 Task: Capture a photo of a cityscape at night and apply the exposure effect for light trails.
Action: Mouse moved to (854, 545)
Screenshot: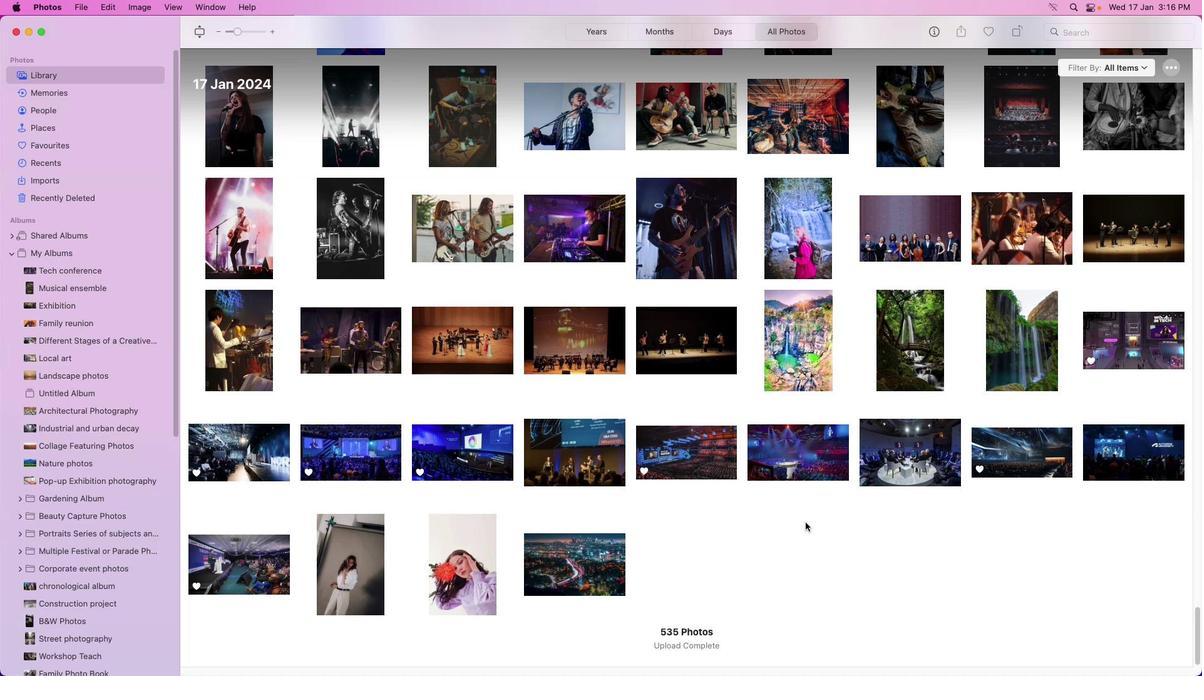 
Action: Mouse pressed left at (854, 545)
Screenshot: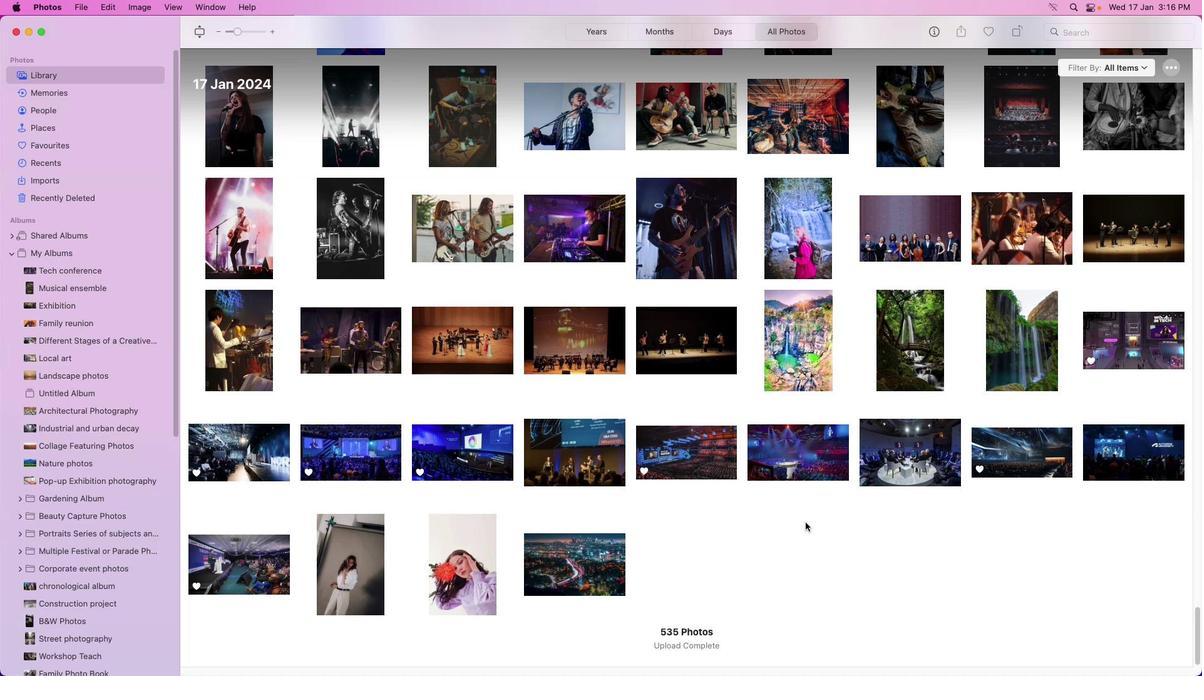 
Action: Mouse moved to (566, 557)
Screenshot: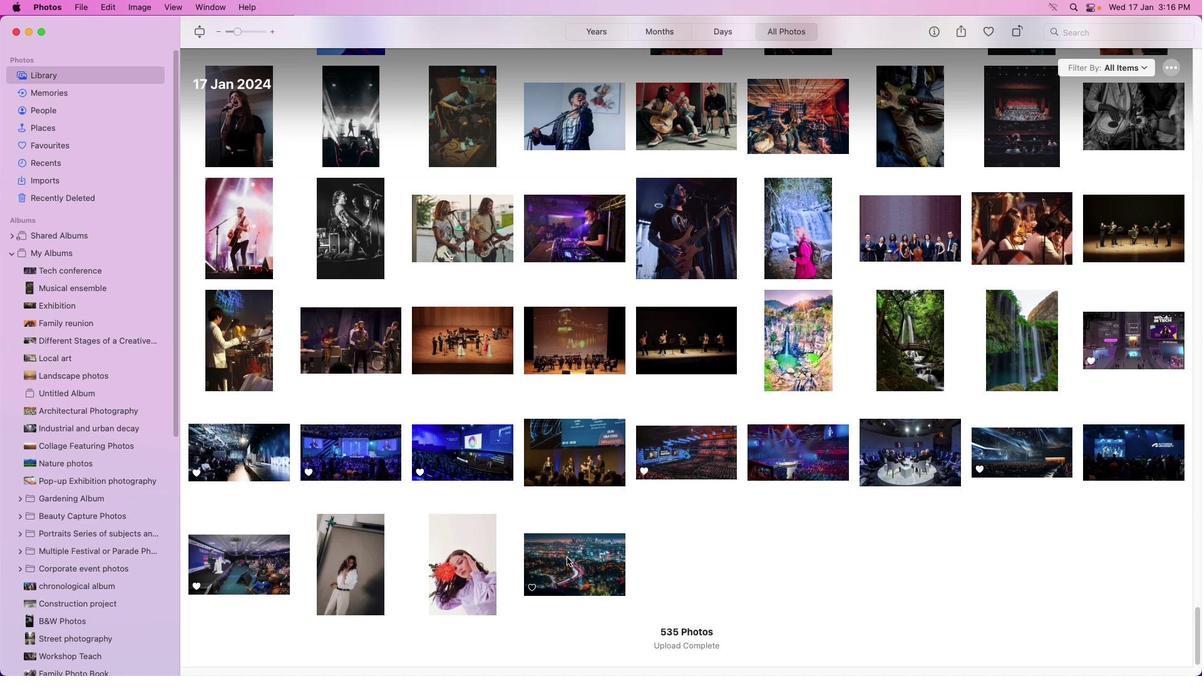 
Action: Mouse pressed left at (566, 557)
Screenshot: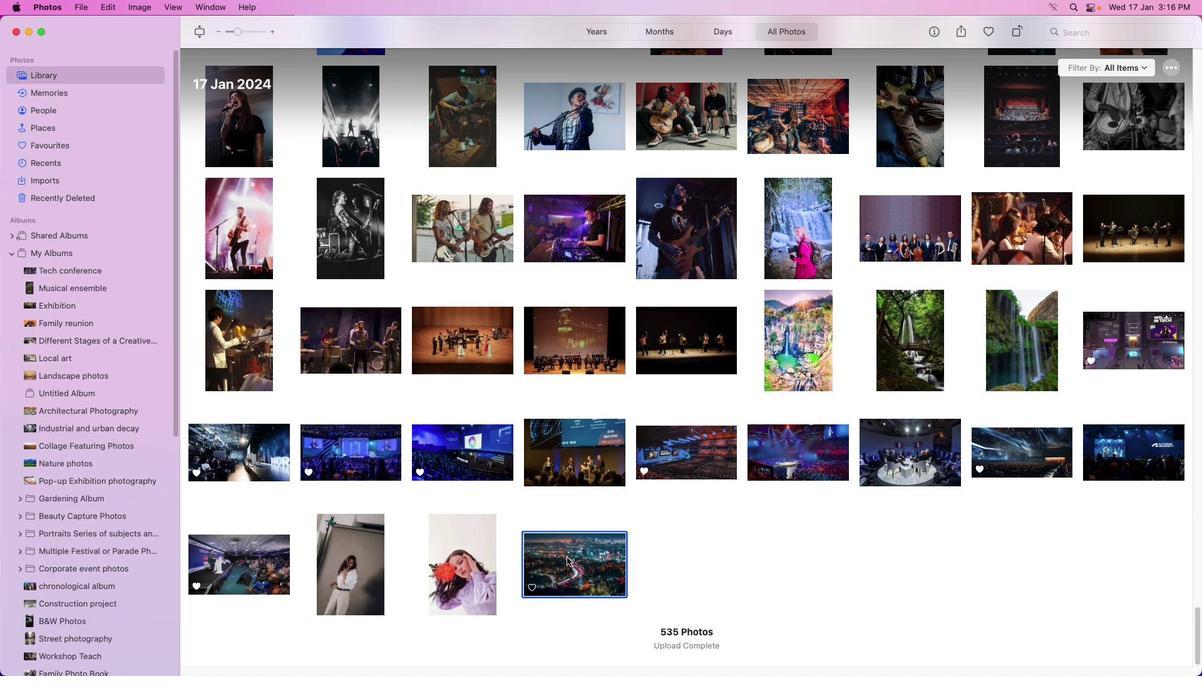 
Action: Mouse moved to (566, 557)
Screenshot: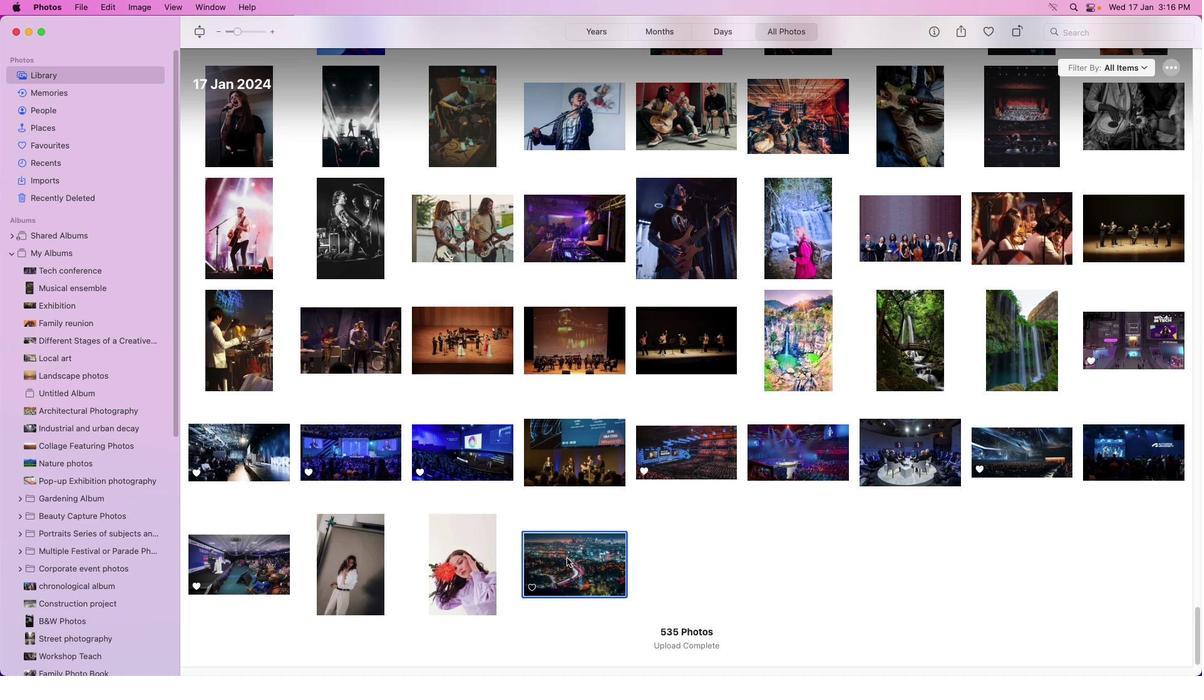 
Action: Mouse pressed left at (566, 557)
Screenshot: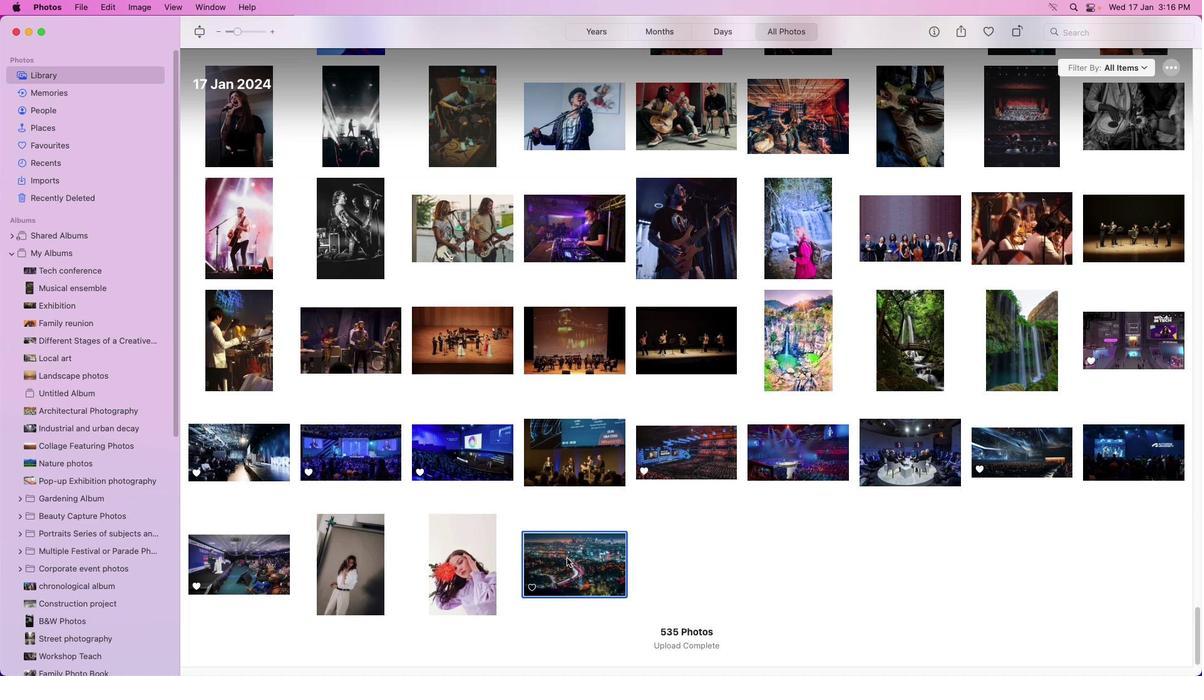 
Action: Mouse pressed left at (566, 557)
Screenshot: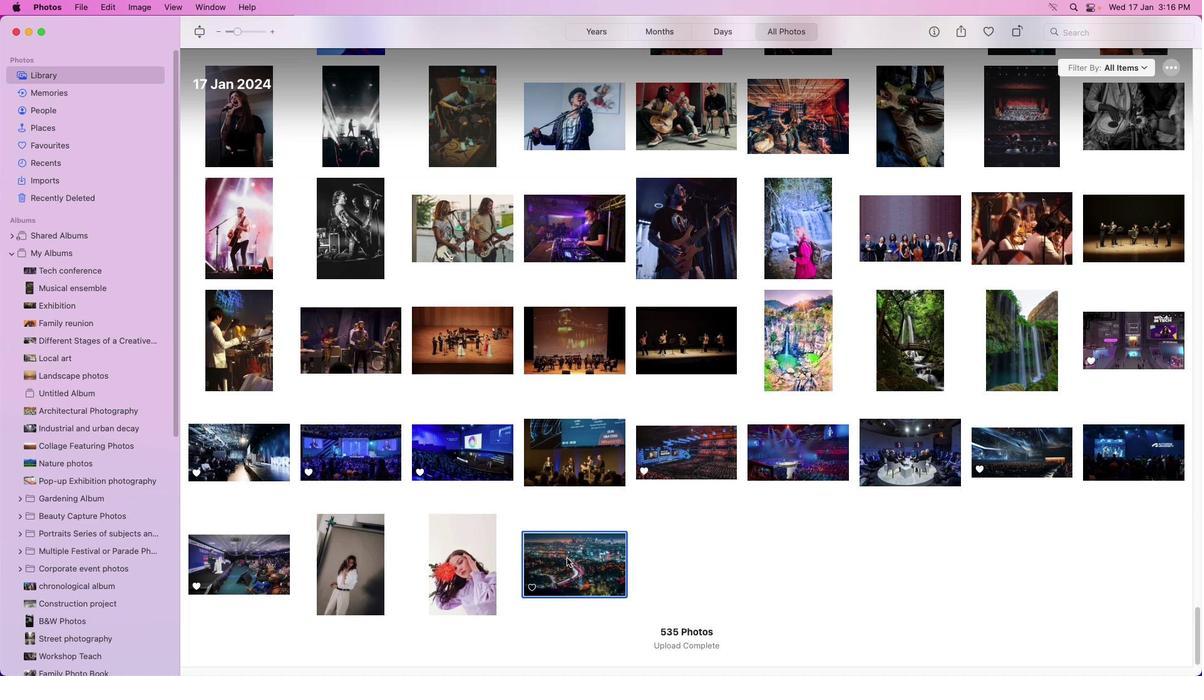 
Action: Mouse moved to (1172, 38)
Screenshot: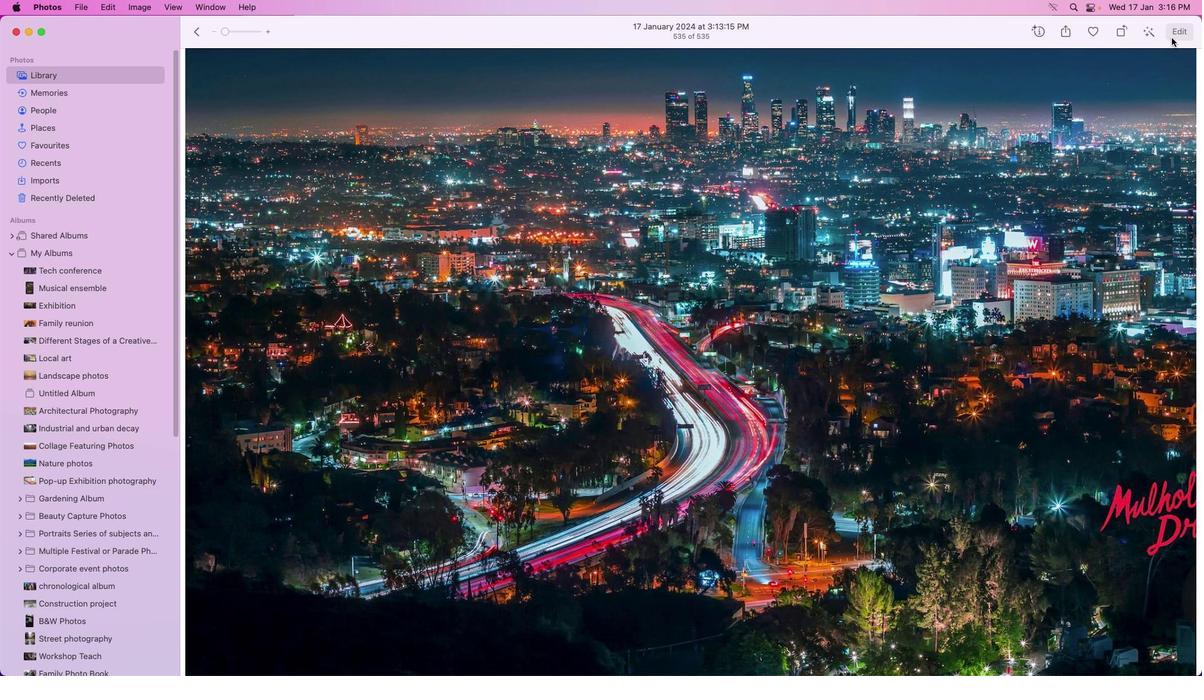 
Action: Mouse pressed left at (1172, 38)
Screenshot: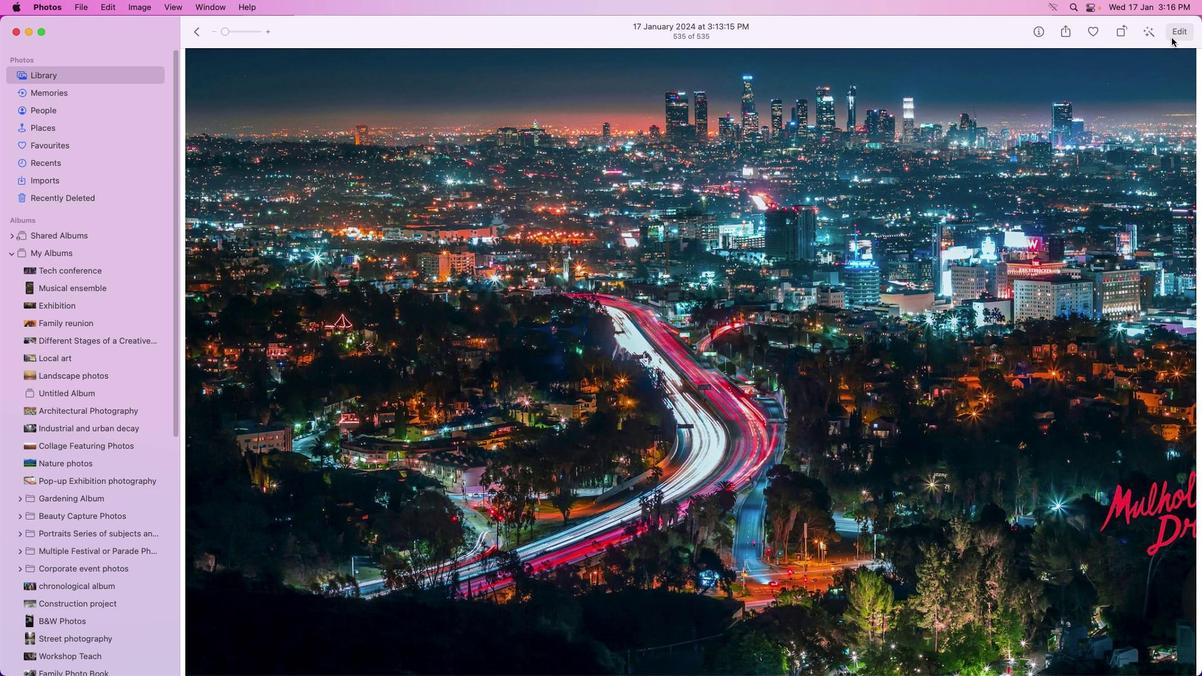
Action: Mouse moved to (1118, 161)
Screenshot: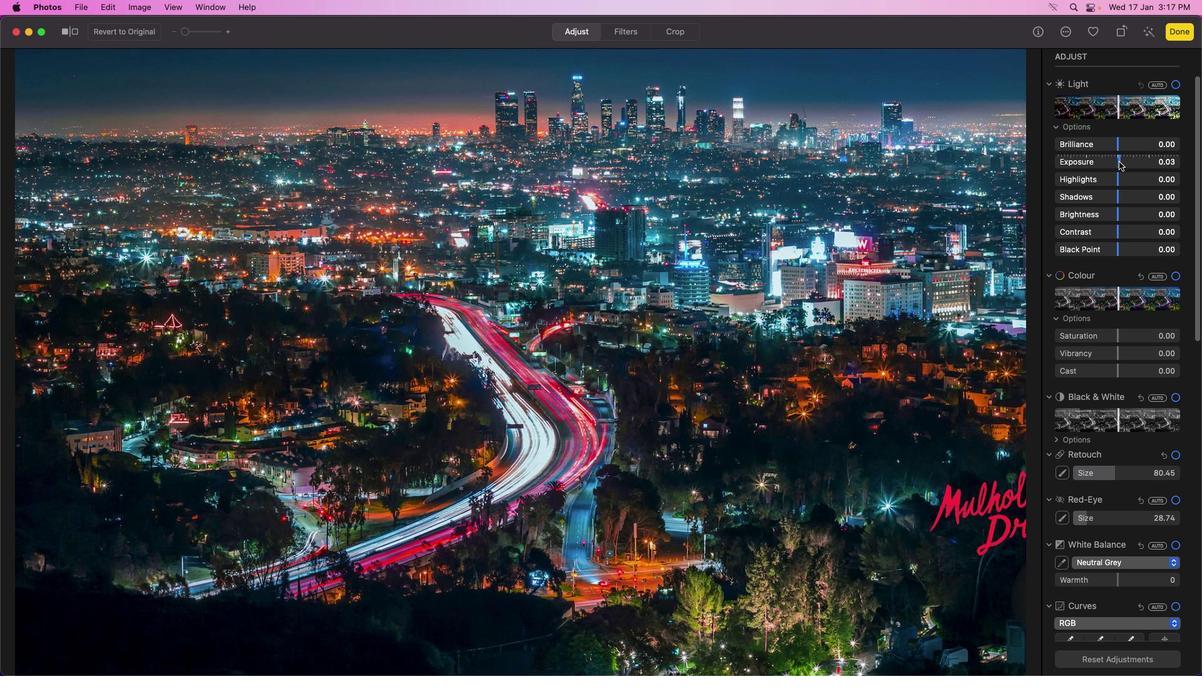 
Action: Mouse pressed left at (1118, 161)
Screenshot: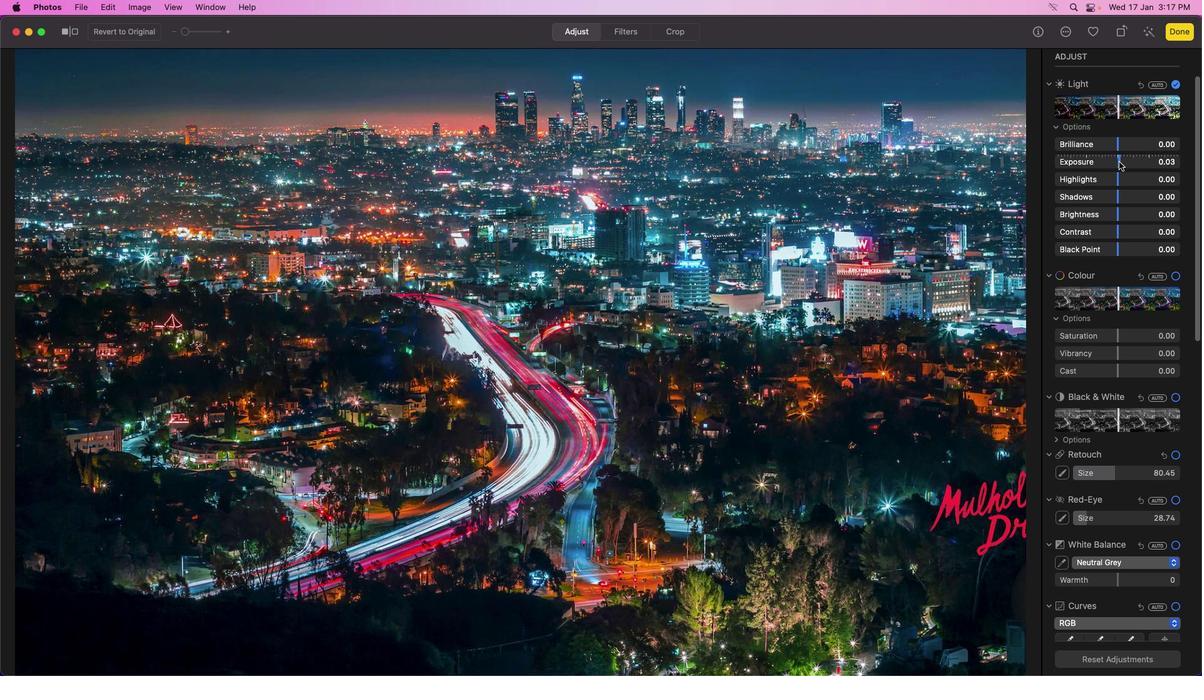 
Action: Mouse moved to (1118, 145)
Screenshot: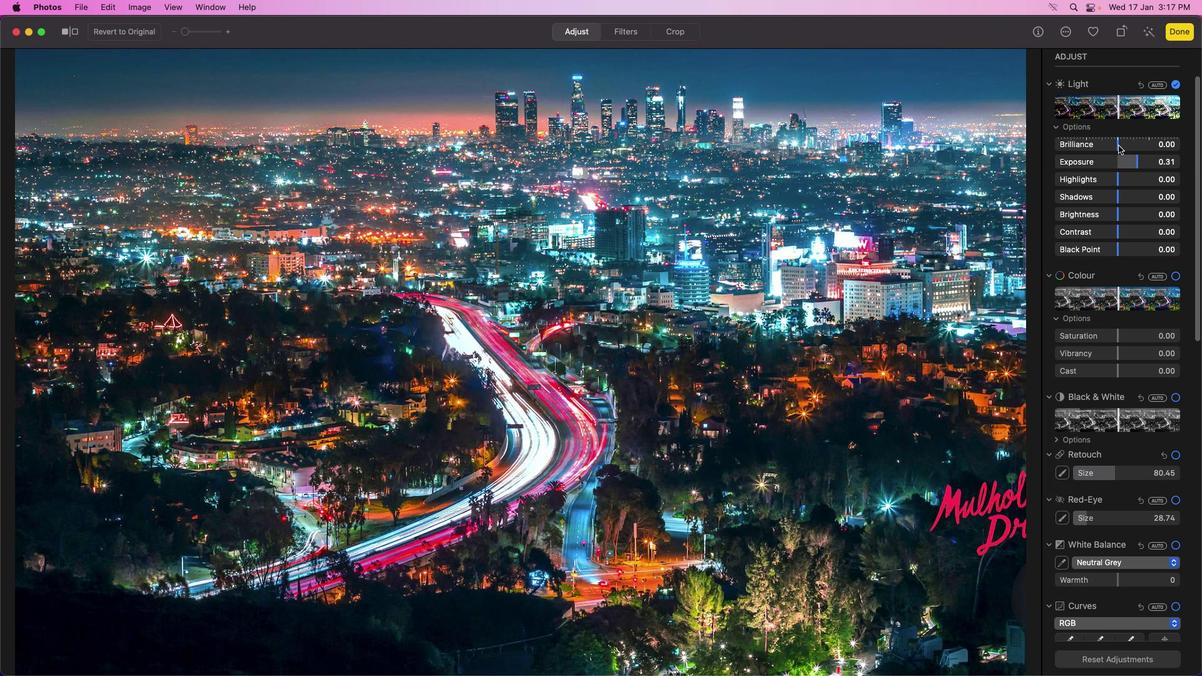 
Action: Mouse pressed left at (1118, 145)
Screenshot: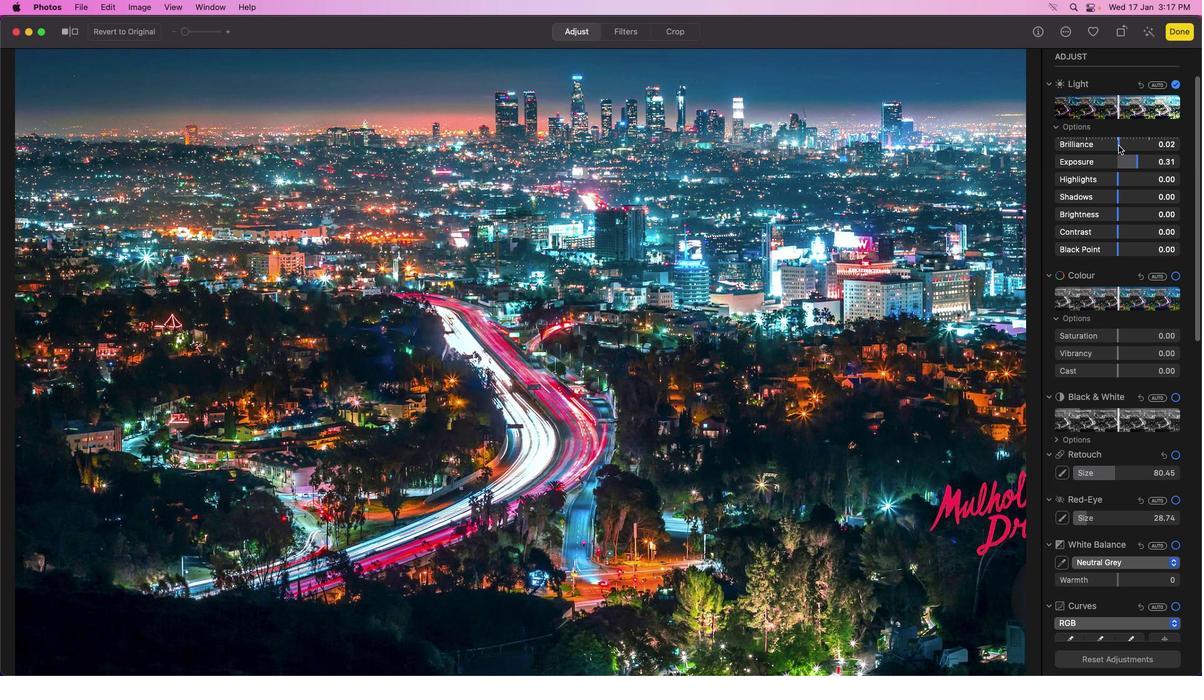 
Action: Mouse moved to (1119, 180)
Screenshot: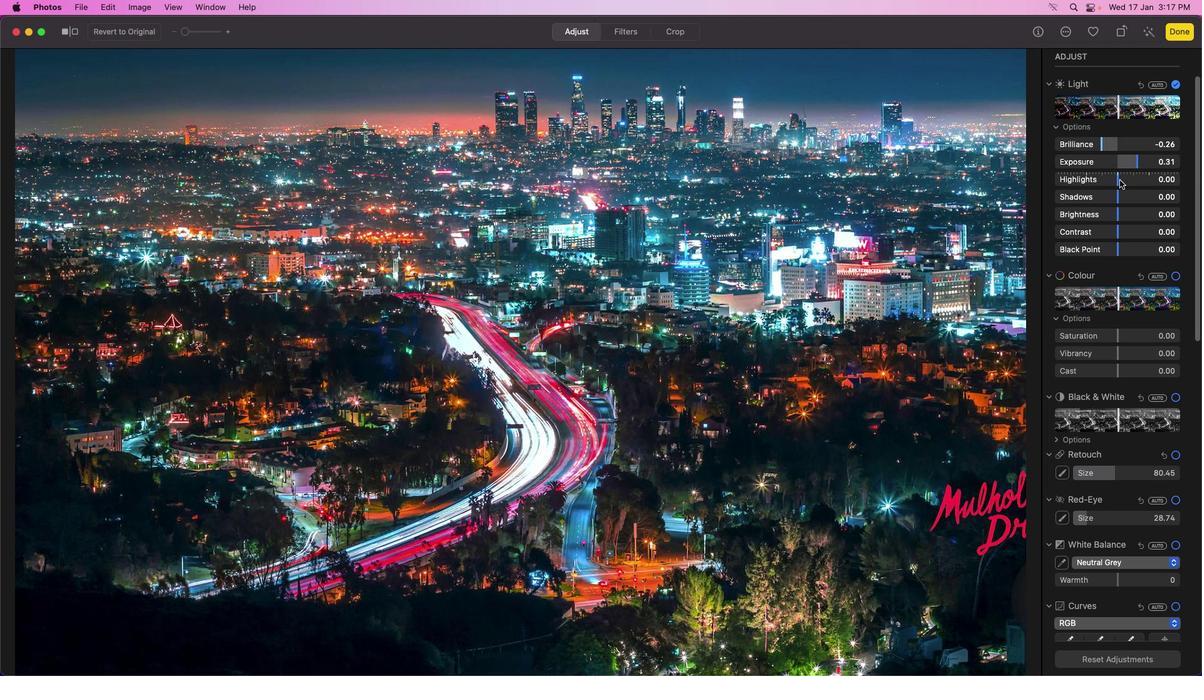 
Action: Mouse pressed left at (1119, 180)
Screenshot: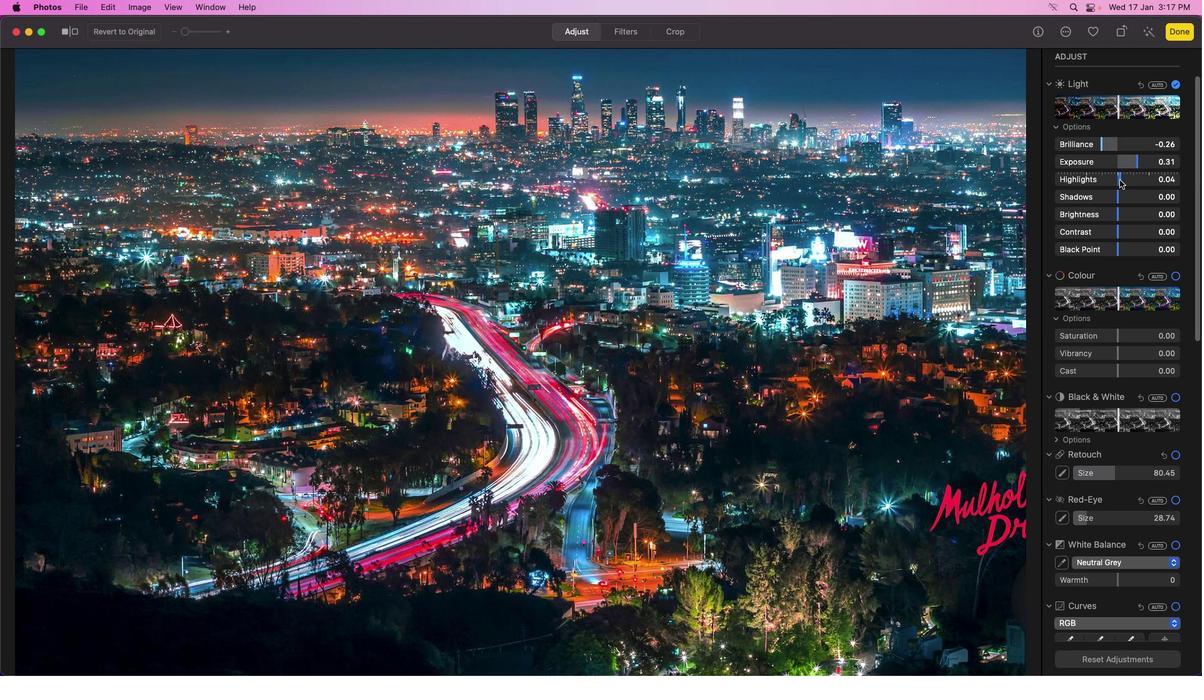 
Action: Mouse moved to (1118, 197)
Screenshot: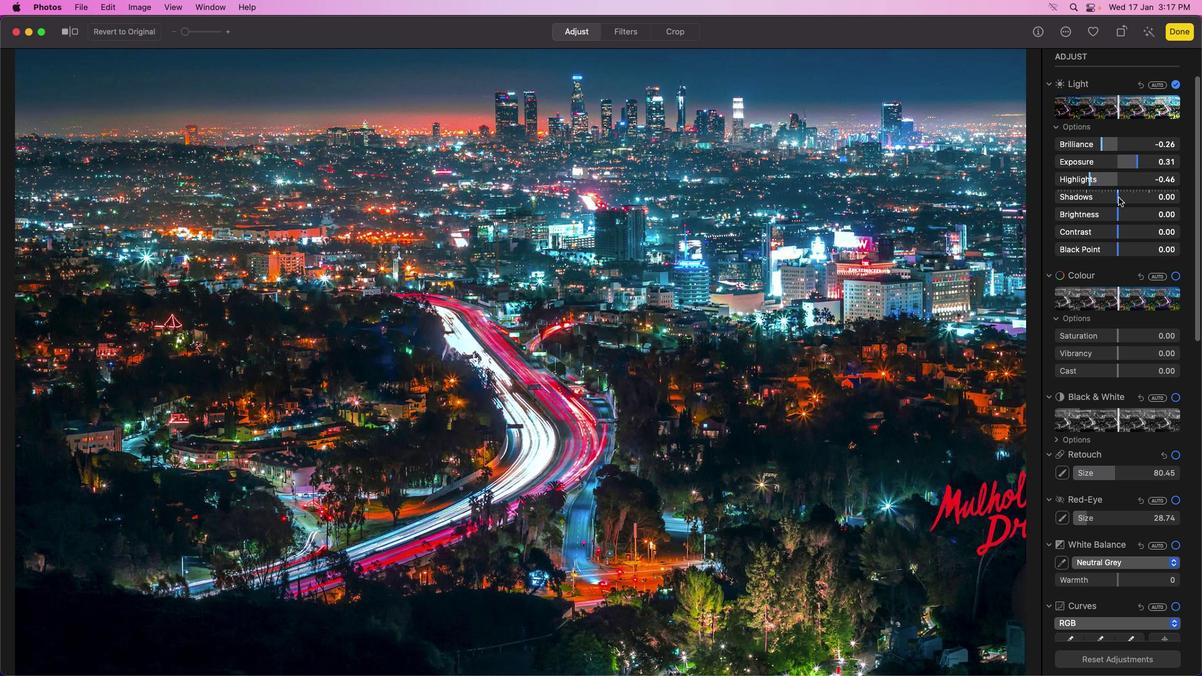 
Action: Mouse pressed left at (1118, 197)
Screenshot: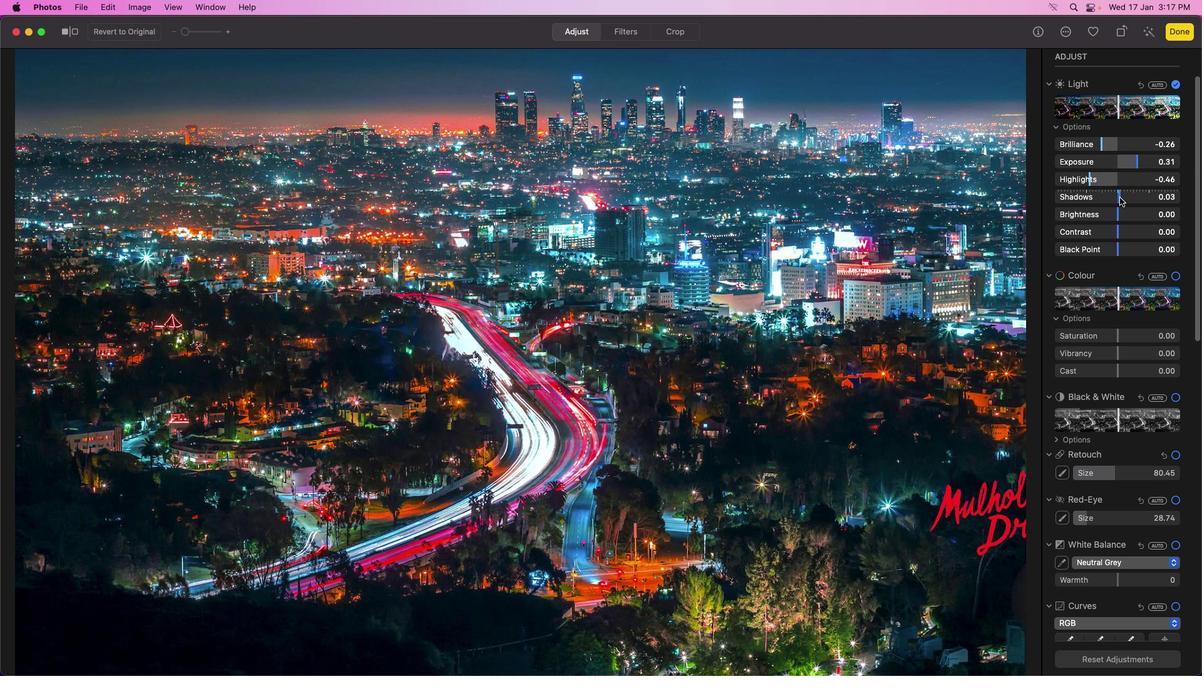 
Action: Mouse moved to (1118, 214)
Screenshot: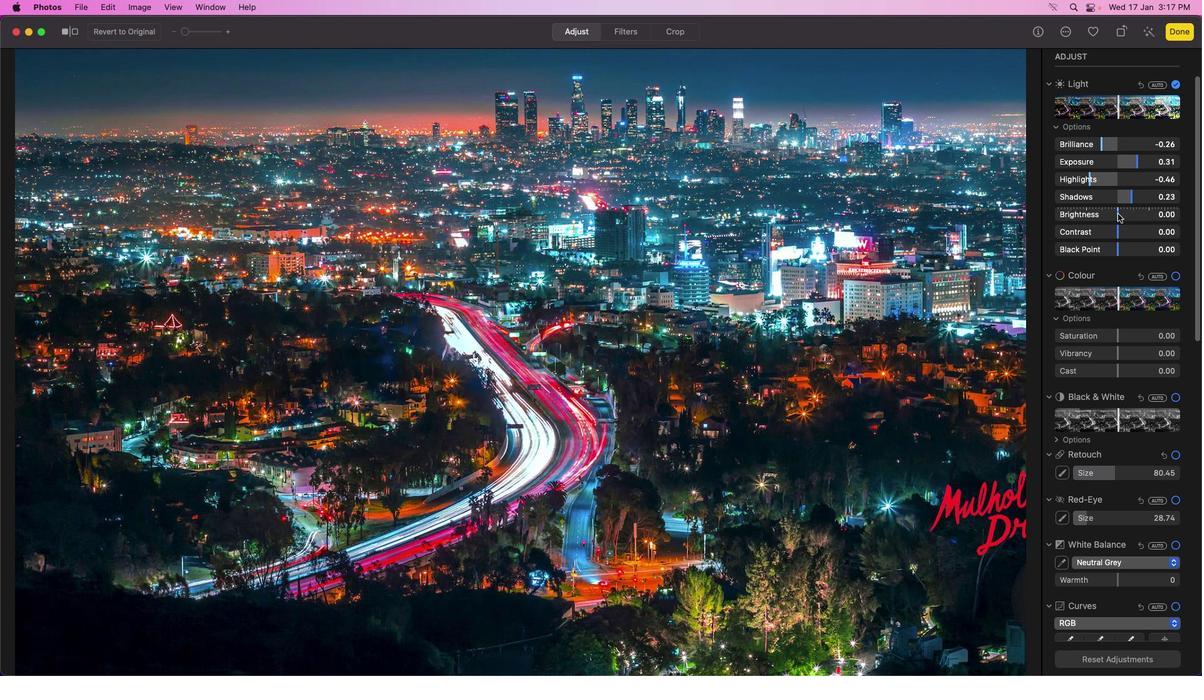 
Action: Mouse pressed left at (1118, 214)
Screenshot: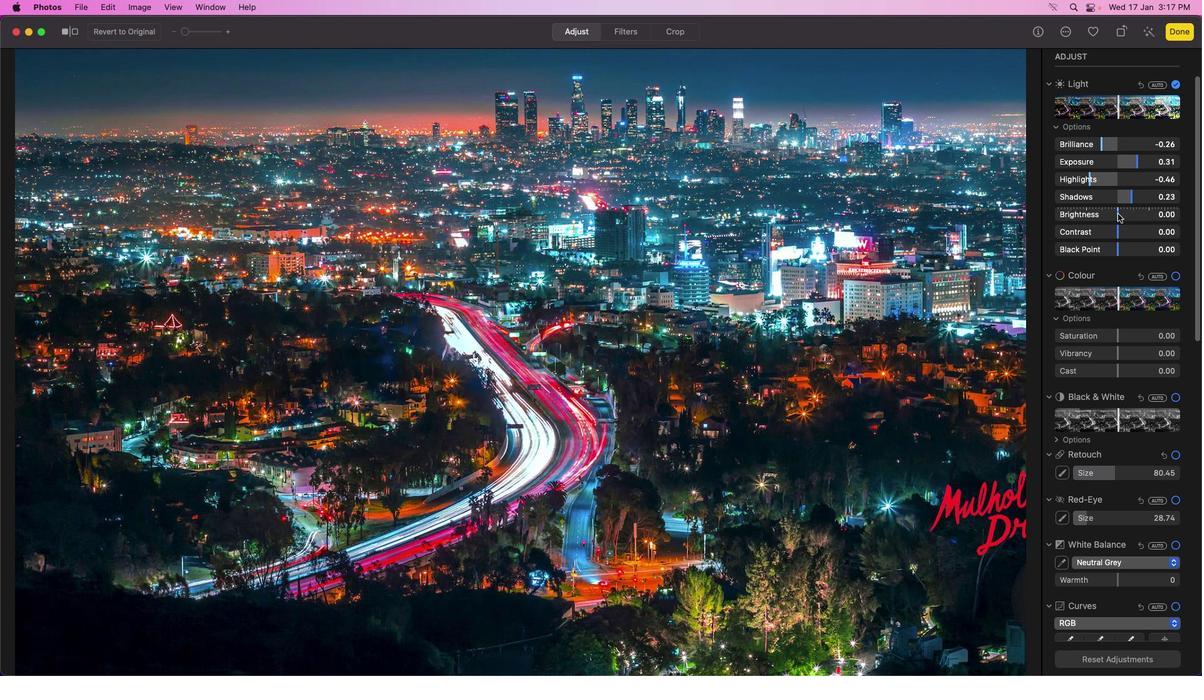 
Action: Mouse moved to (1119, 232)
Screenshot: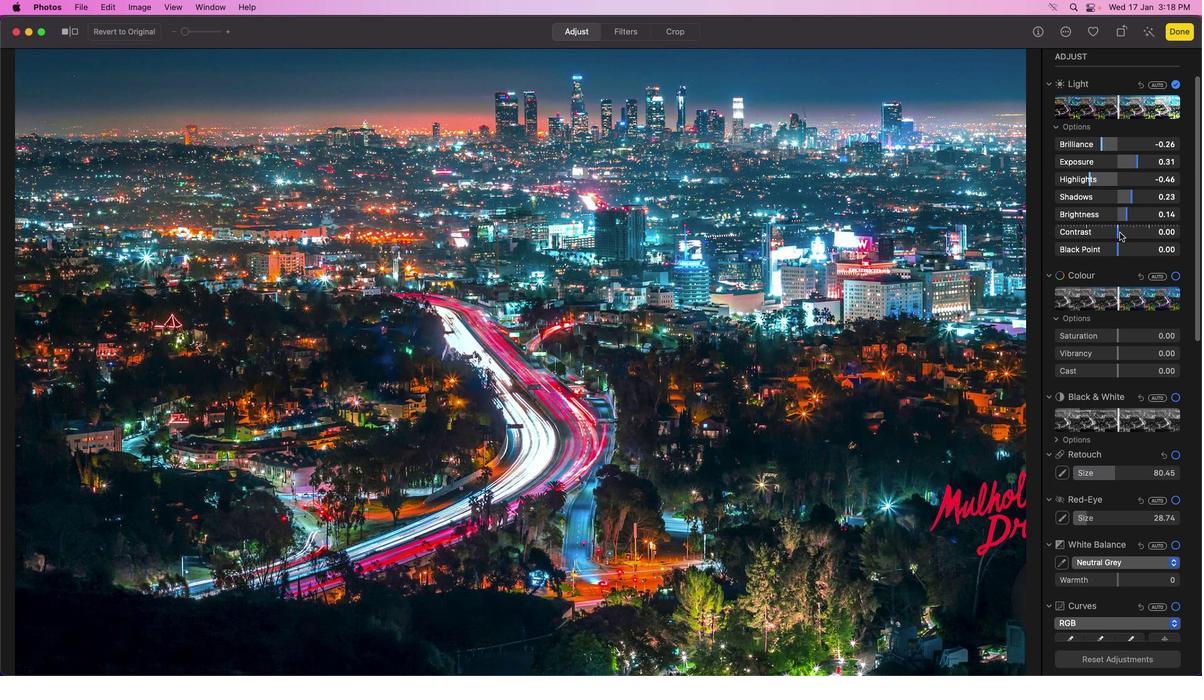 
Action: Mouse pressed left at (1119, 232)
Screenshot: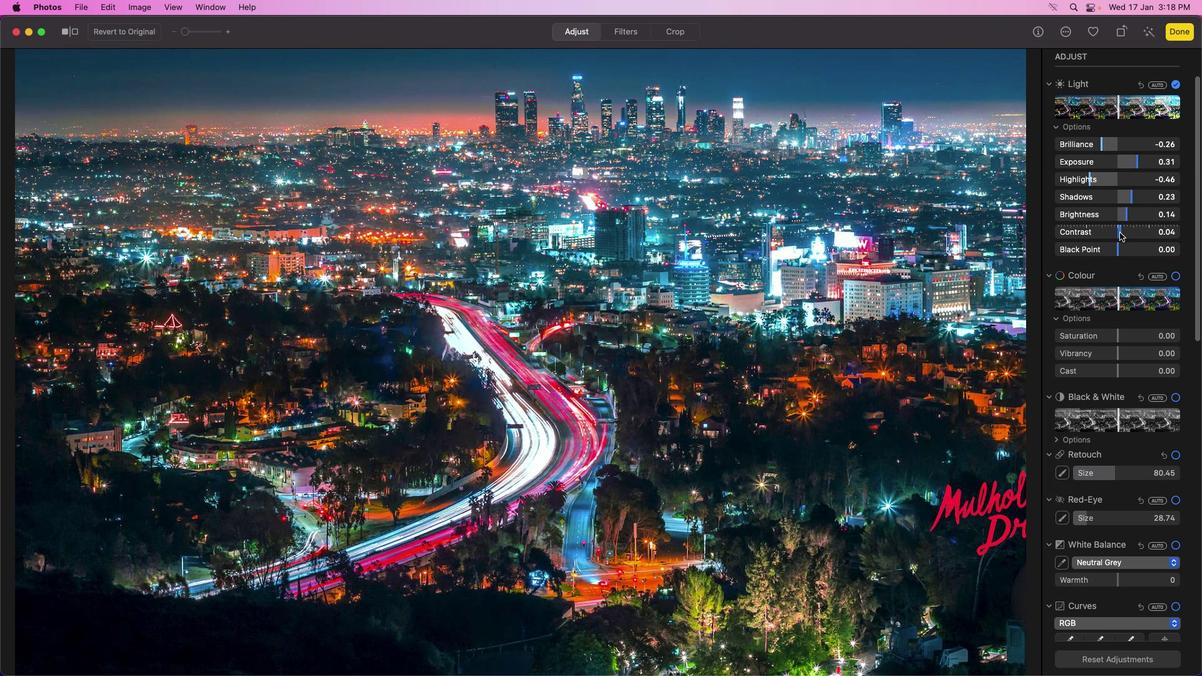 
Action: Mouse moved to (1117, 247)
Screenshot: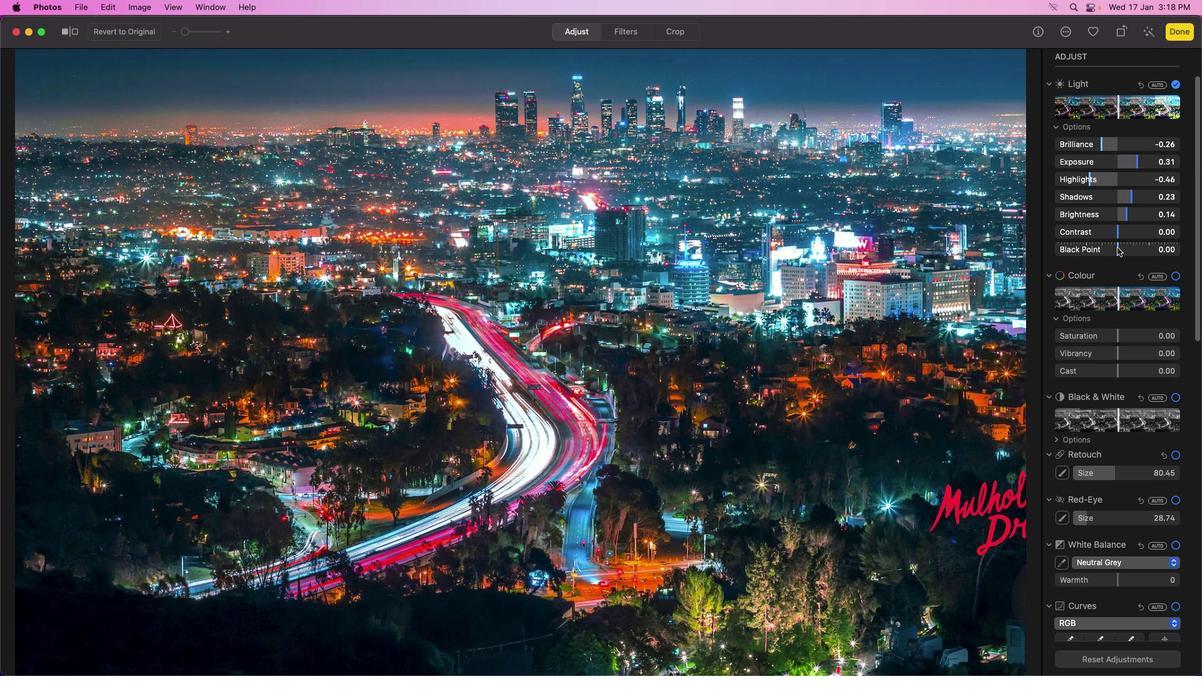 
Action: Mouse pressed left at (1117, 247)
Screenshot: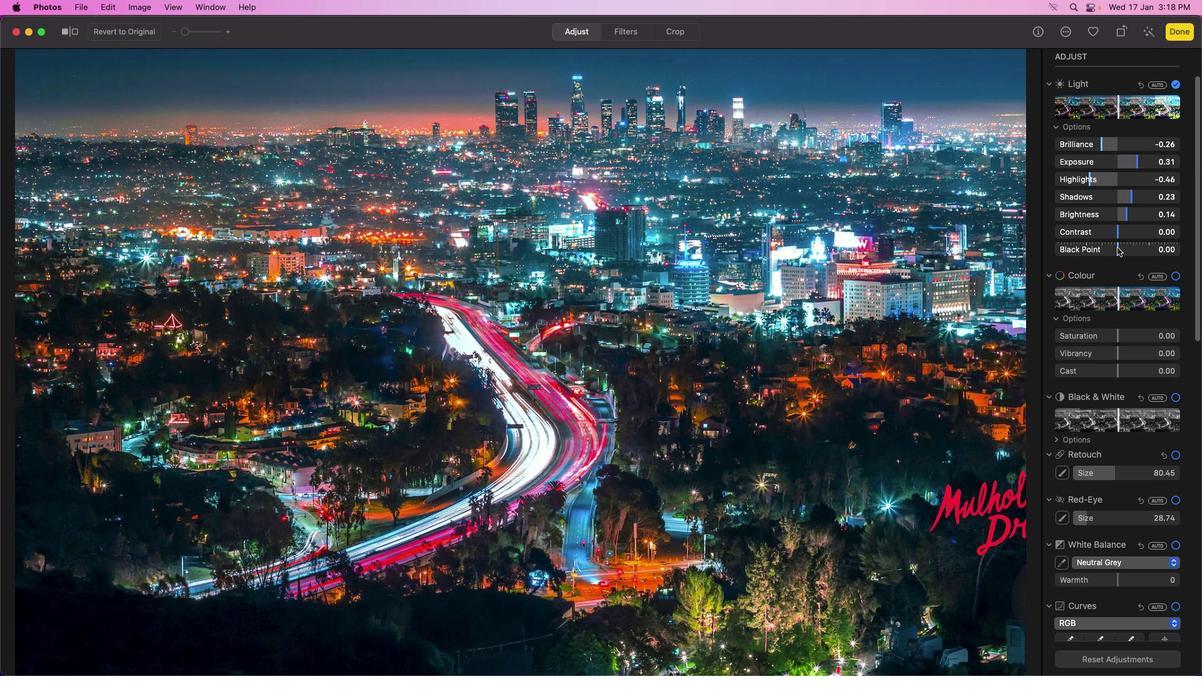
Action: Mouse moved to (64, 31)
Screenshot: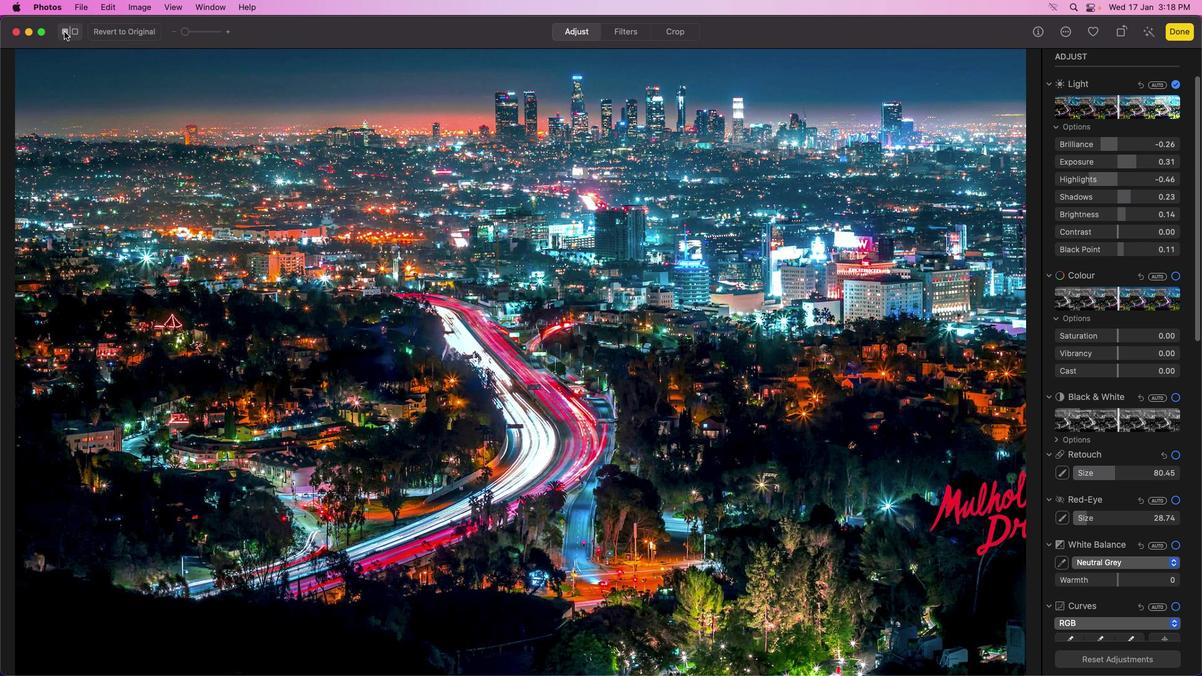 
Action: Mouse pressed left at (64, 31)
Screenshot: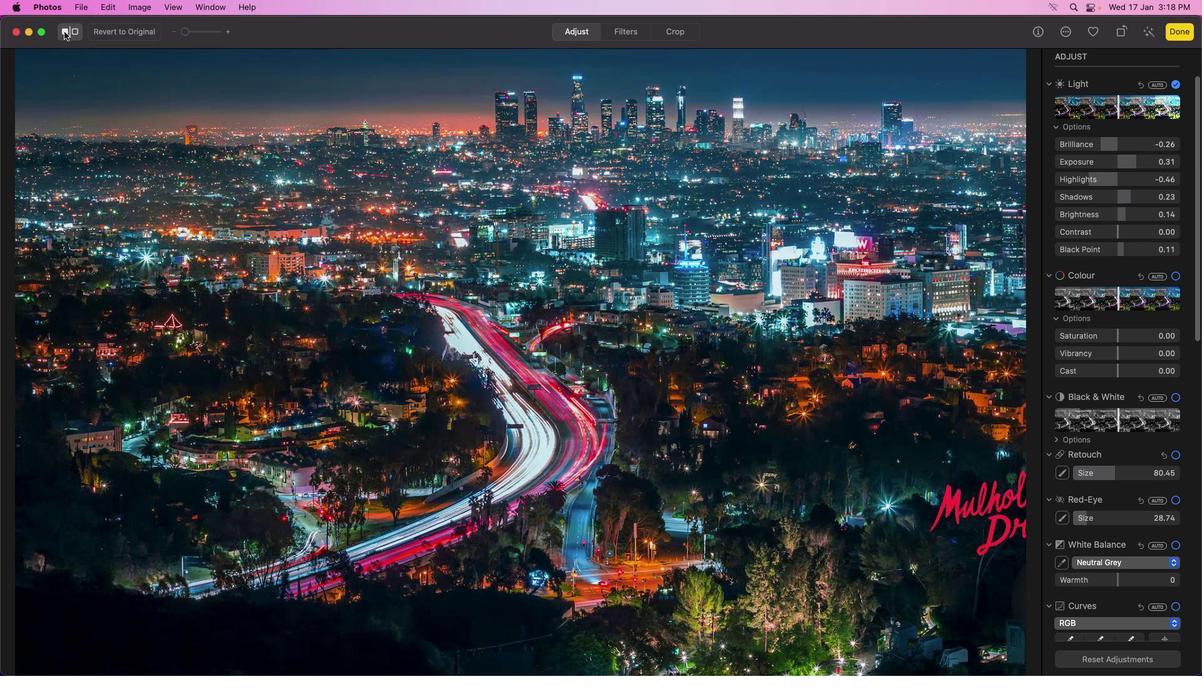 
Action: Mouse pressed left at (64, 31)
Screenshot: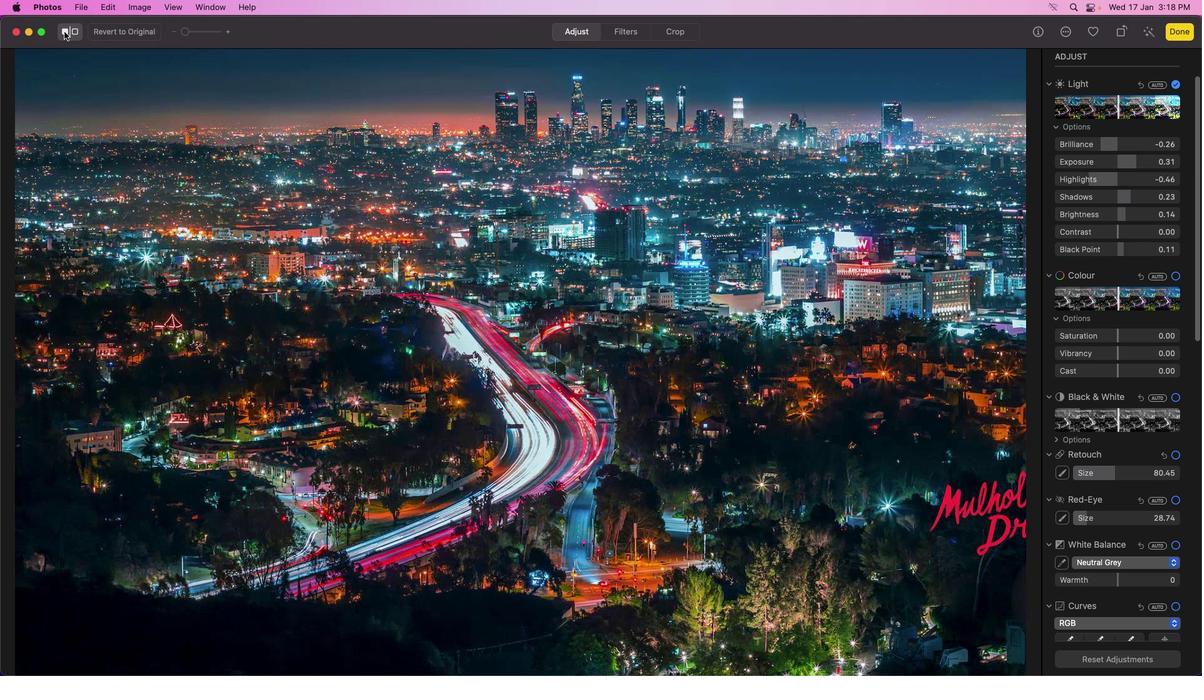 
Action: Mouse moved to (910, 205)
Screenshot: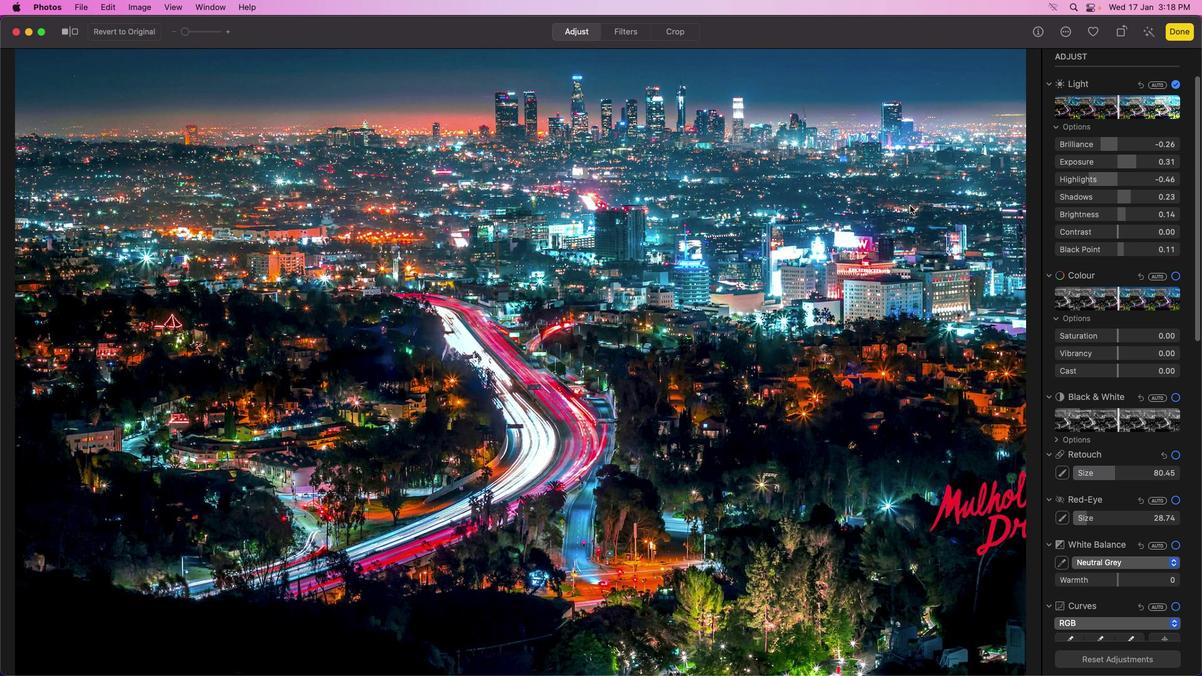 
Action: Mouse scrolled (910, 205) with delta (0, 0)
Screenshot: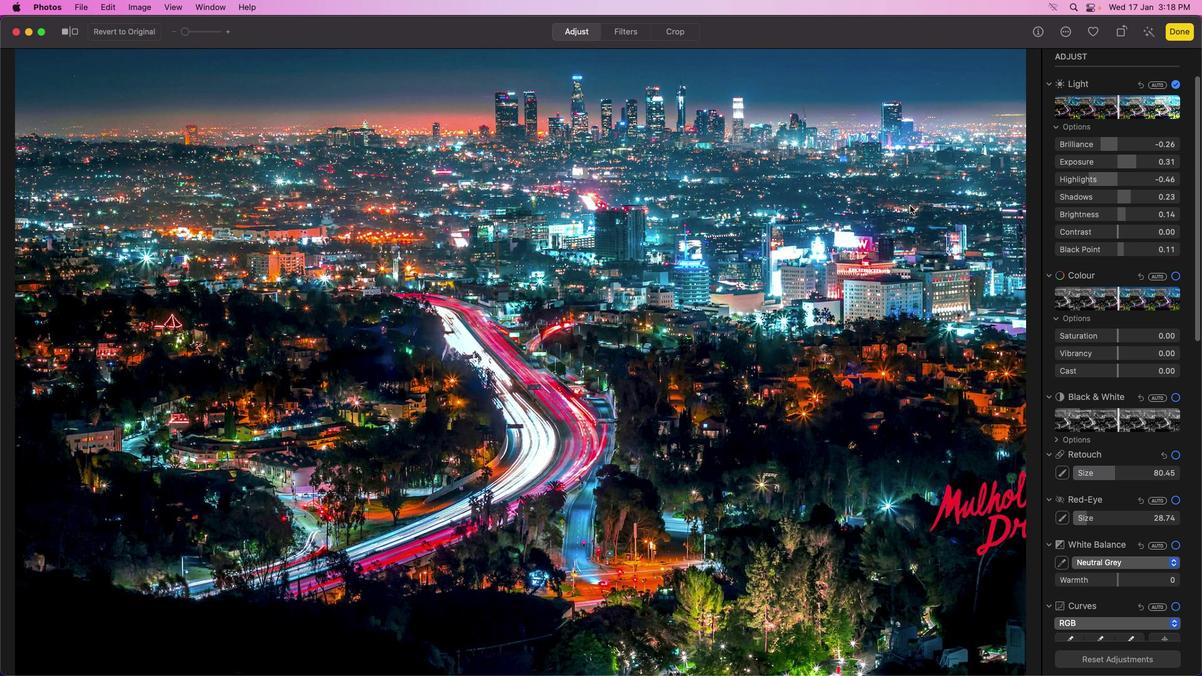 
Action: Mouse scrolled (910, 205) with delta (0, 0)
Screenshot: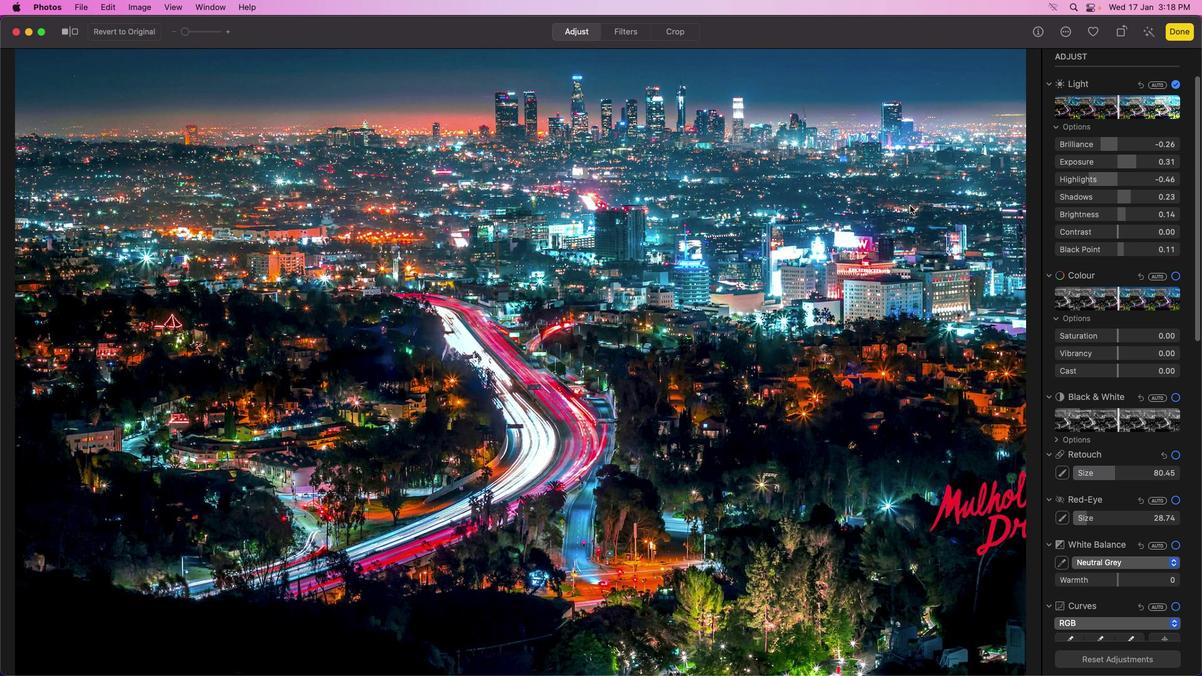 
Action: Mouse scrolled (910, 205) with delta (0, -1)
Screenshot: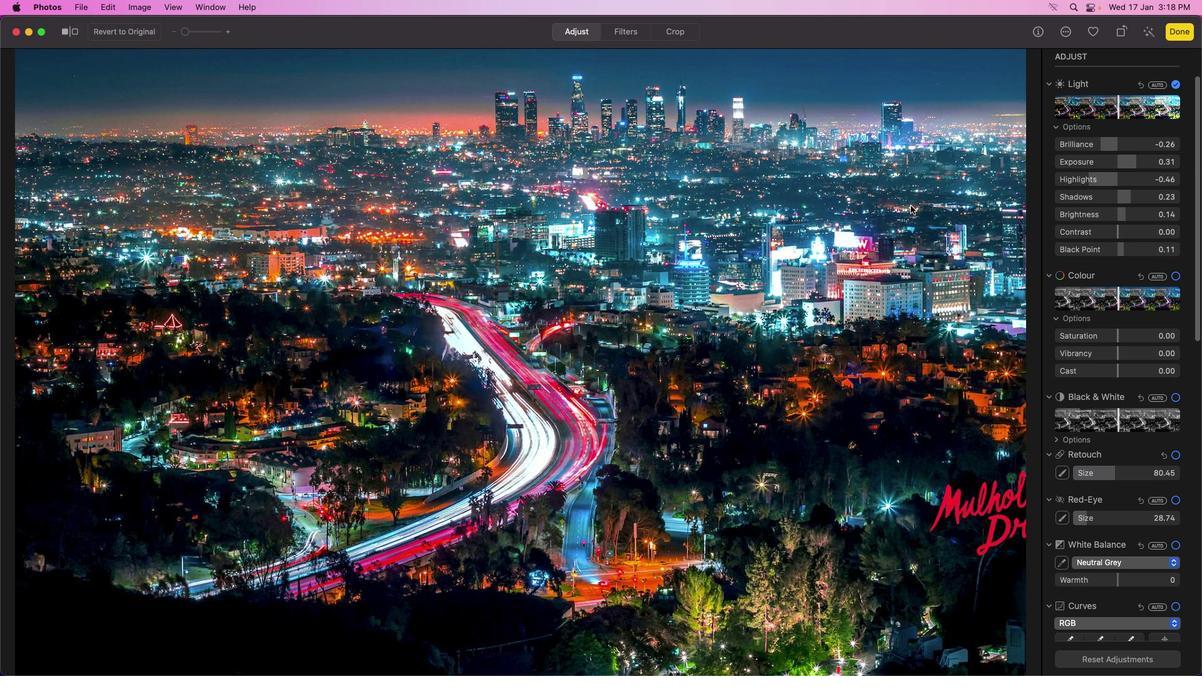 
Action: Mouse scrolled (910, 205) with delta (0, -1)
Screenshot: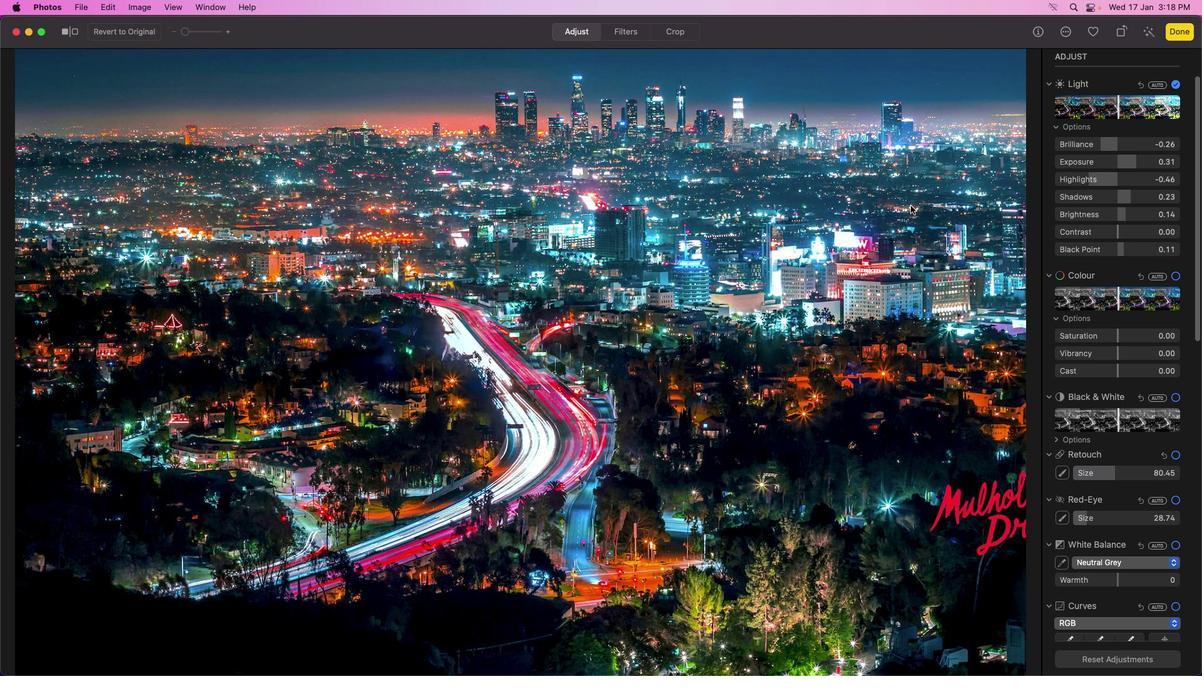 
Action: Mouse moved to (1128, 325)
Screenshot: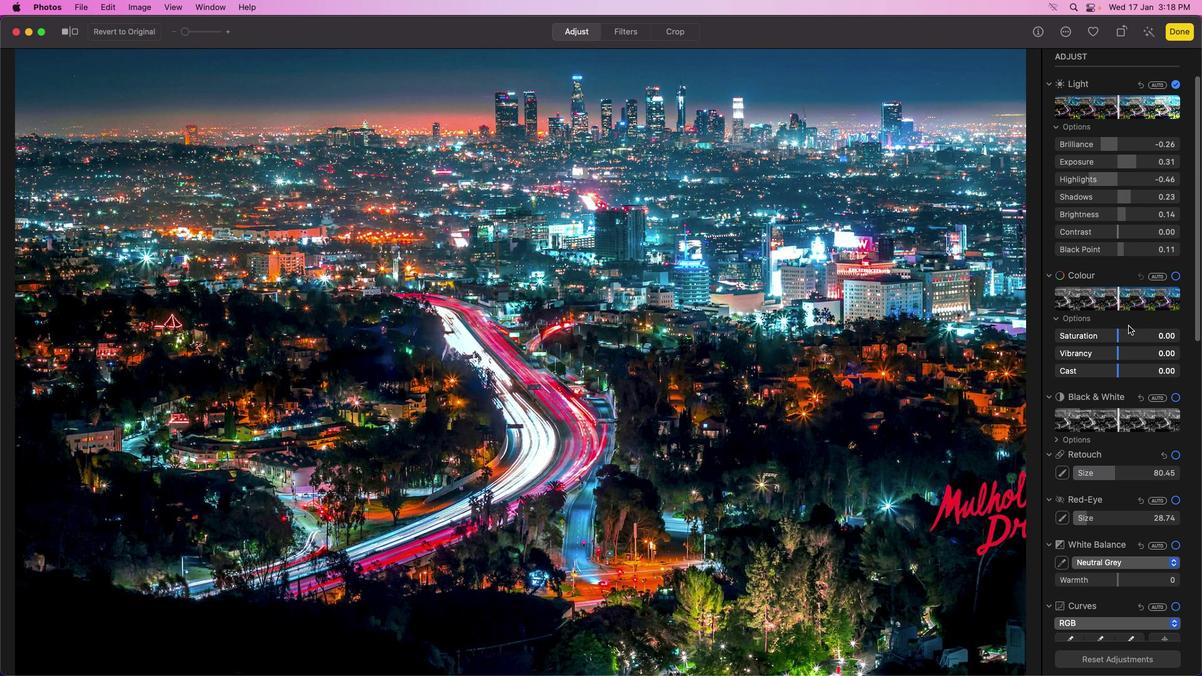 
Action: Mouse scrolled (1128, 325) with delta (0, 0)
Screenshot: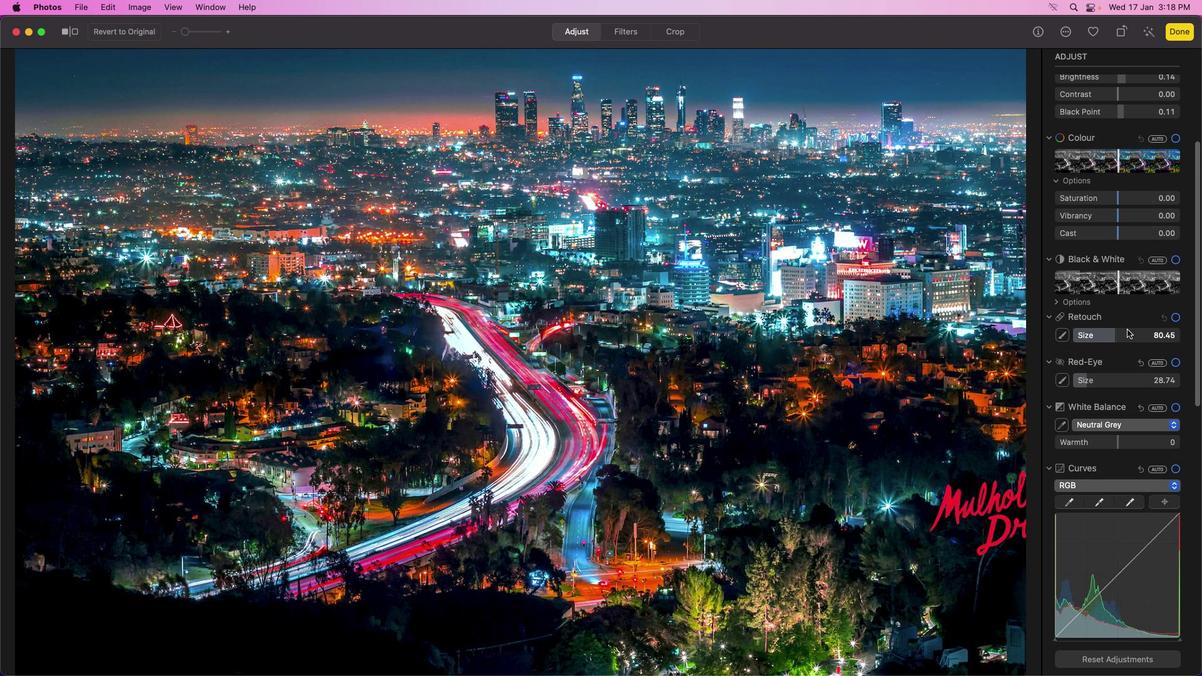 
Action: Mouse scrolled (1128, 325) with delta (0, 0)
Screenshot: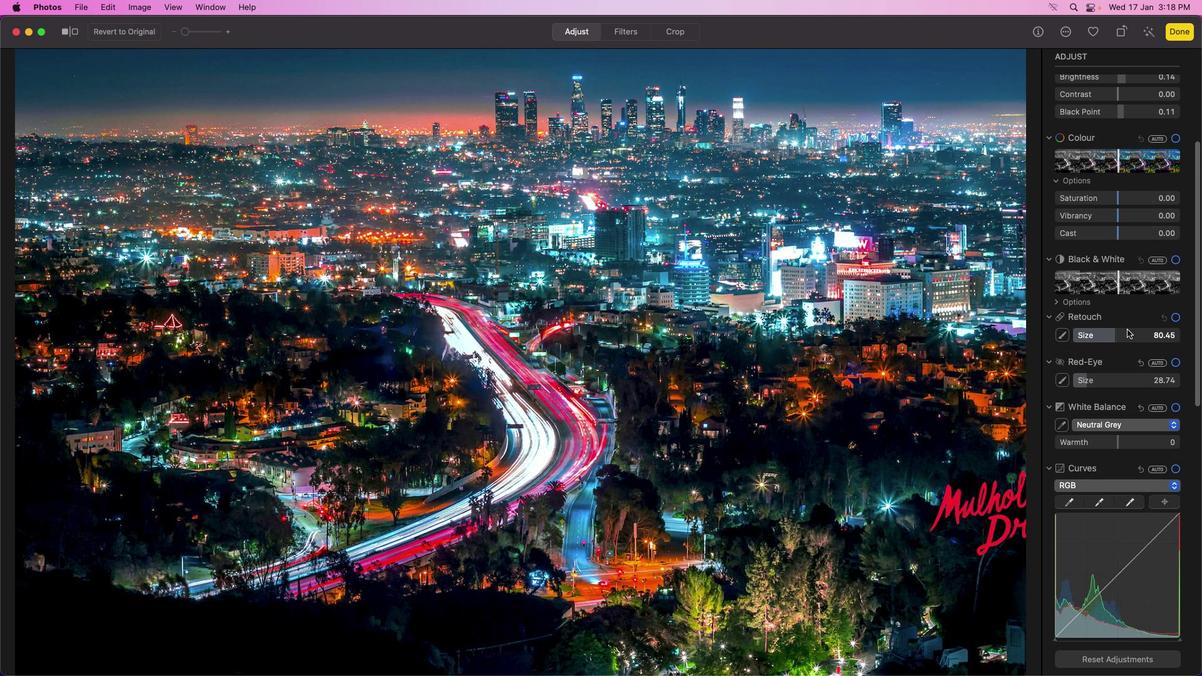 
Action: Mouse moved to (1128, 328)
Screenshot: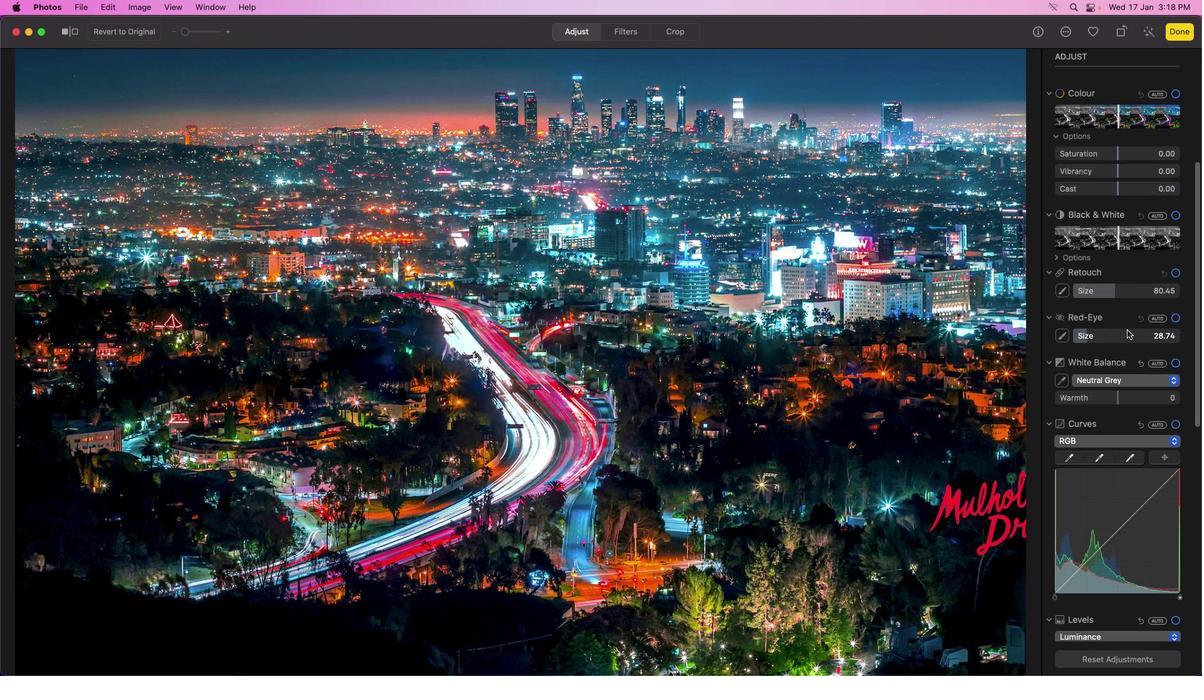 
Action: Mouse scrolled (1128, 328) with delta (0, -1)
Screenshot: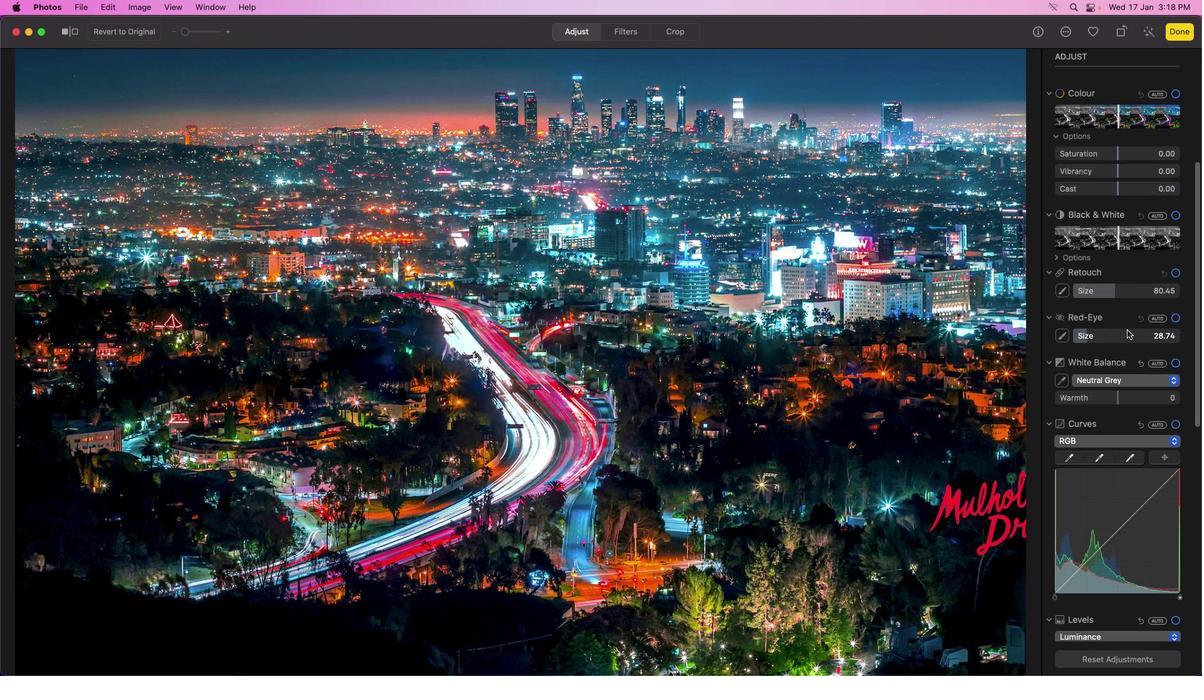
Action: Mouse moved to (1128, 329)
Screenshot: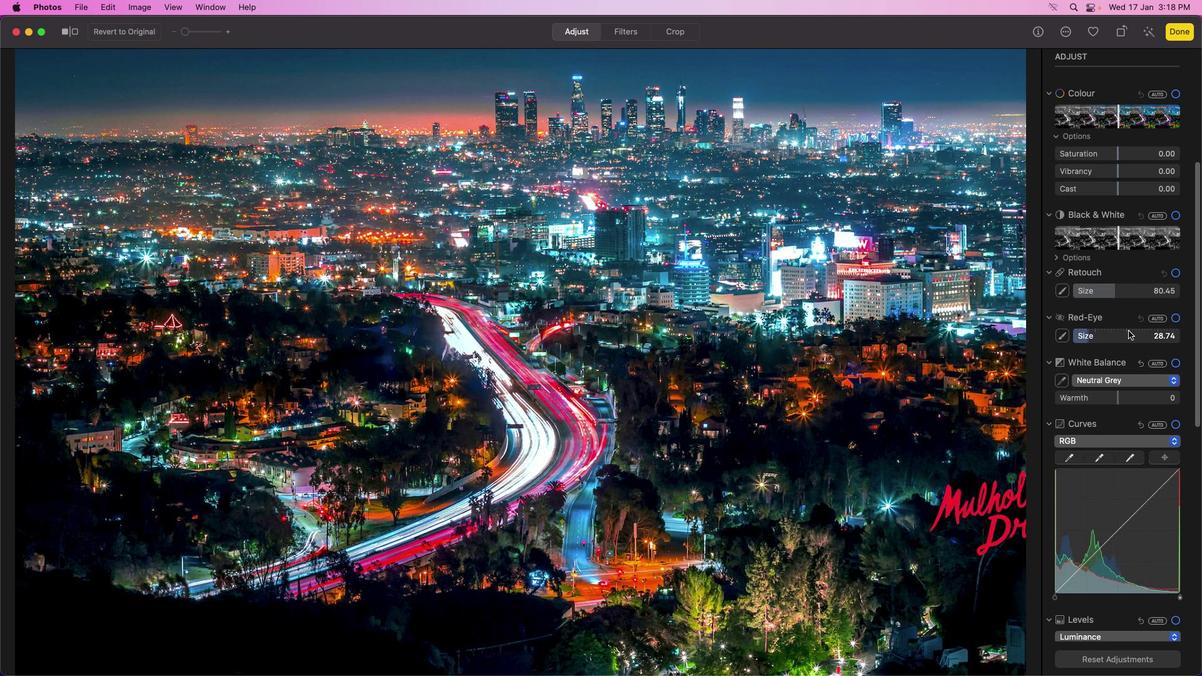 
Action: Mouse scrolled (1128, 329) with delta (0, -2)
Screenshot: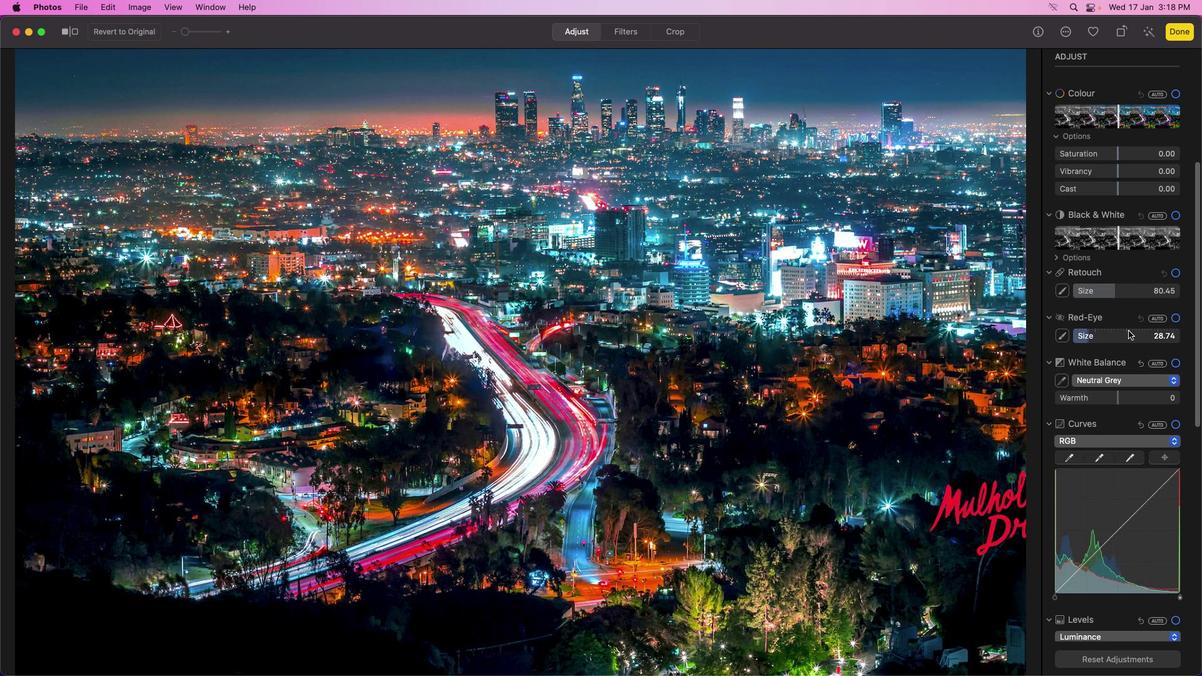 
Action: Mouse moved to (1127, 329)
Screenshot: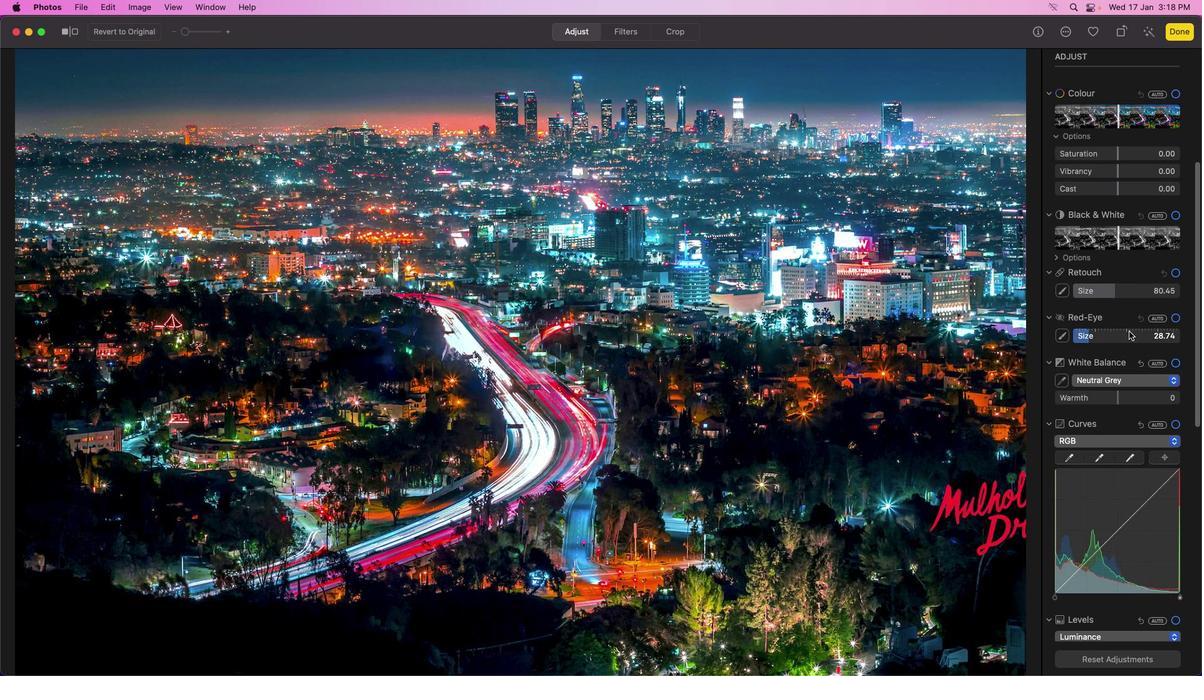
Action: Mouse scrolled (1127, 329) with delta (0, -3)
Screenshot: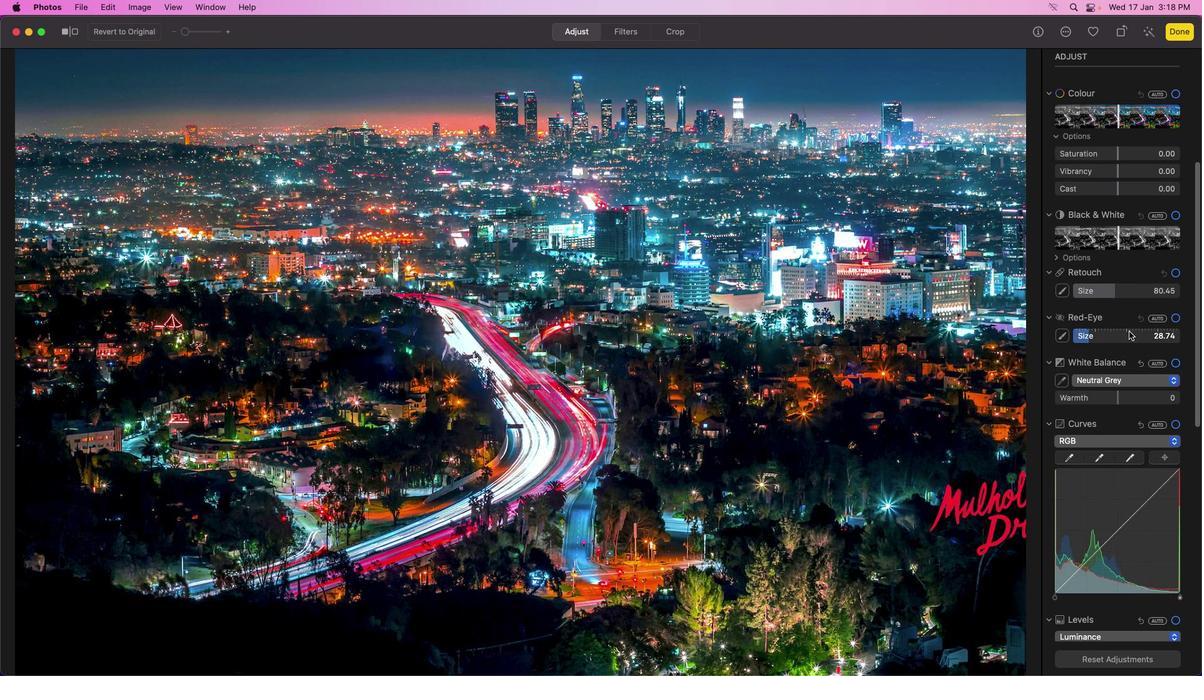 
Action: Mouse moved to (1127, 329)
Screenshot: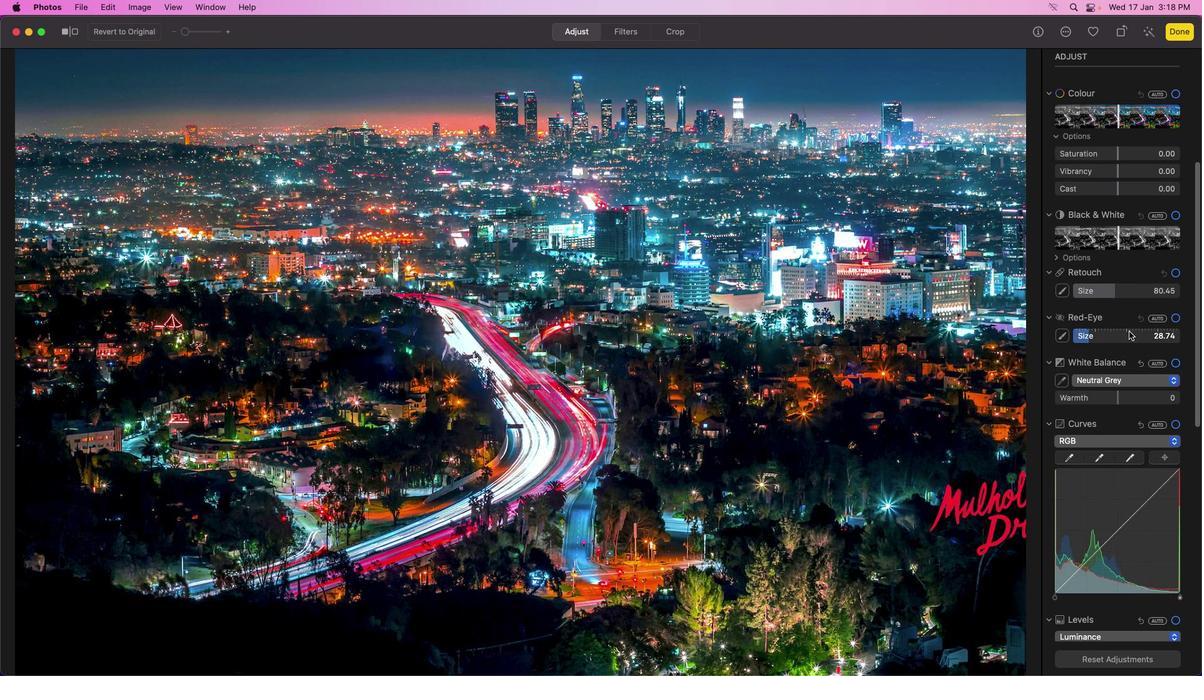 
Action: Mouse scrolled (1127, 329) with delta (0, -3)
Screenshot: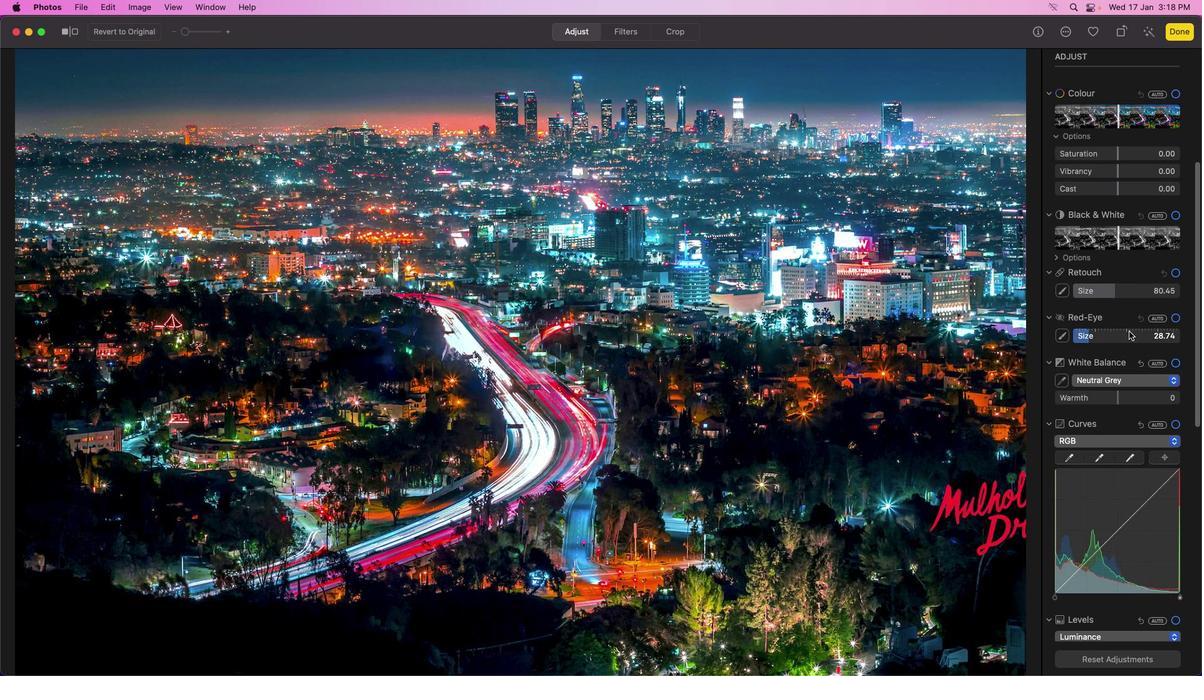 
Action: Mouse moved to (1127, 329)
Screenshot: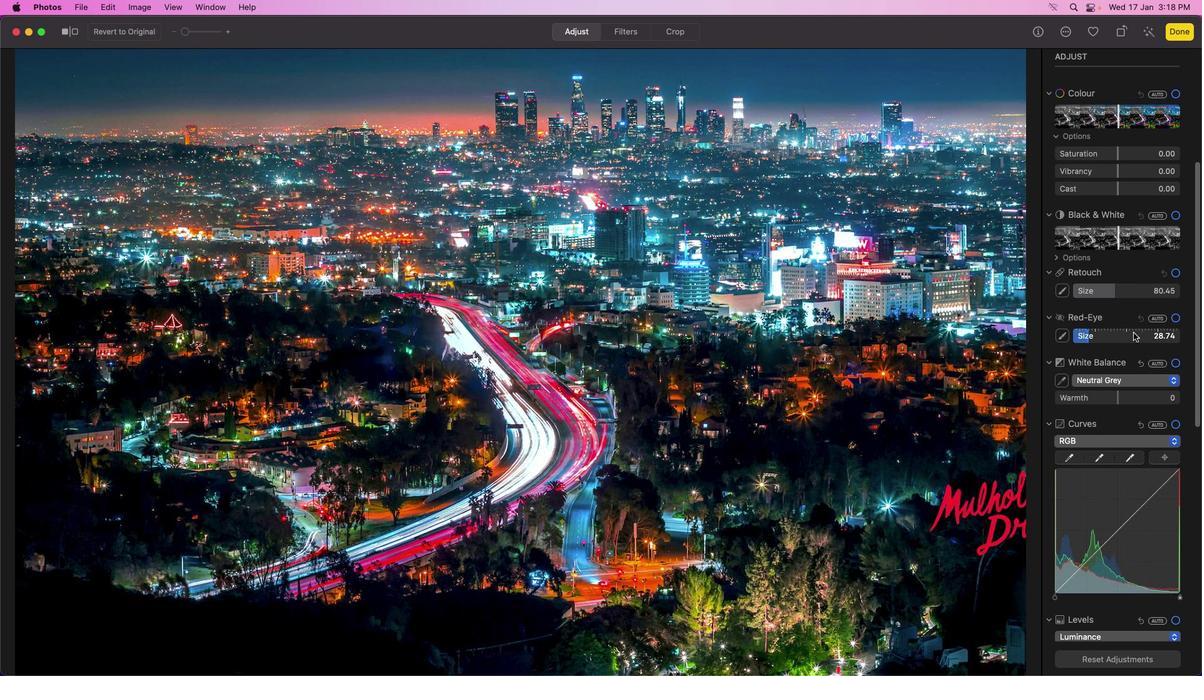 
Action: Mouse scrolled (1127, 329) with delta (0, -4)
Screenshot: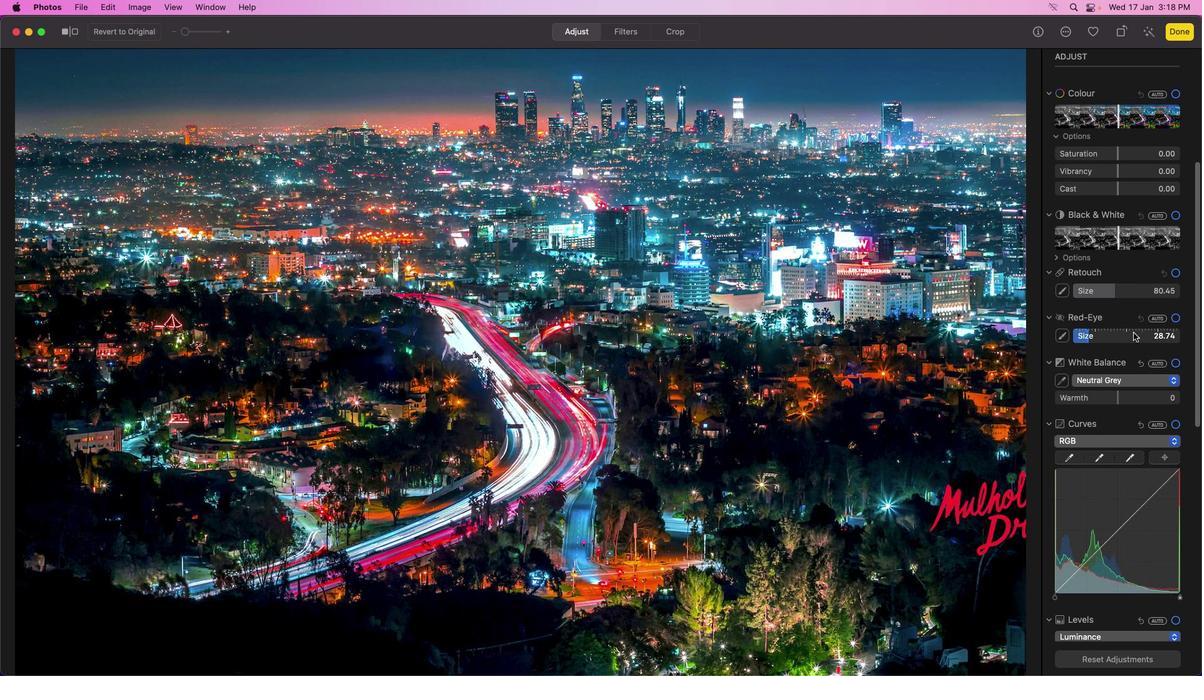 
Action: Mouse moved to (1143, 356)
Screenshot: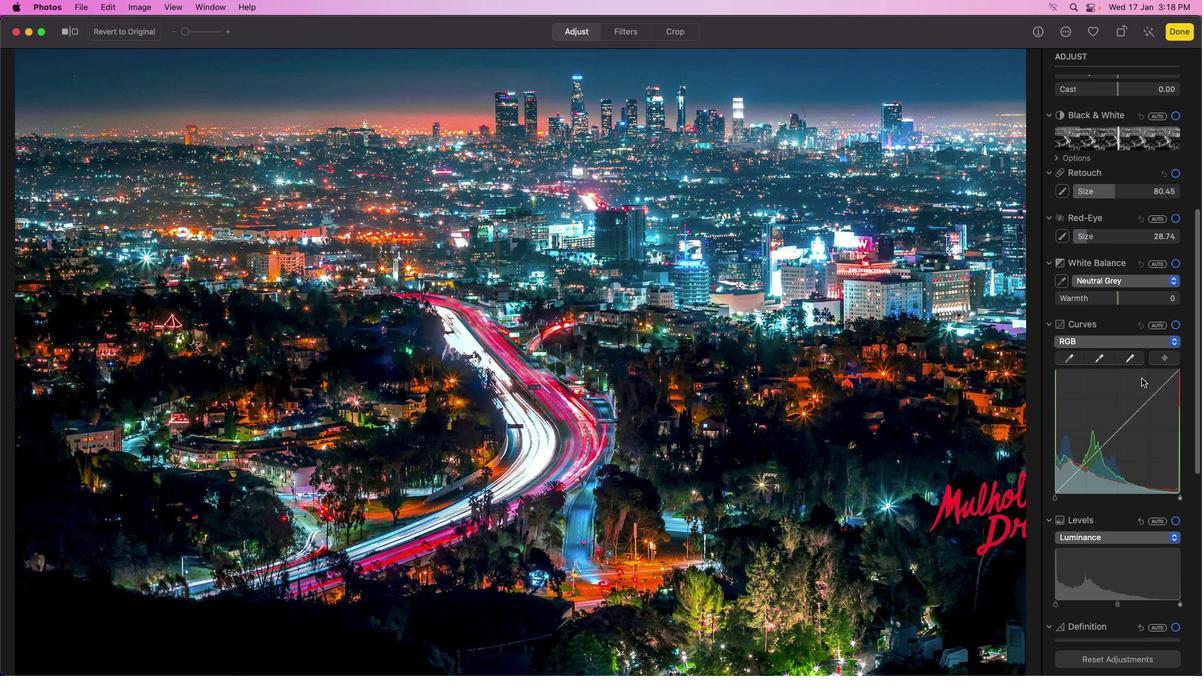 
Action: Mouse scrolled (1143, 356) with delta (0, 0)
Screenshot: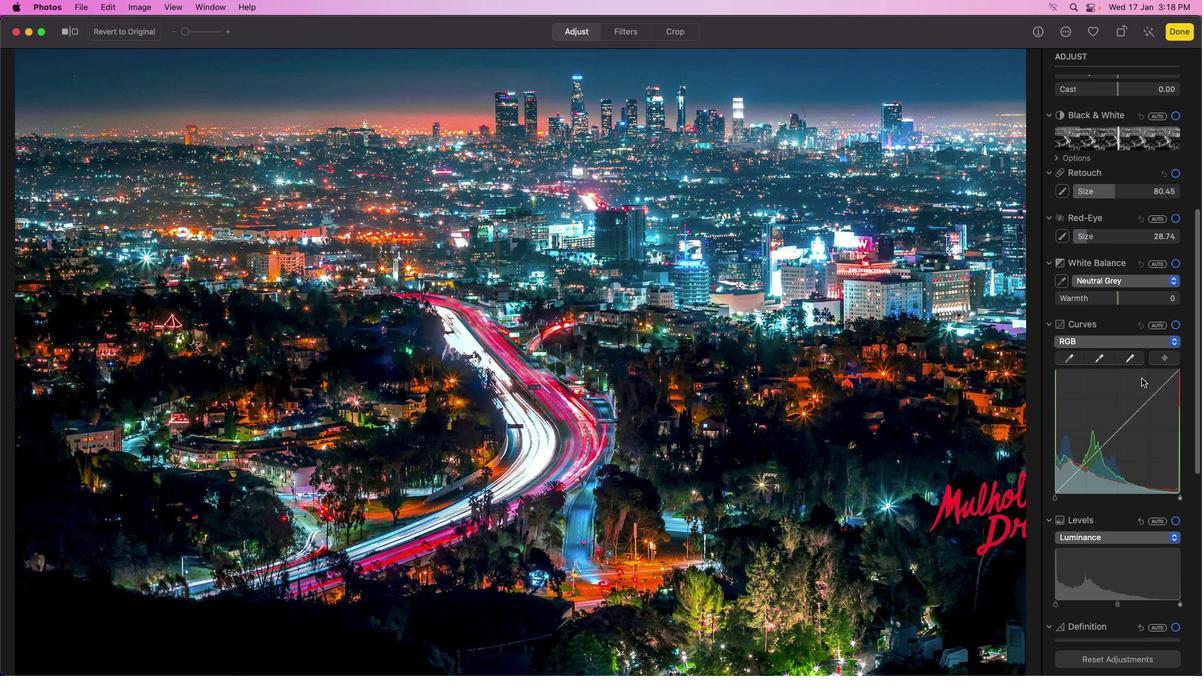 
Action: Mouse moved to (1144, 371)
Screenshot: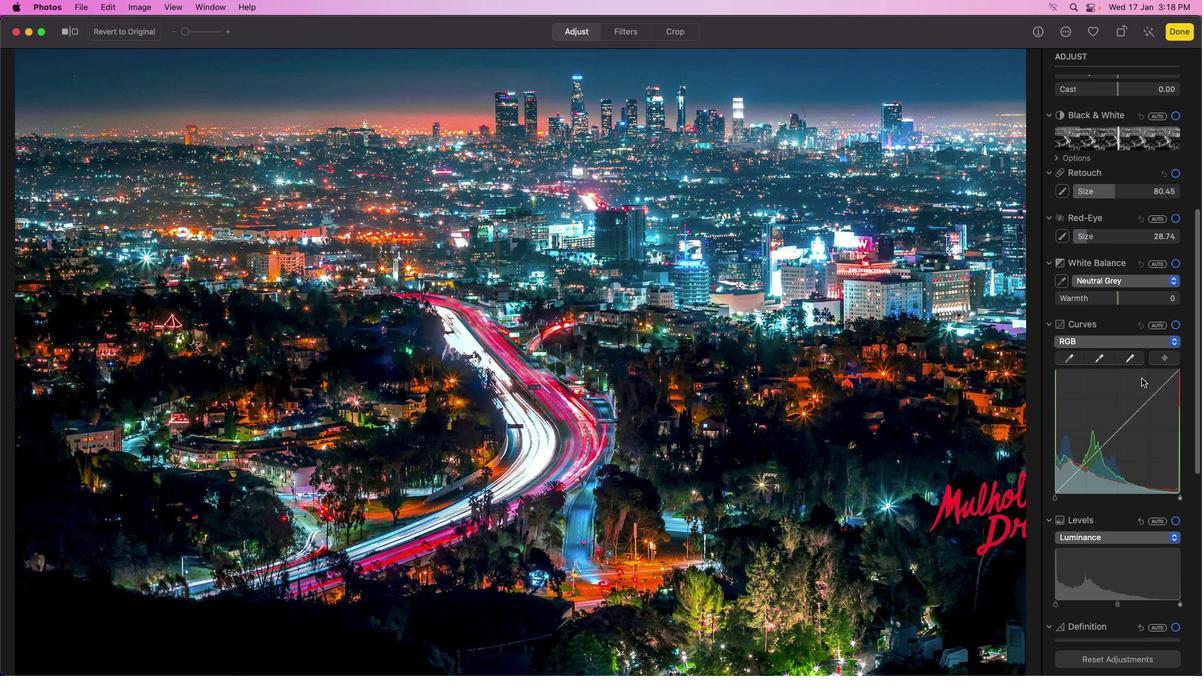 
Action: Mouse scrolled (1144, 371) with delta (0, 0)
Screenshot: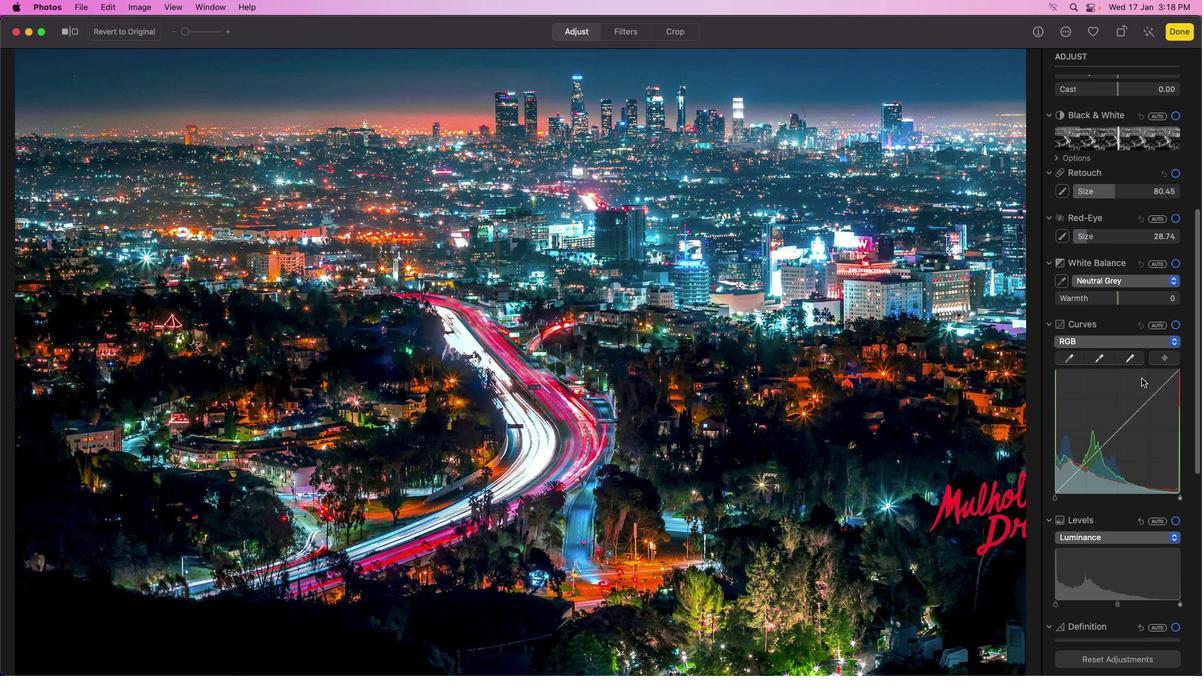 
Action: Mouse moved to (1145, 377)
Screenshot: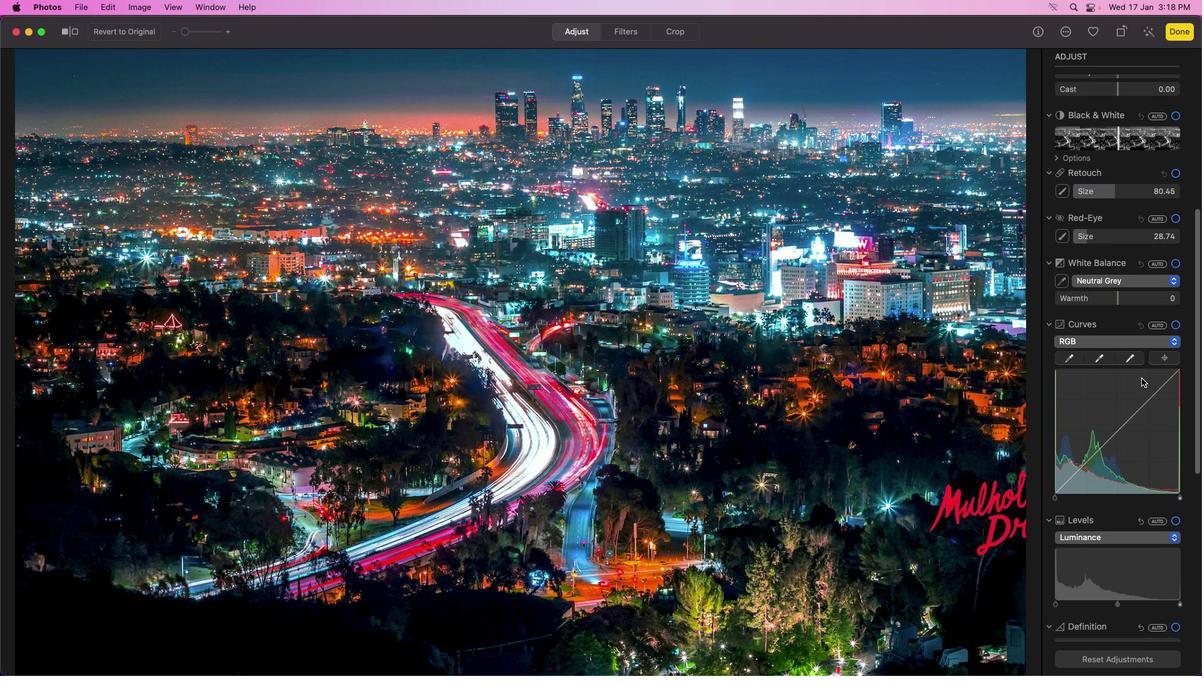 
Action: Mouse scrolled (1145, 377) with delta (0, -1)
Screenshot: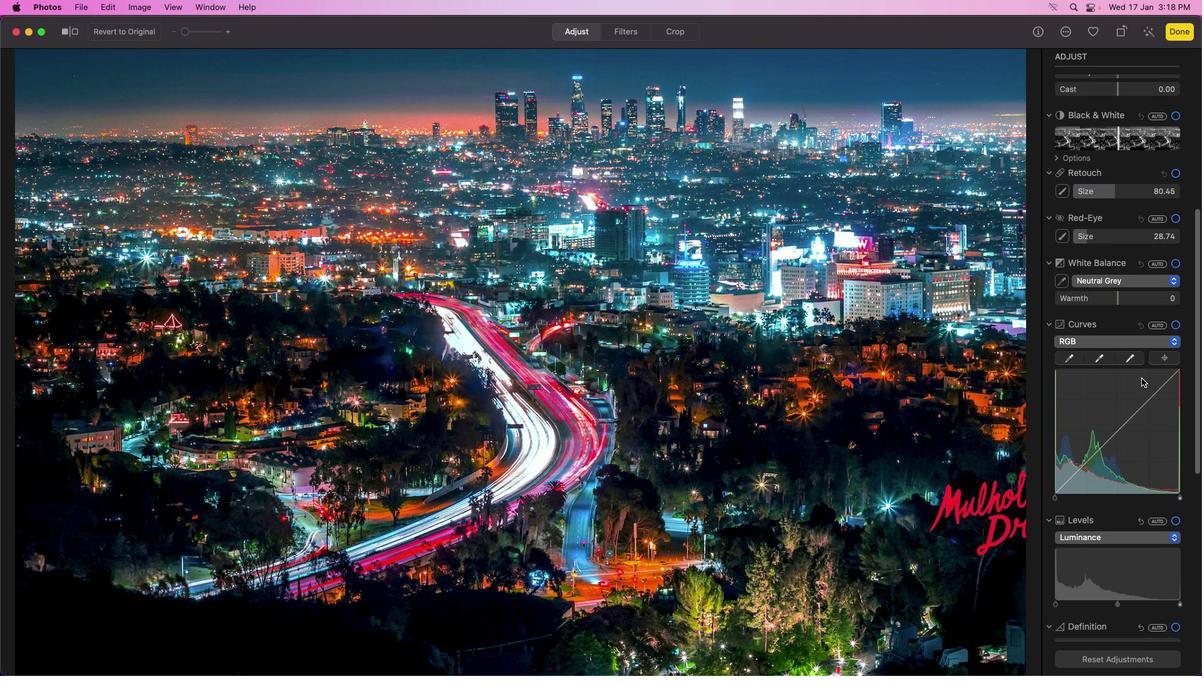 
Action: Mouse moved to (1145, 378)
Screenshot: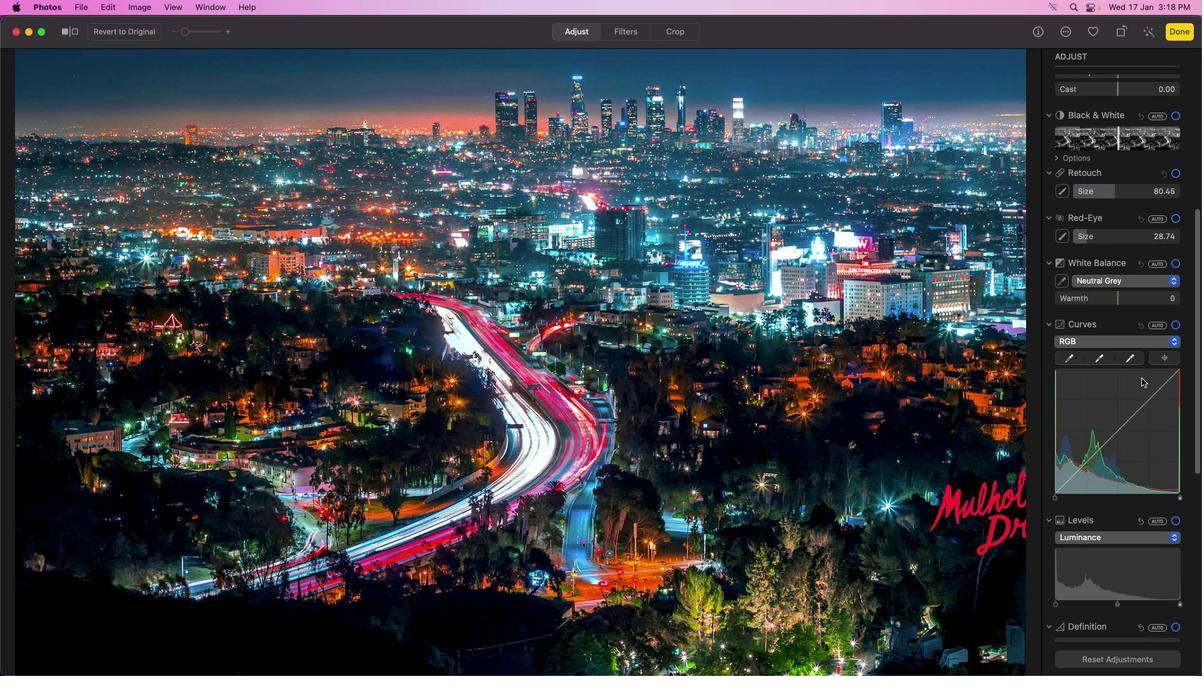 
Action: Mouse scrolled (1145, 378) with delta (0, -3)
Screenshot: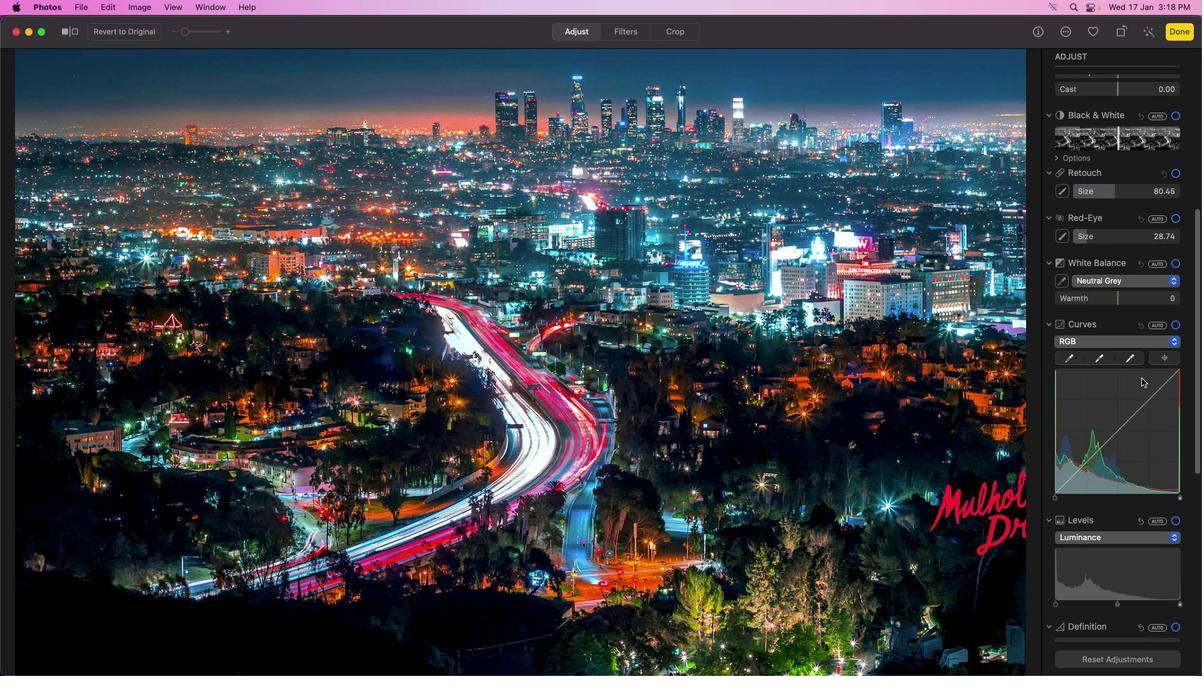 
Action: Mouse scrolled (1145, 378) with delta (0, -3)
Screenshot: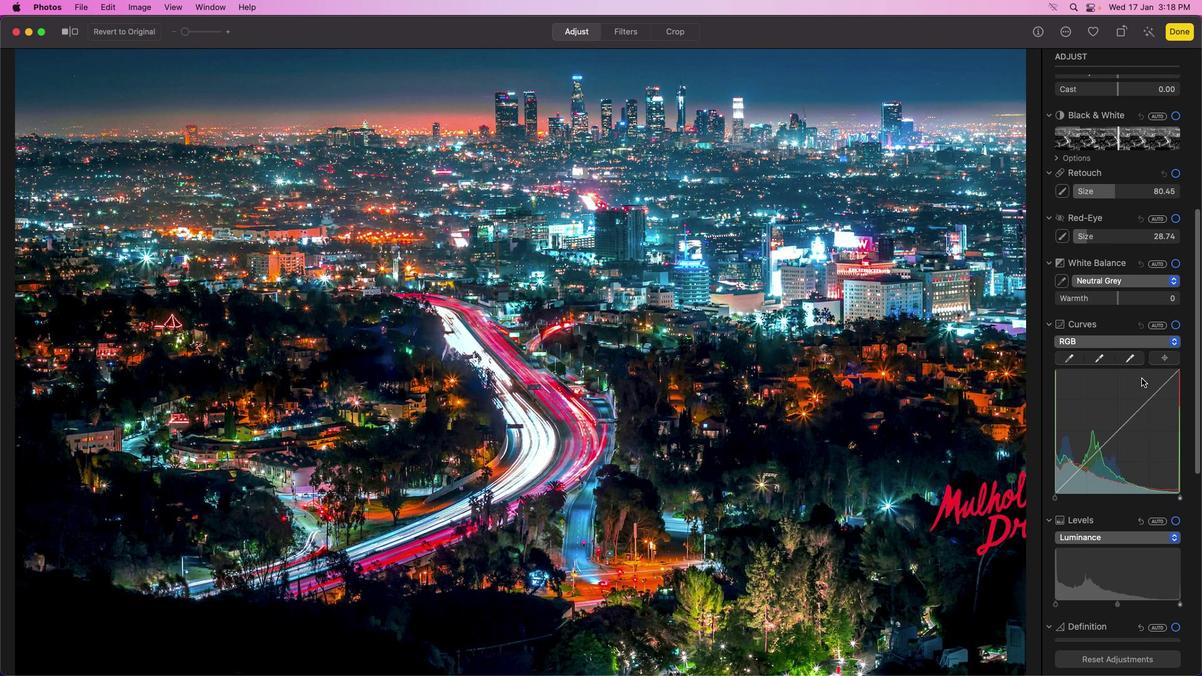 
Action: Mouse moved to (1128, 419)
Screenshot: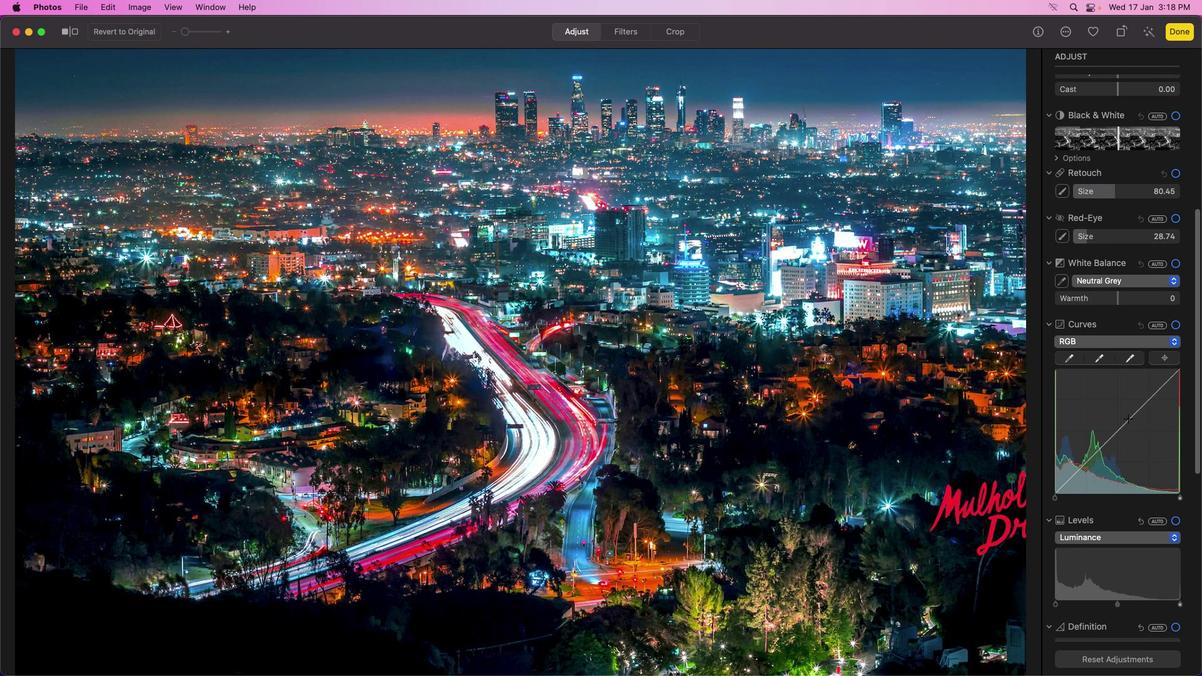 
Action: Mouse pressed left at (1128, 419)
Screenshot: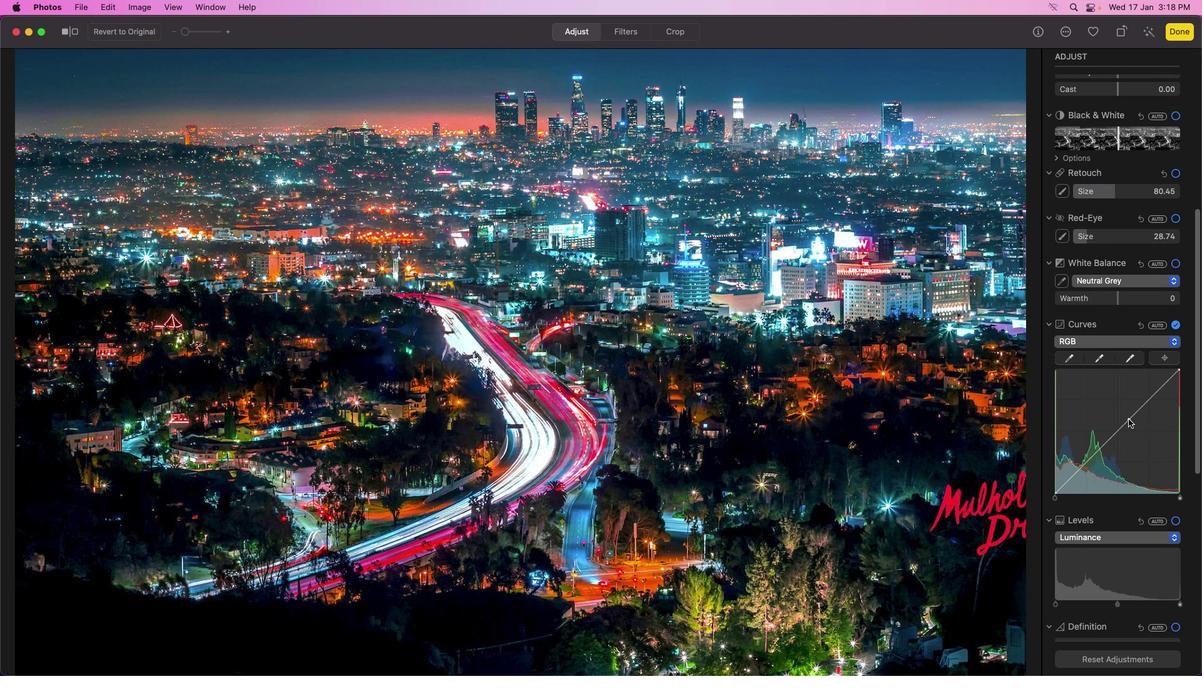 
Action: Mouse moved to (1078, 472)
Screenshot: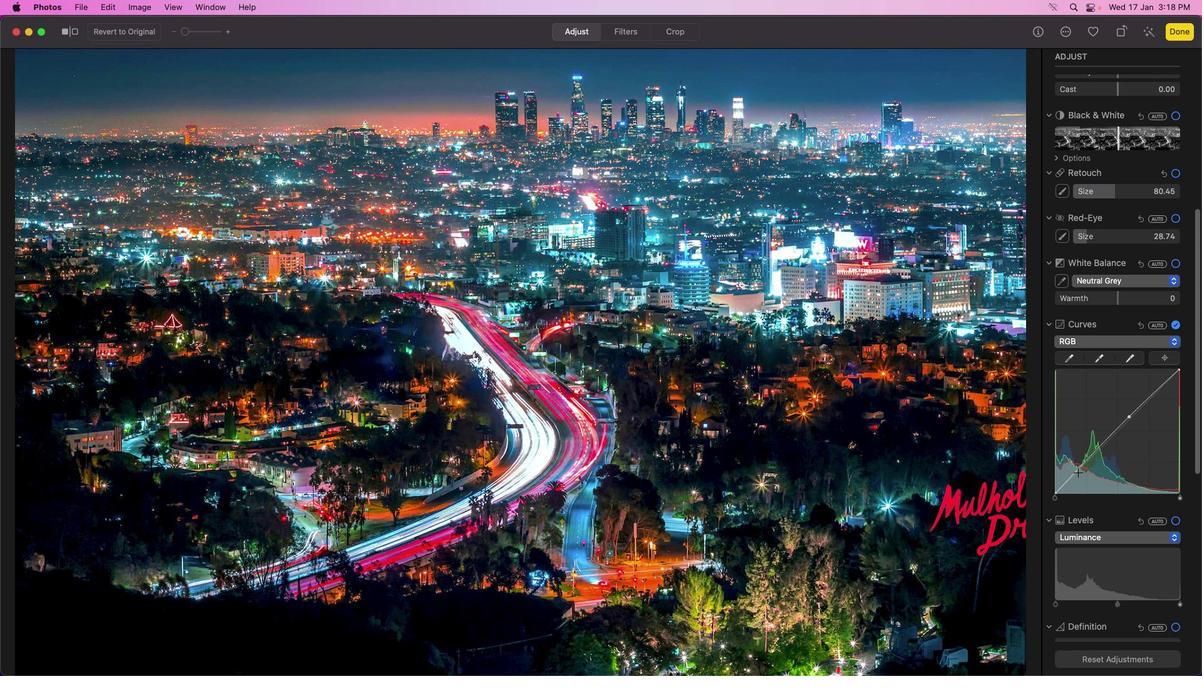 
Action: Mouse pressed left at (1078, 472)
Screenshot: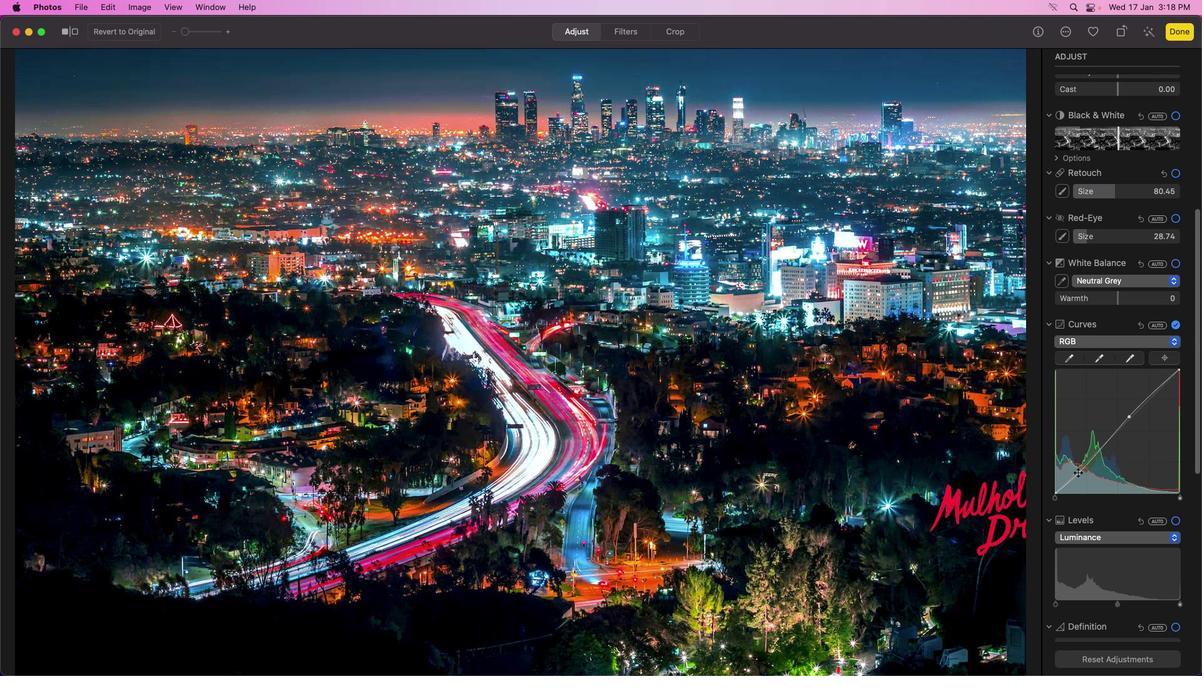 
Action: Mouse moved to (1160, 388)
Screenshot: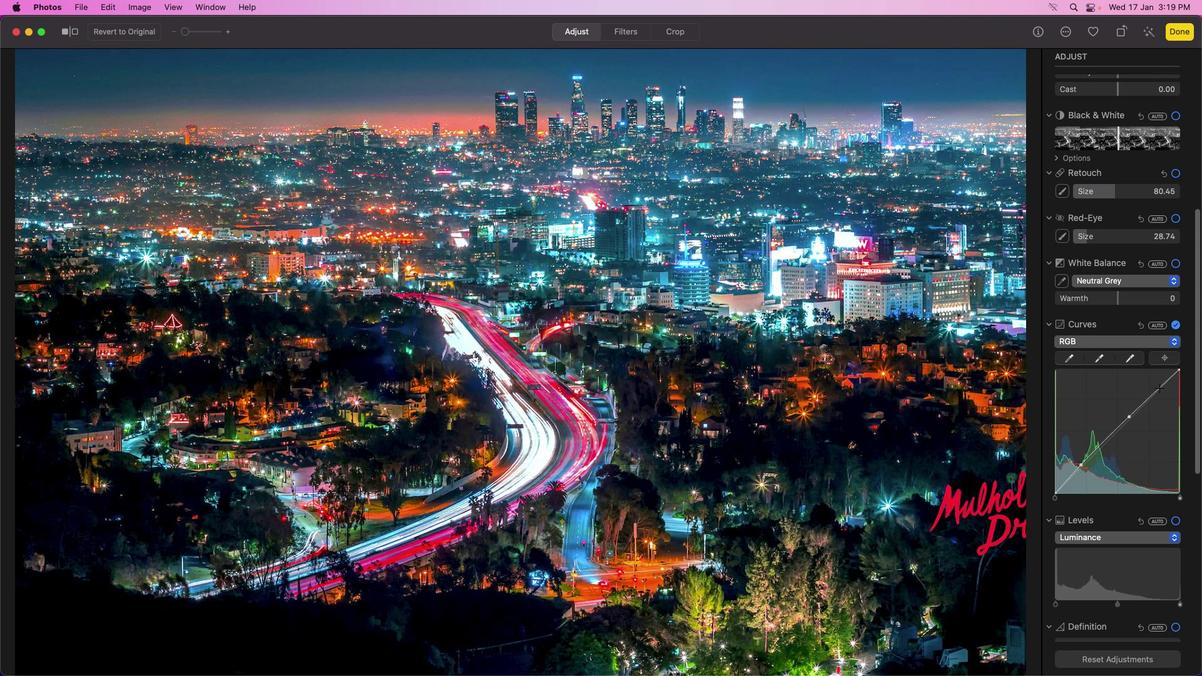 
Action: Mouse pressed left at (1160, 388)
Screenshot: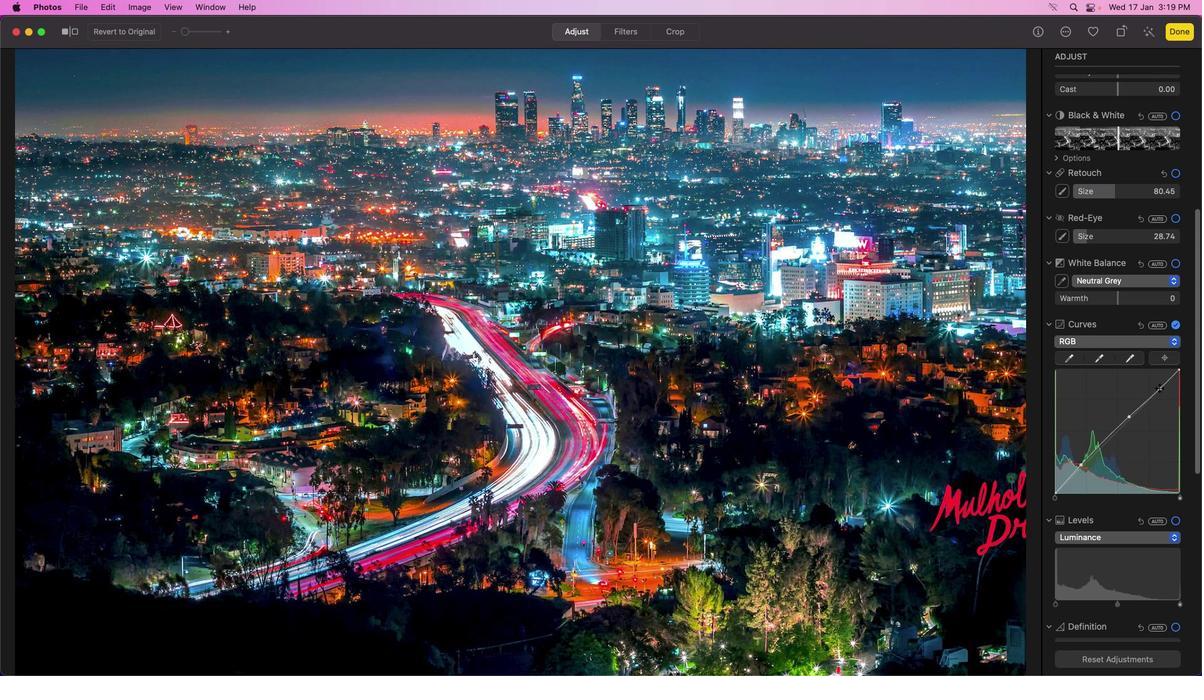
Action: Mouse moved to (1159, 389)
Screenshot: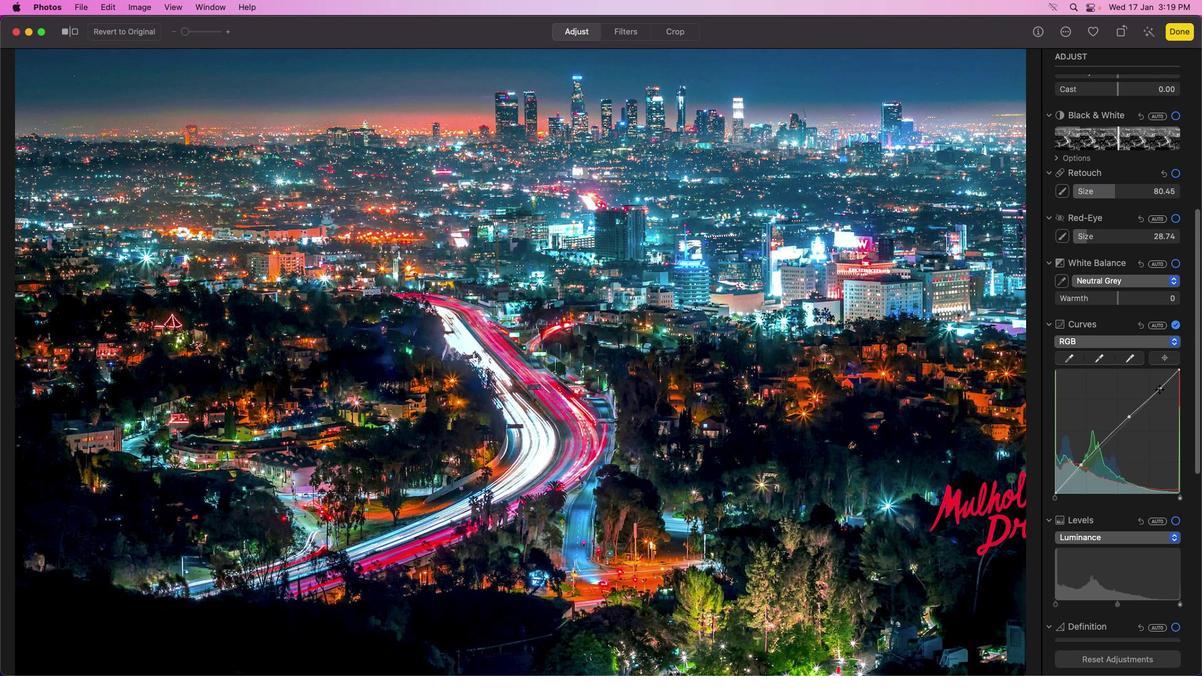 
Action: Mouse pressed left at (1159, 389)
Screenshot: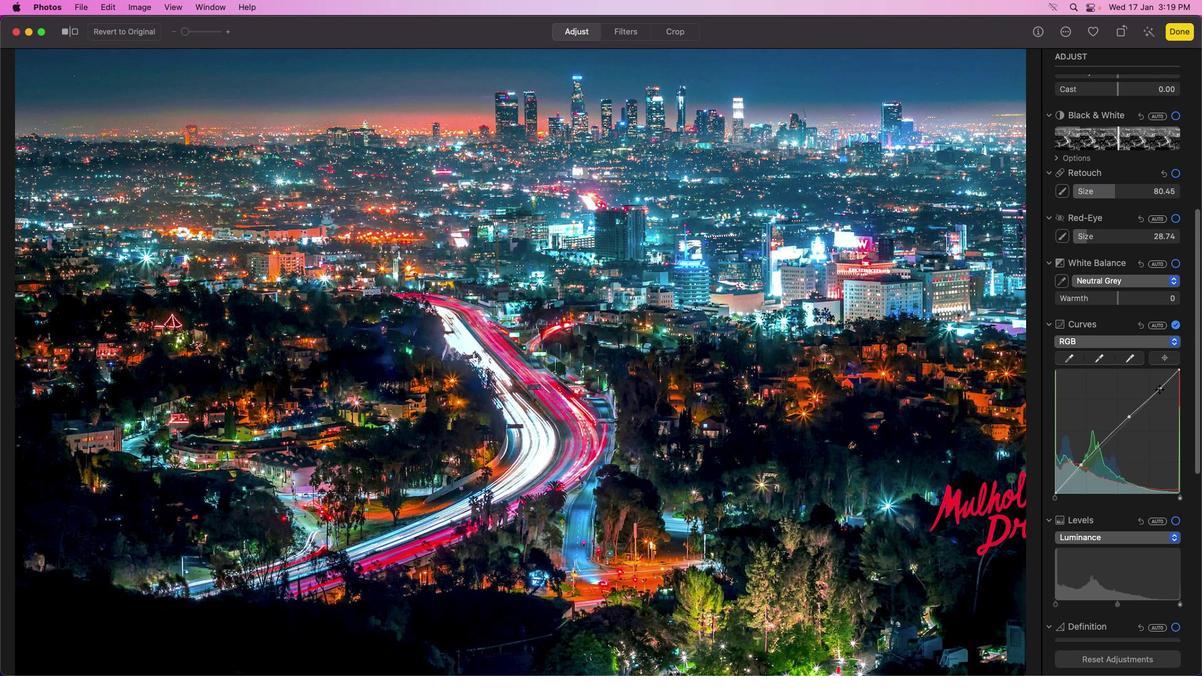 
Action: Mouse moved to (1108, 429)
Screenshot: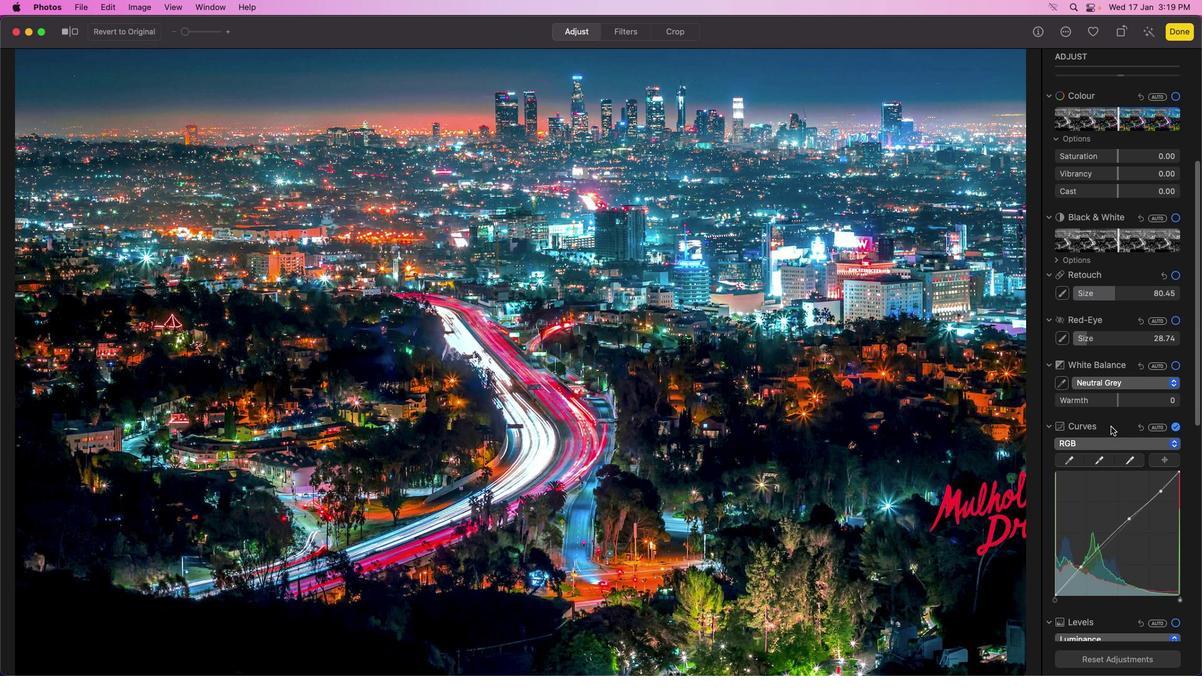 
Action: Mouse scrolled (1108, 429) with delta (0, 0)
Screenshot: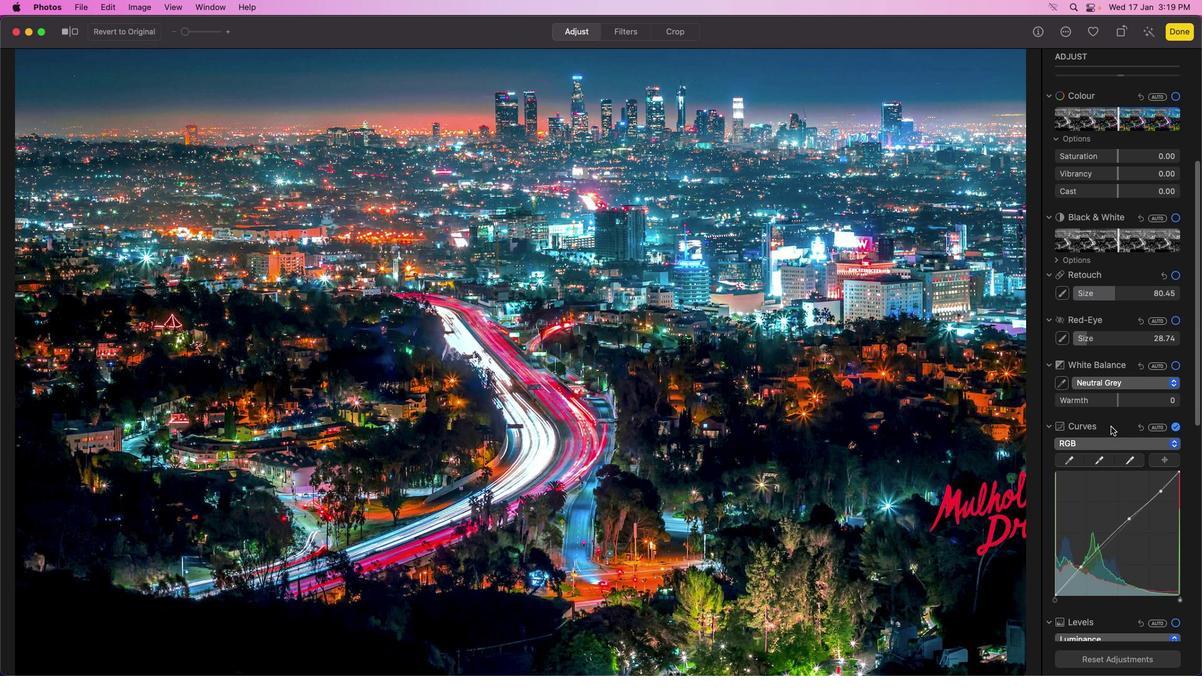
Action: Mouse moved to (1108, 428)
Screenshot: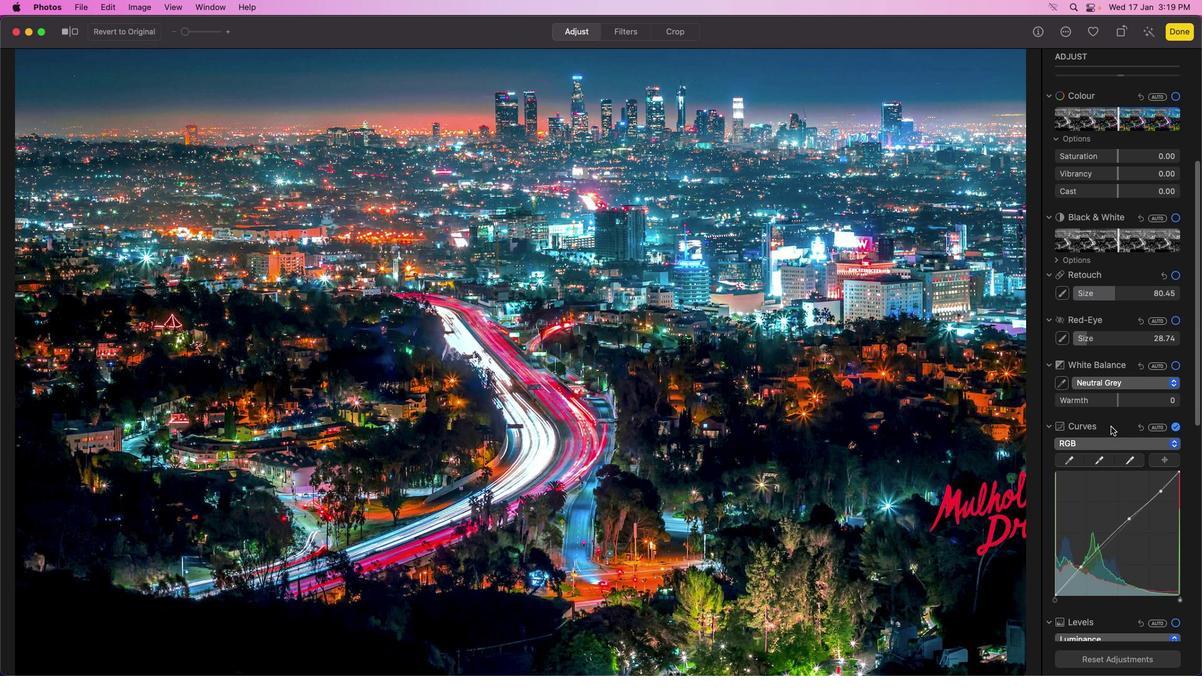 
Action: Mouse scrolled (1108, 428) with delta (0, 0)
Screenshot: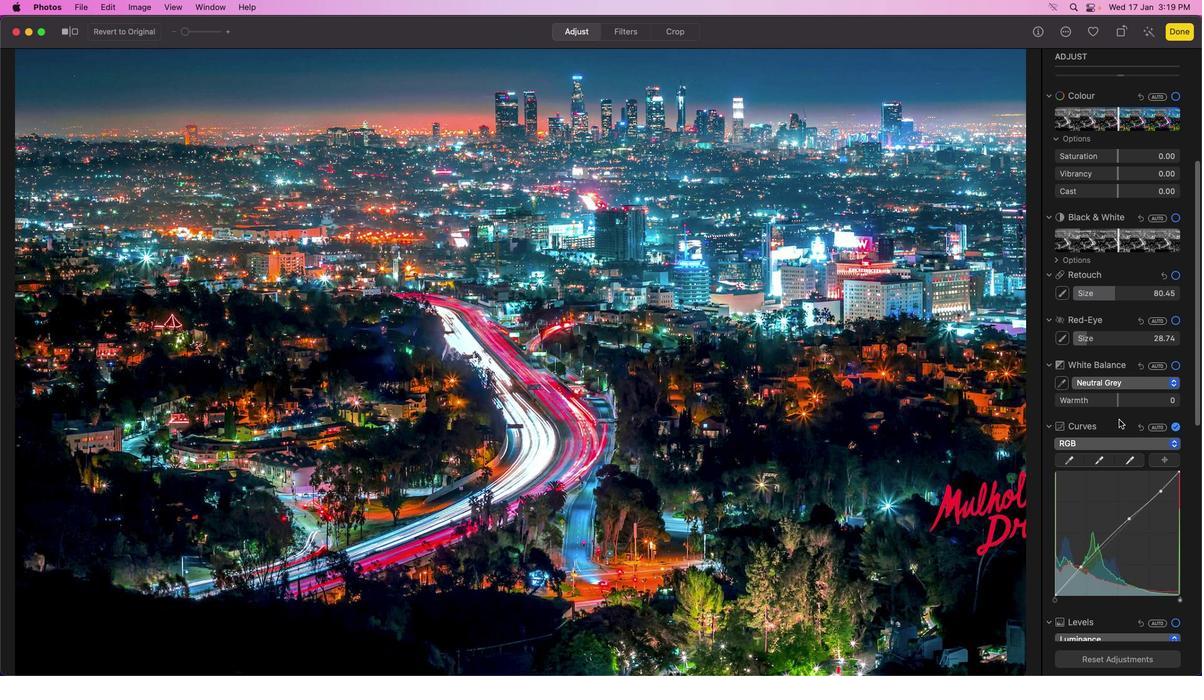 
Action: Mouse moved to (1108, 428)
Screenshot: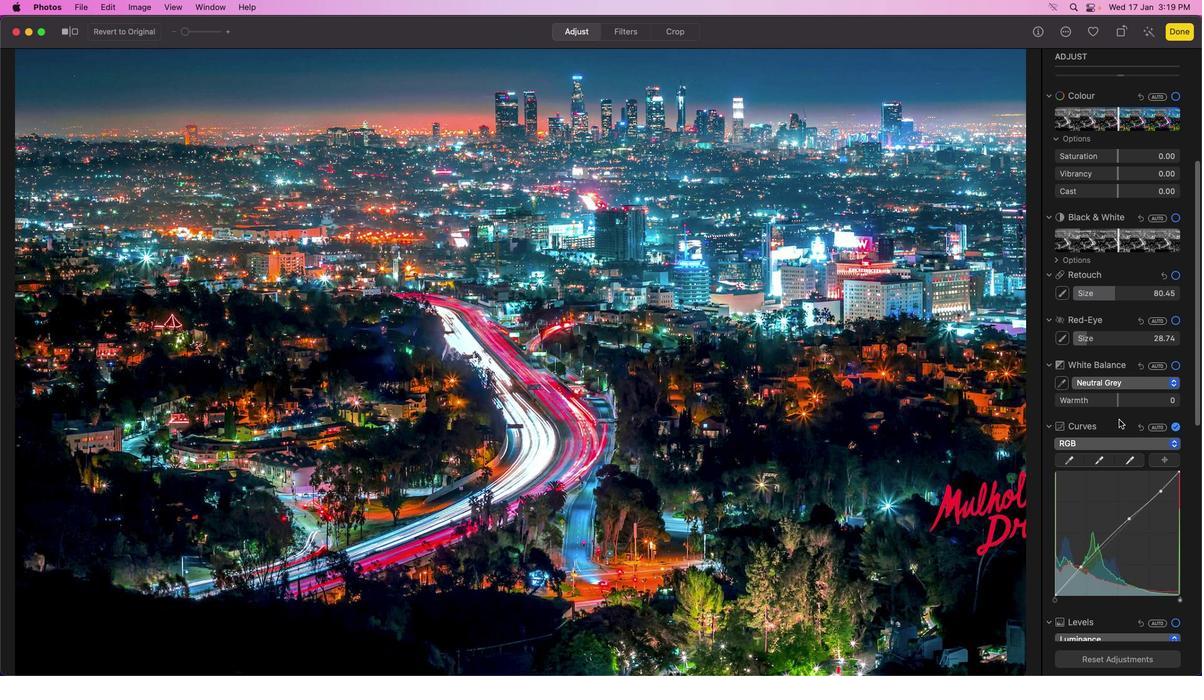 
Action: Mouse scrolled (1108, 428) with delta (0, 1)
Screenshot: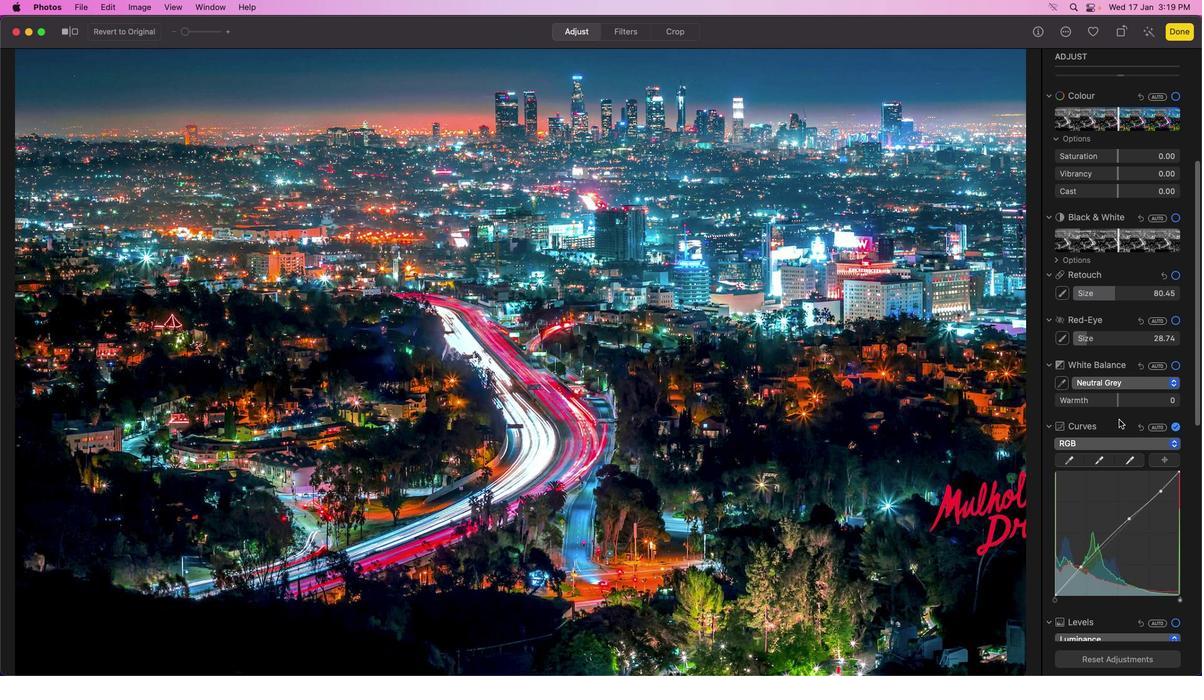 
Action: Mouse moved to (1108, 428)
Screenshot: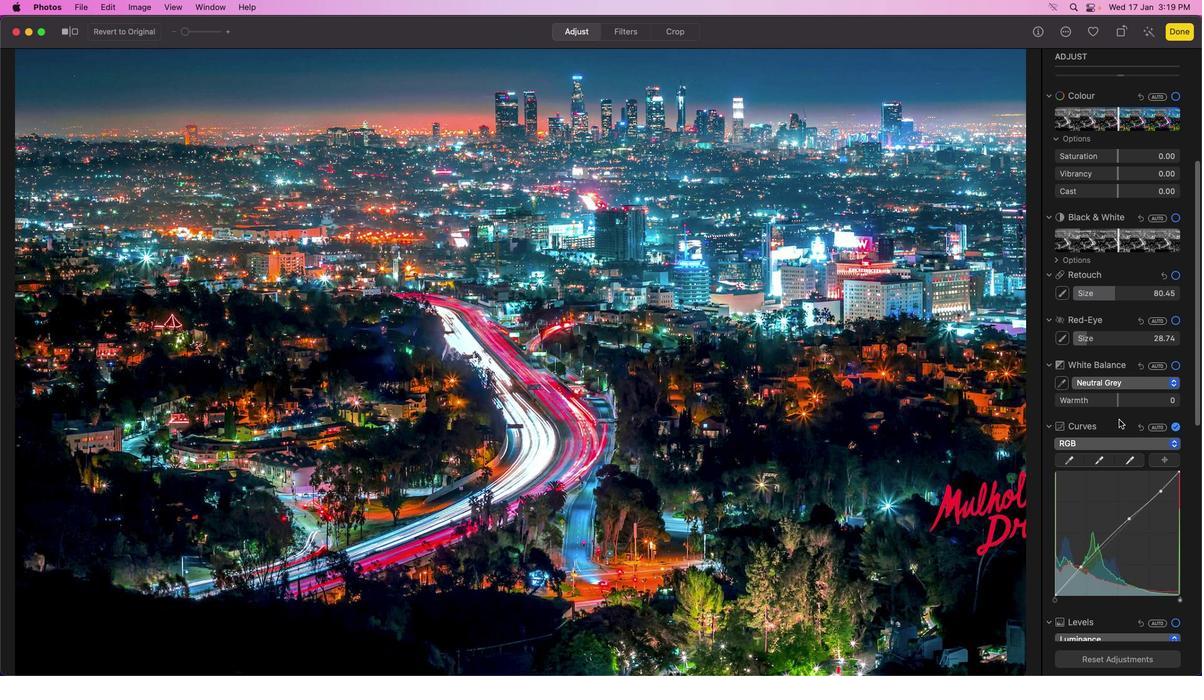 
Action: Mouse scrolled (1108, 428) with delta (0, 3)
Screenshot: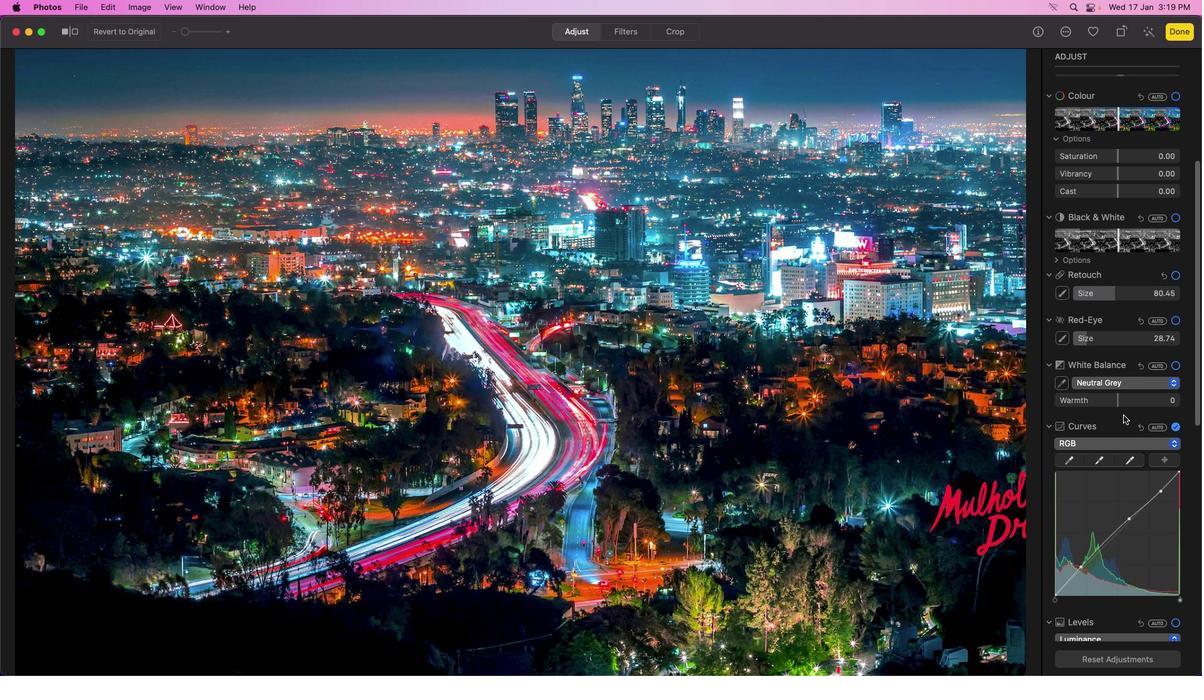 
Action: Mouse moved to (1108, 428)
Screenshot: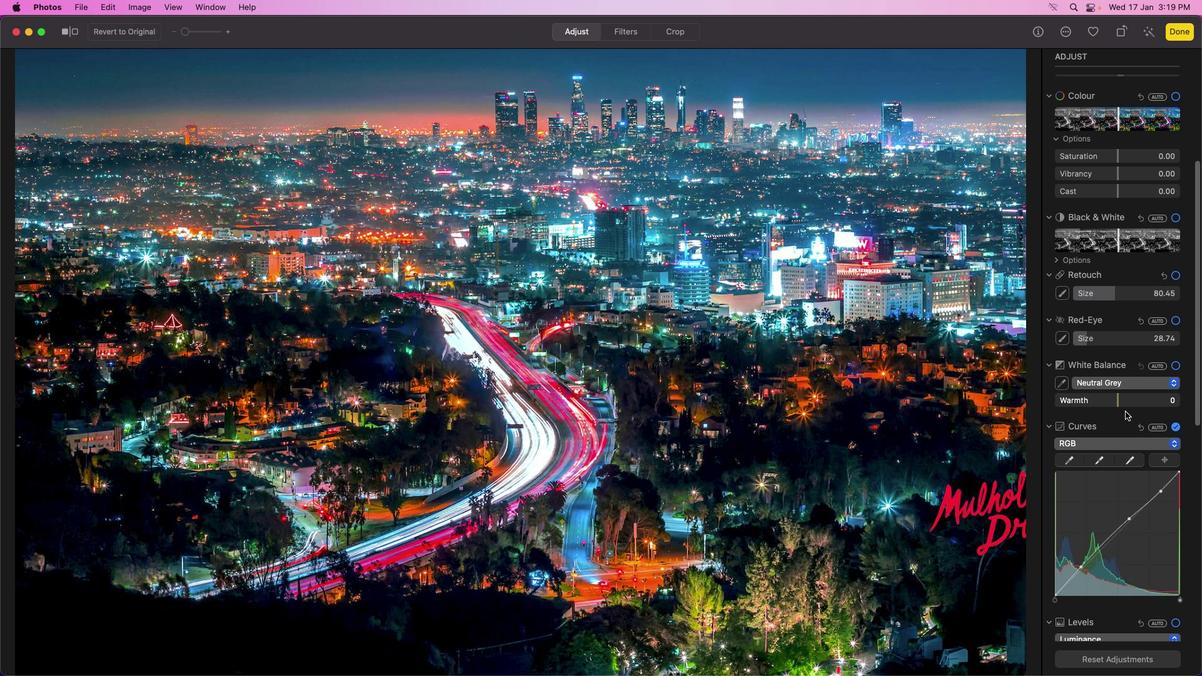 
Action: Mouse scrolled (1108, 428) with delta (0, 3)
Screenshot: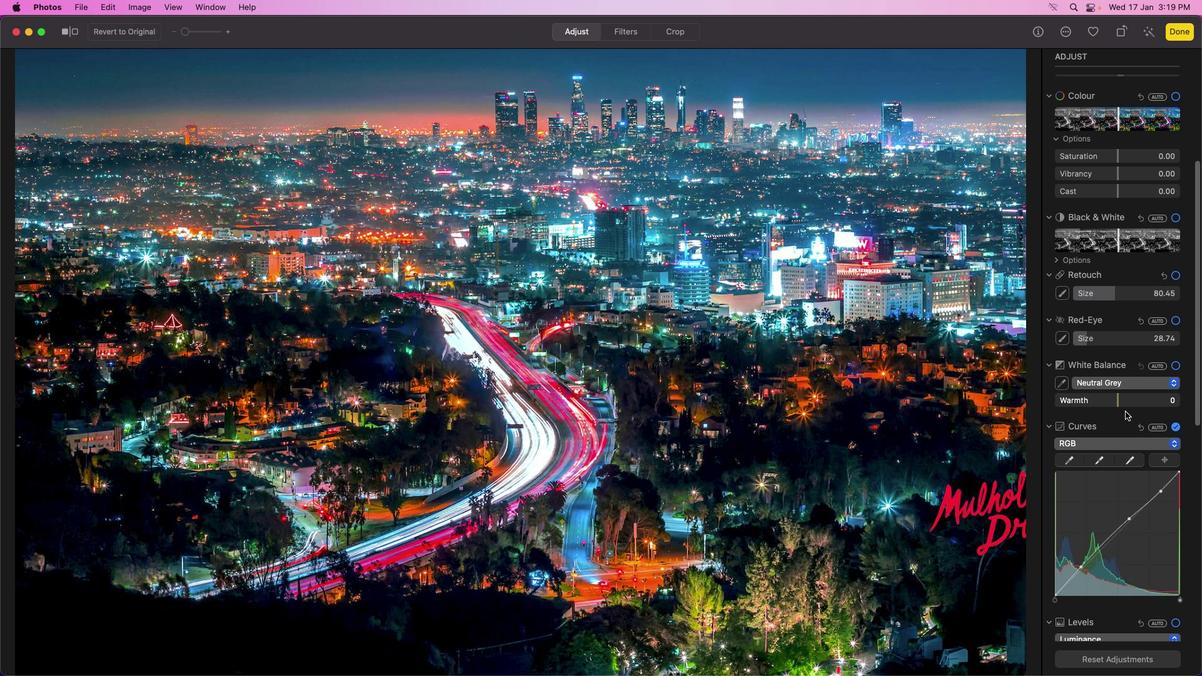 
Action: Mouse moved to (1120, 389)
Screenshot: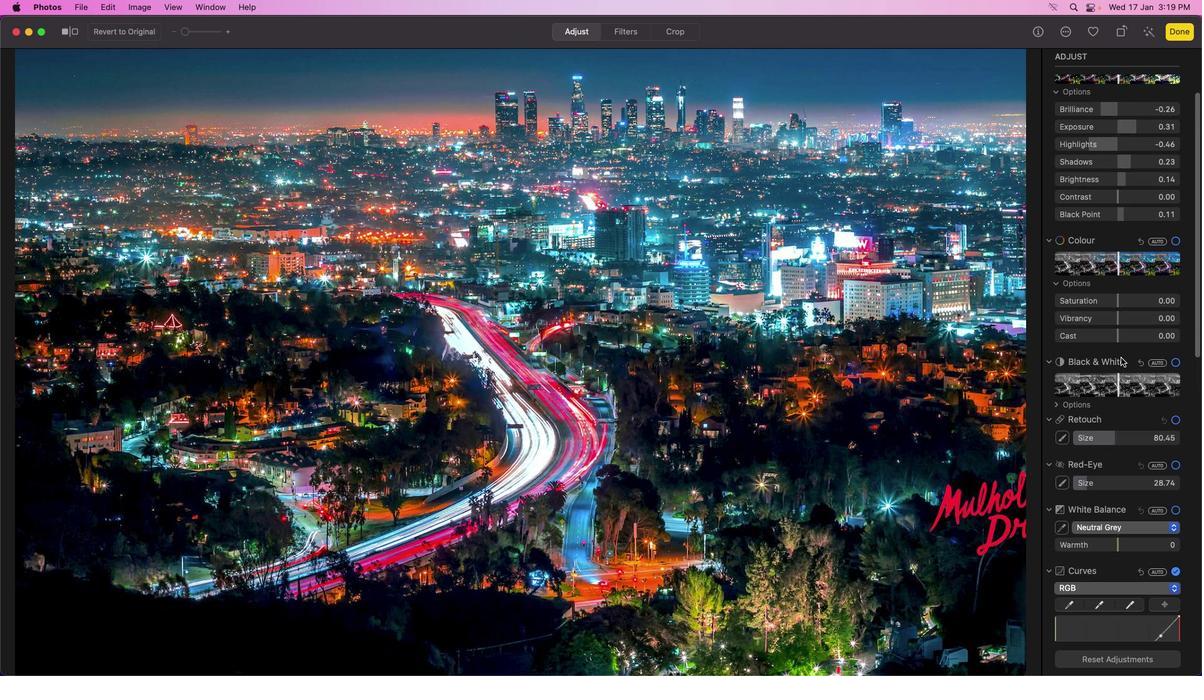 
Action: Mouse scrolled (1120, 389) with delta (0, 0)
Screenshot: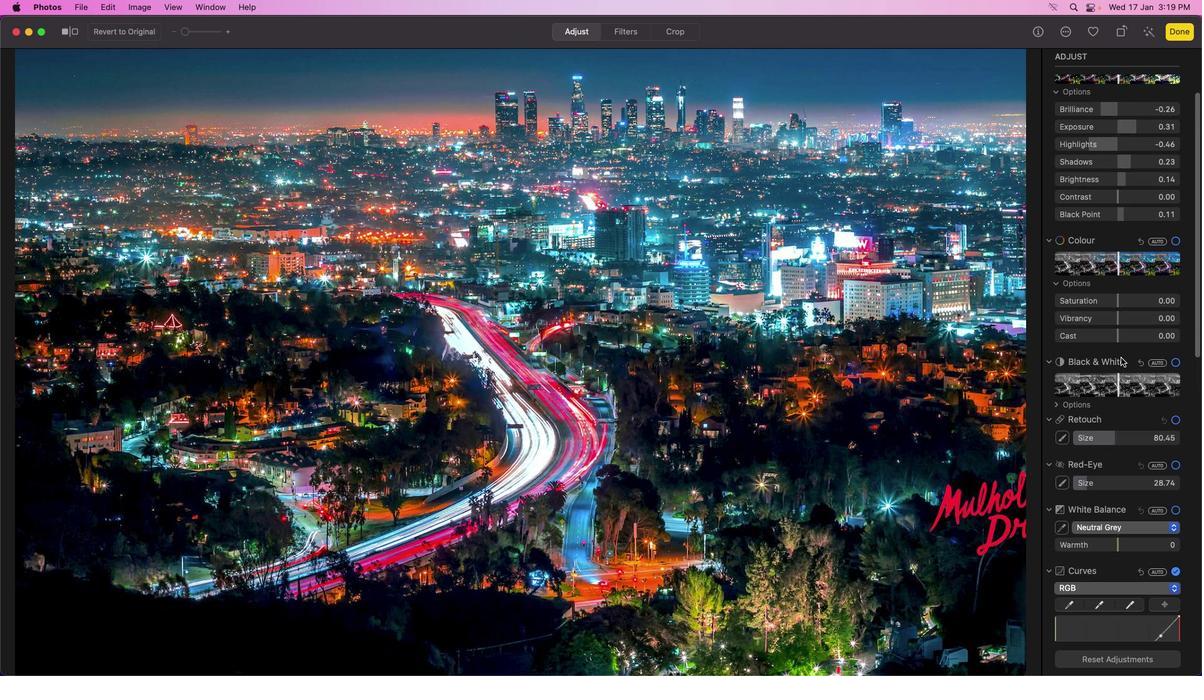 
Action: Mouse moved to (1120, 388)
Screenshot: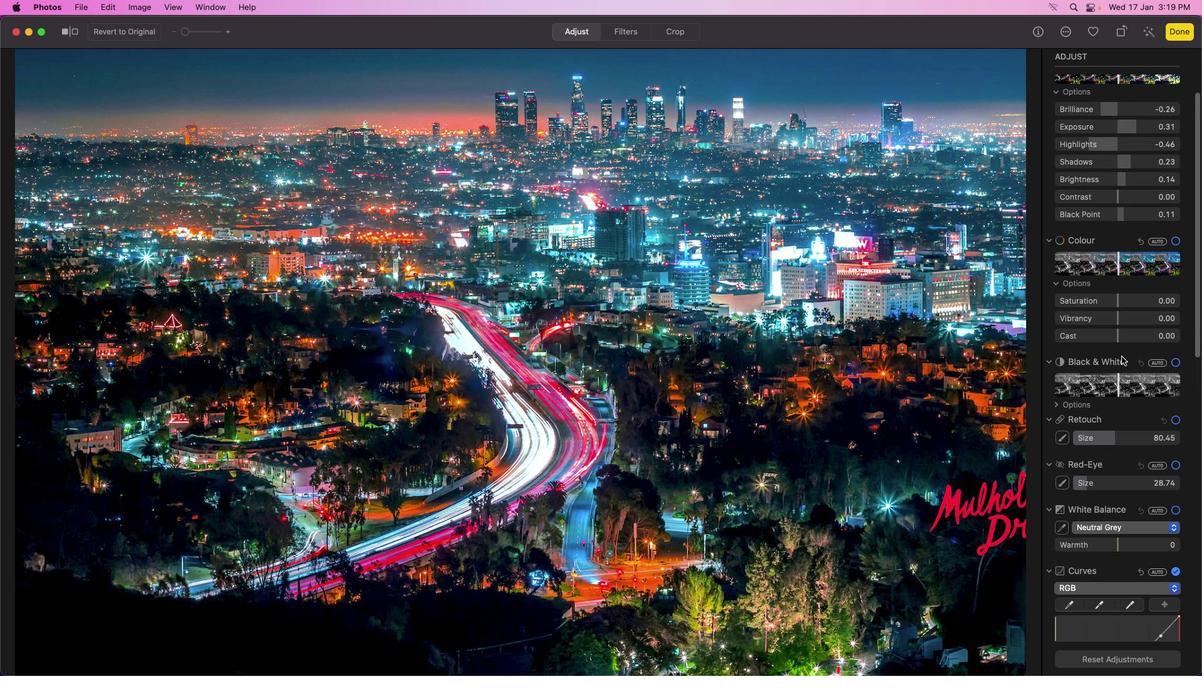 
Action: Mouse scrolled (1120, 388) with delta (0, 0)
Screenshot: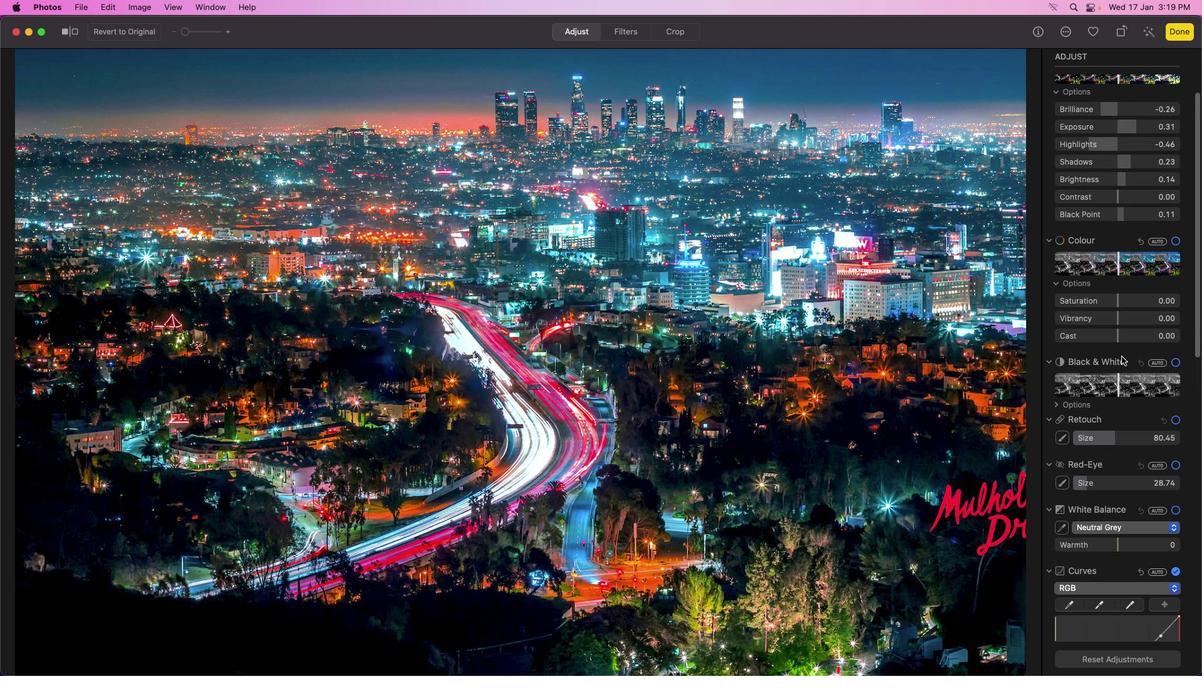 
Action: Mouse moved to (1119, 385)
Screenshot: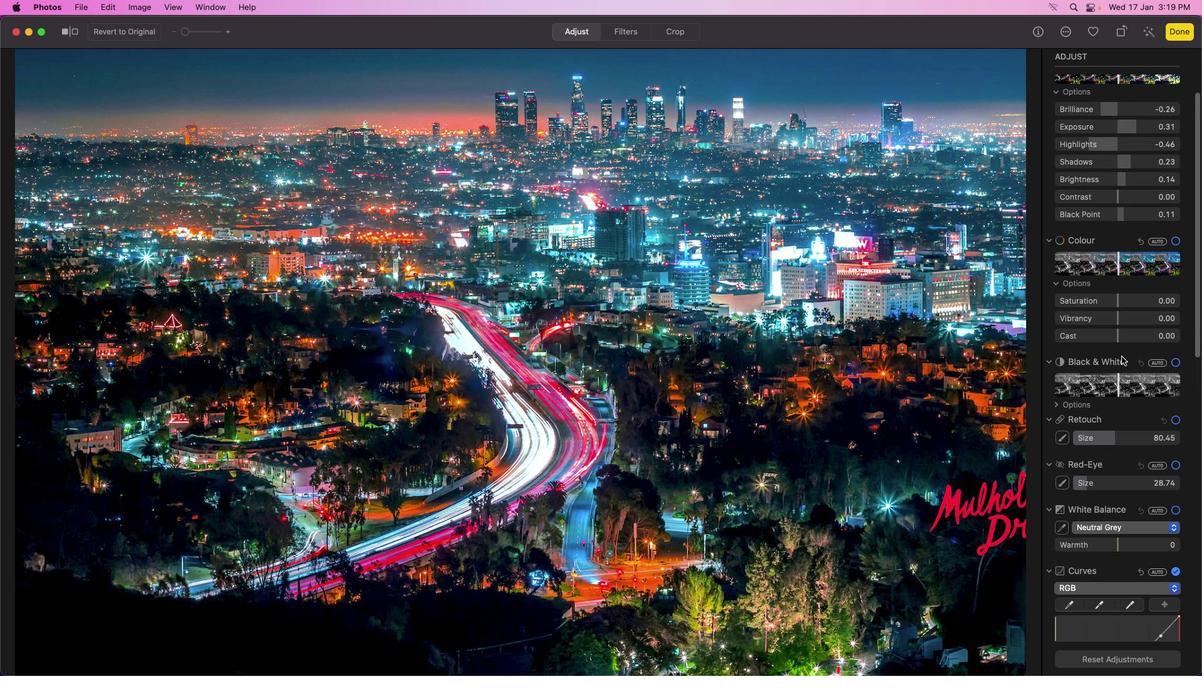 
Action: Mouse scrolled (1119, 385) with delta (0, 1)
Screenshot: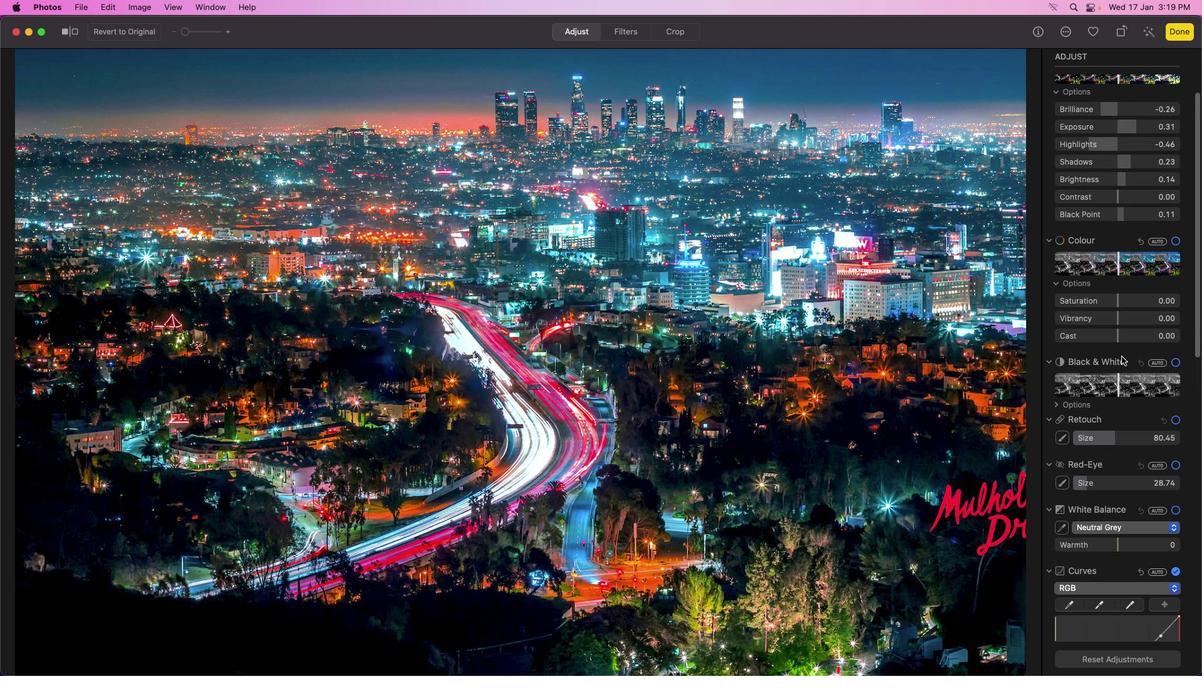 
Action: Mouse moved to (1118, 381)
Screenshot: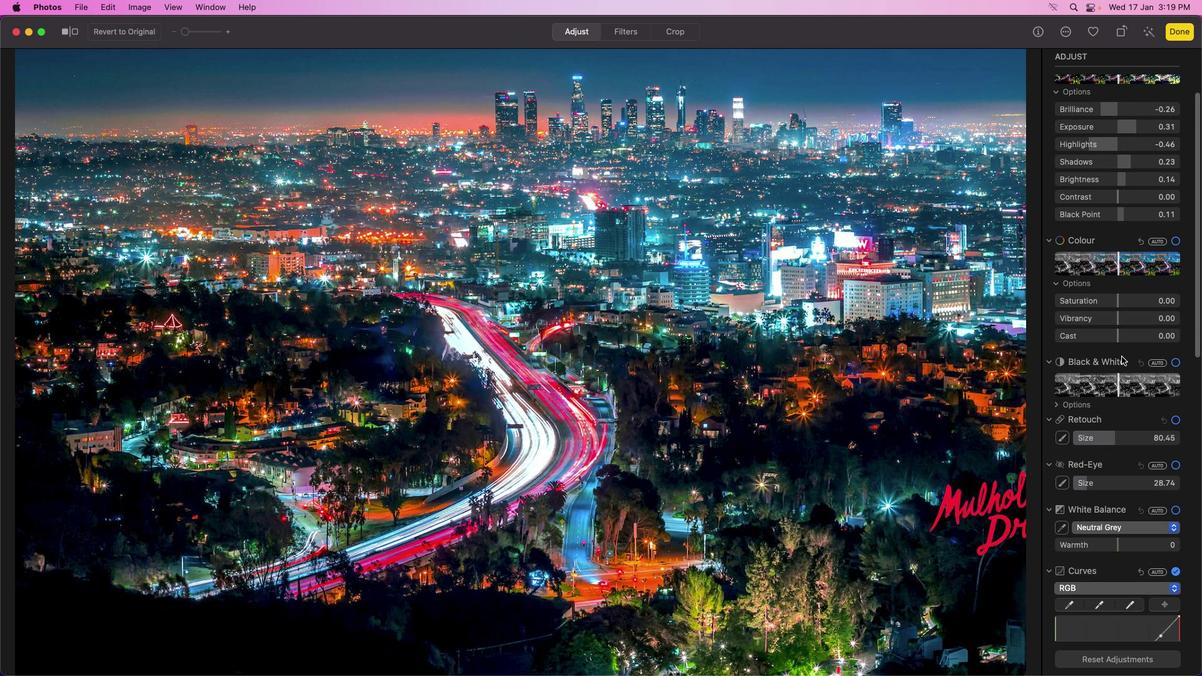 
Action: Mouse scrolled (1118, 381) with delta (0, 3)
Screenshot: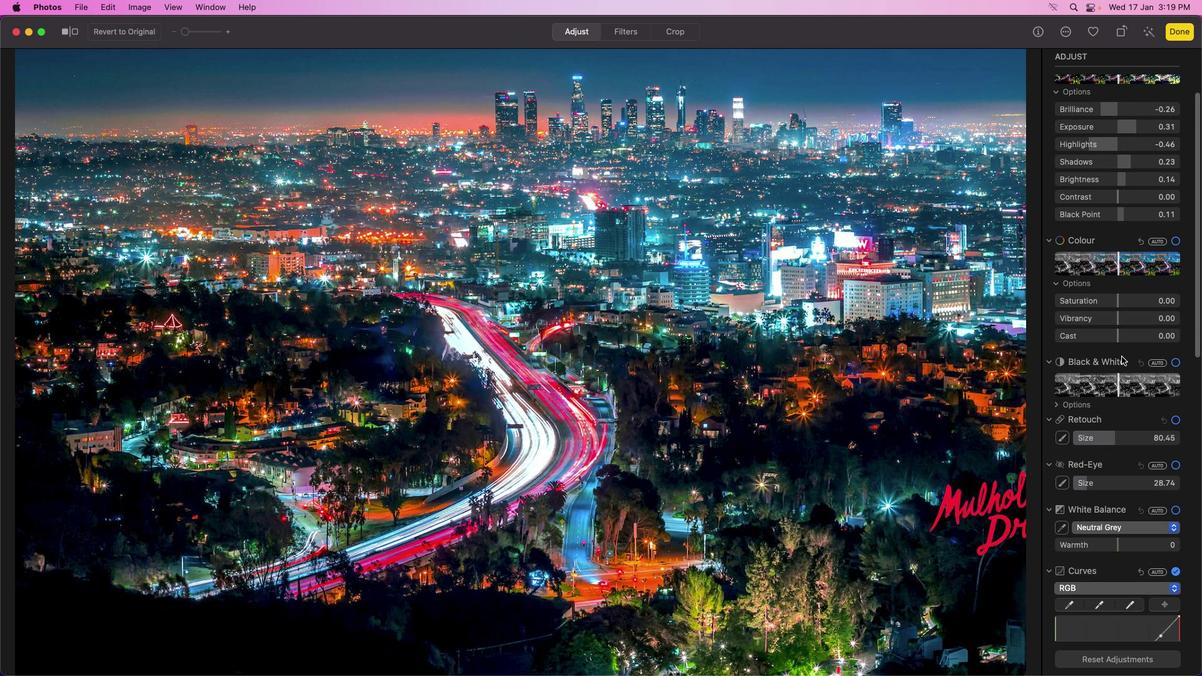 
Action: Mouse moved to (1118, 376)
Screenshot: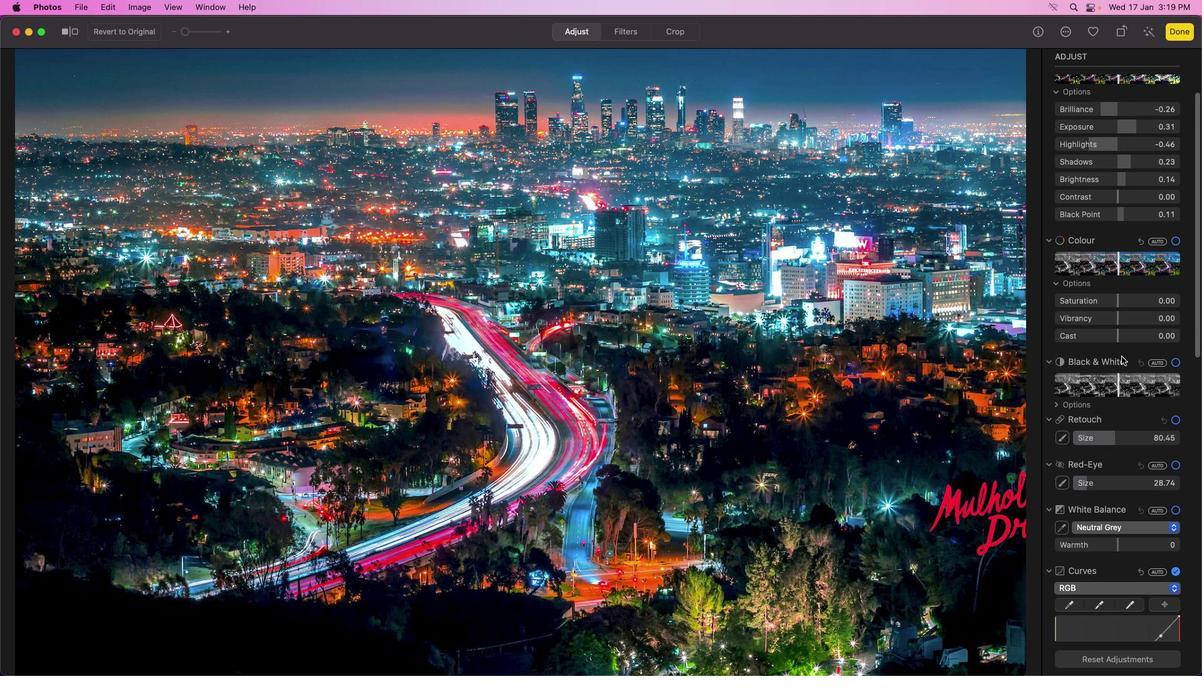 
Action: Mouse scrolled (1118, 376) with delta (0, 3)
Screenshot: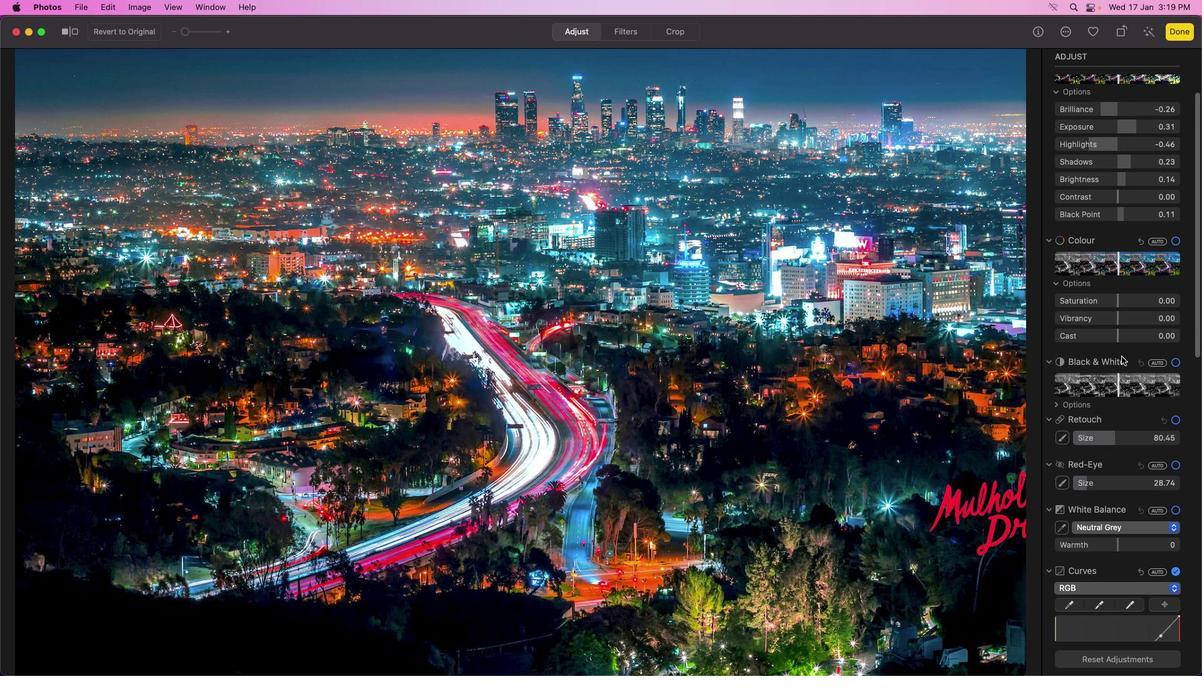 
Action: Mouse moved to (1118, 369)
Screenshot: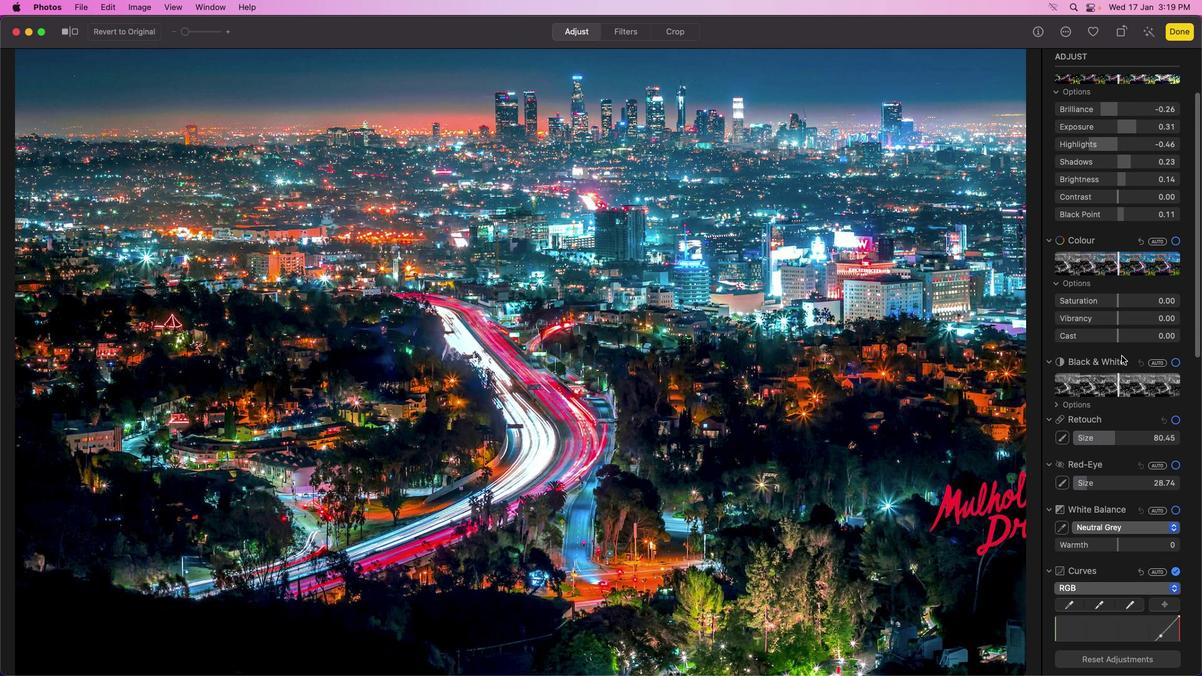 
Action: Mouse scrolled (1118, 369) with delta (0, 3)
Screenshot: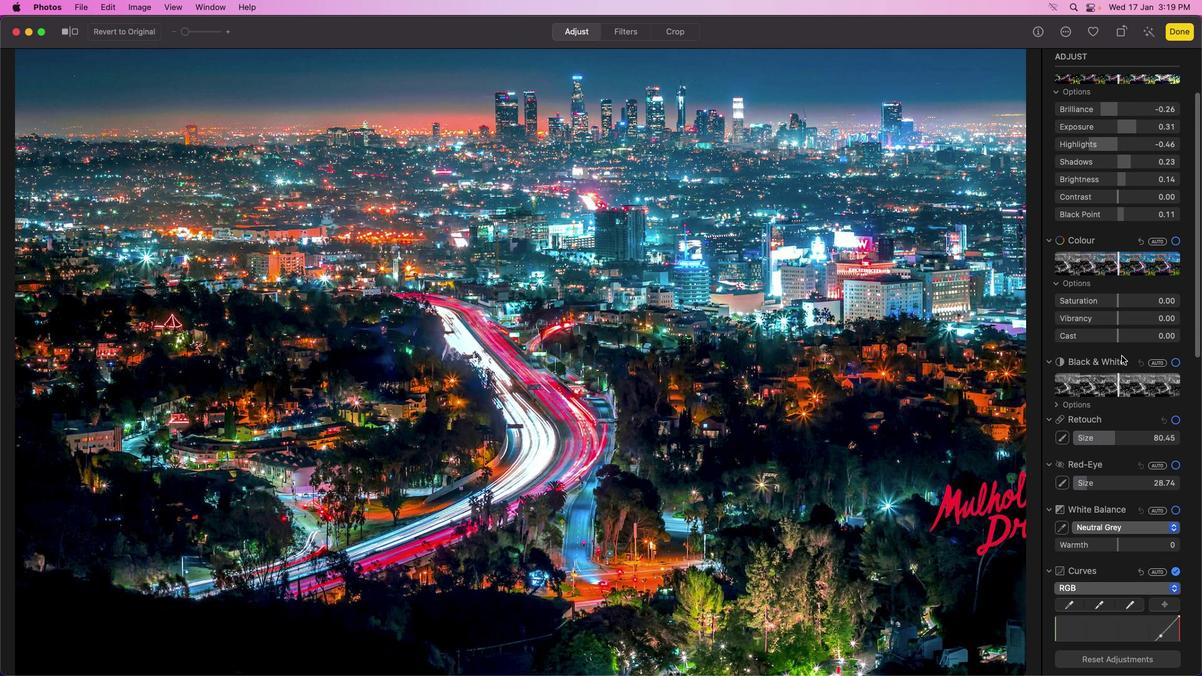 
Action: Mouse moved to (1121, 350)
Screenshot: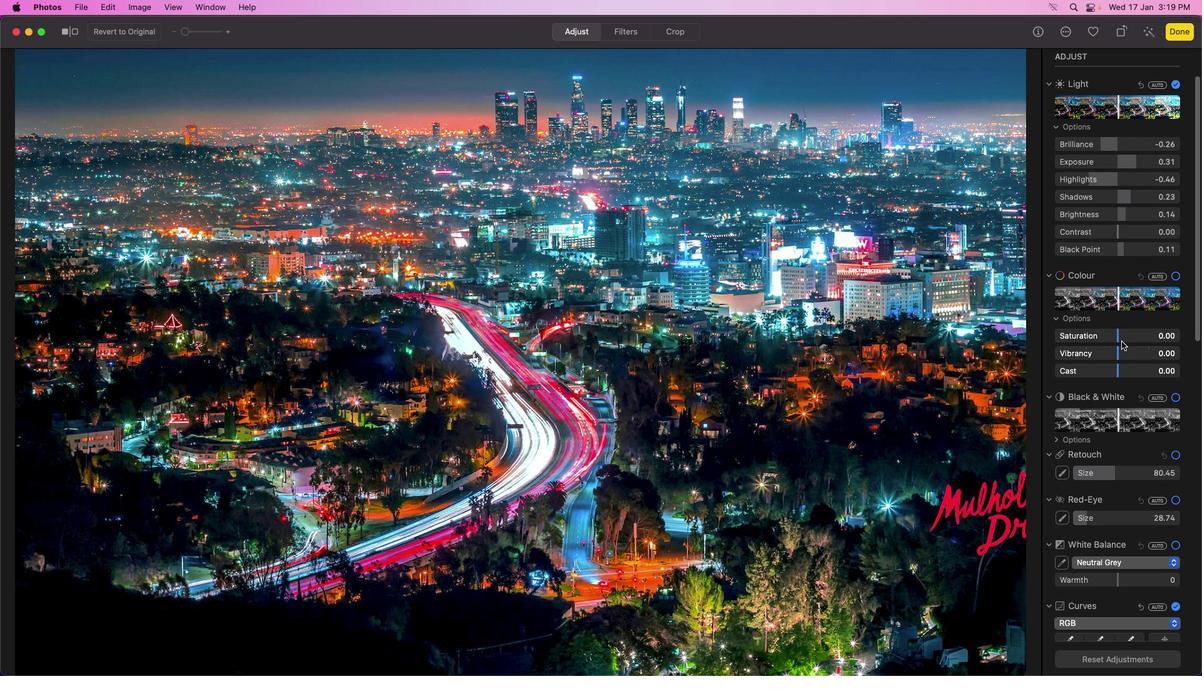 
Action: Mouse scrolled (1121, 350) with delta (0, 0)
Screenshot: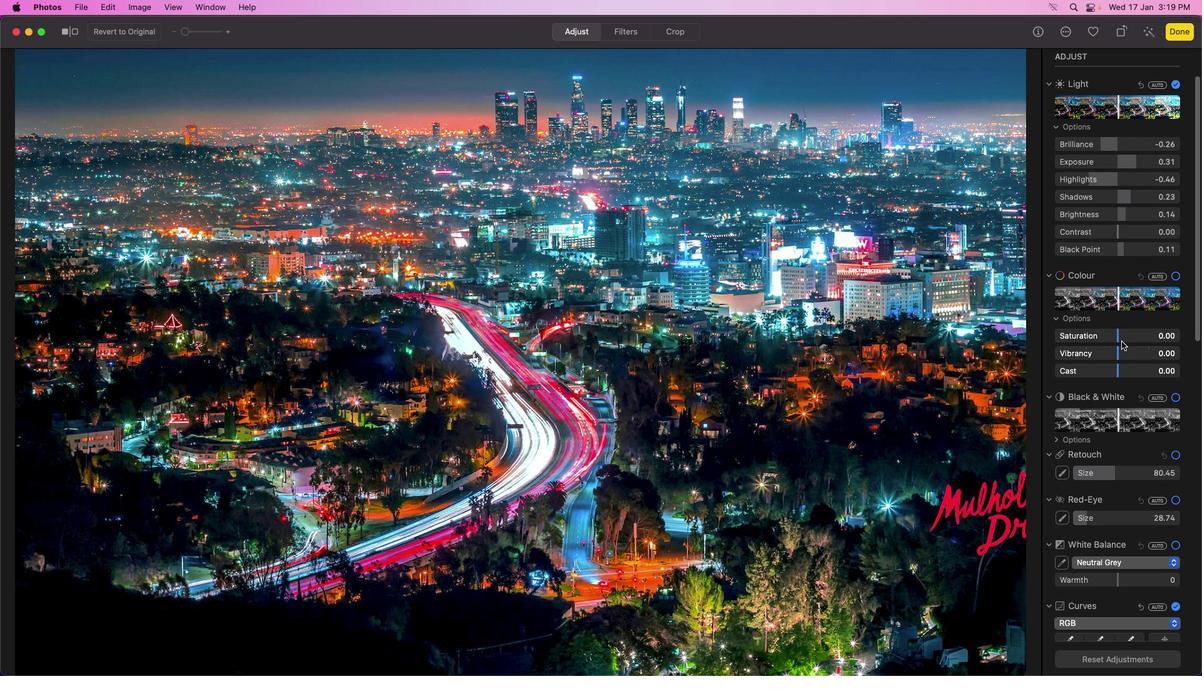 
Action: Mouse moved to (1121, 350)
Screenshot: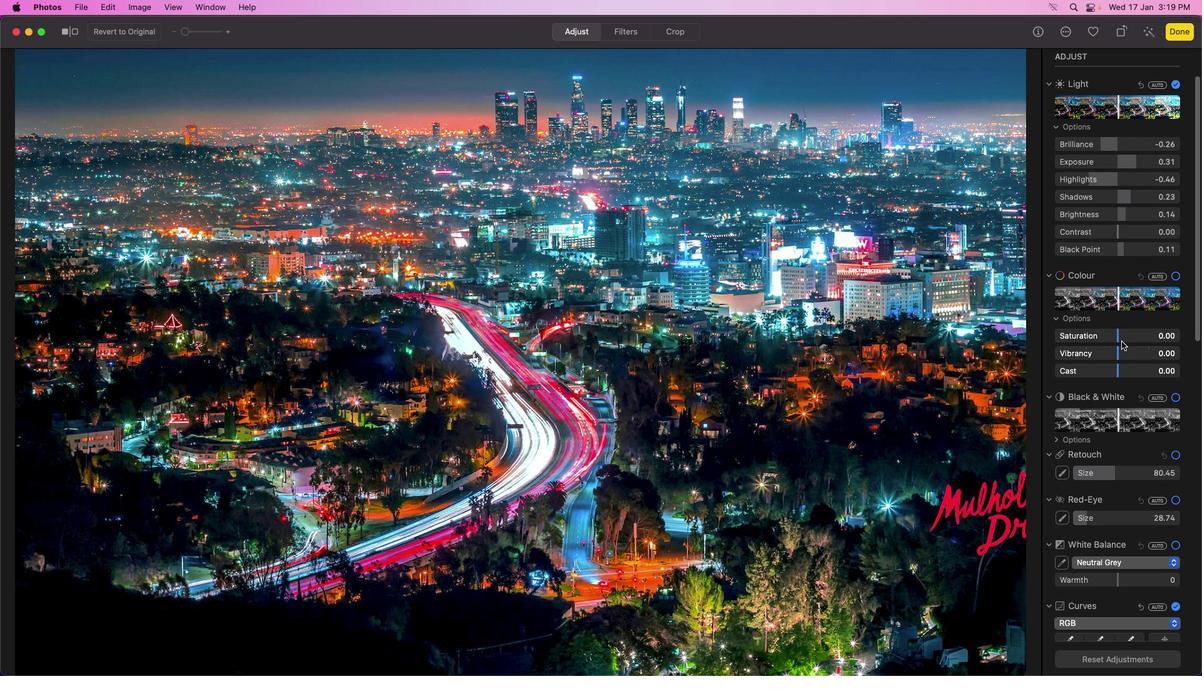 
Action: Mouse scrolled (1121, 350) with delta (0, 0)
Screenshot: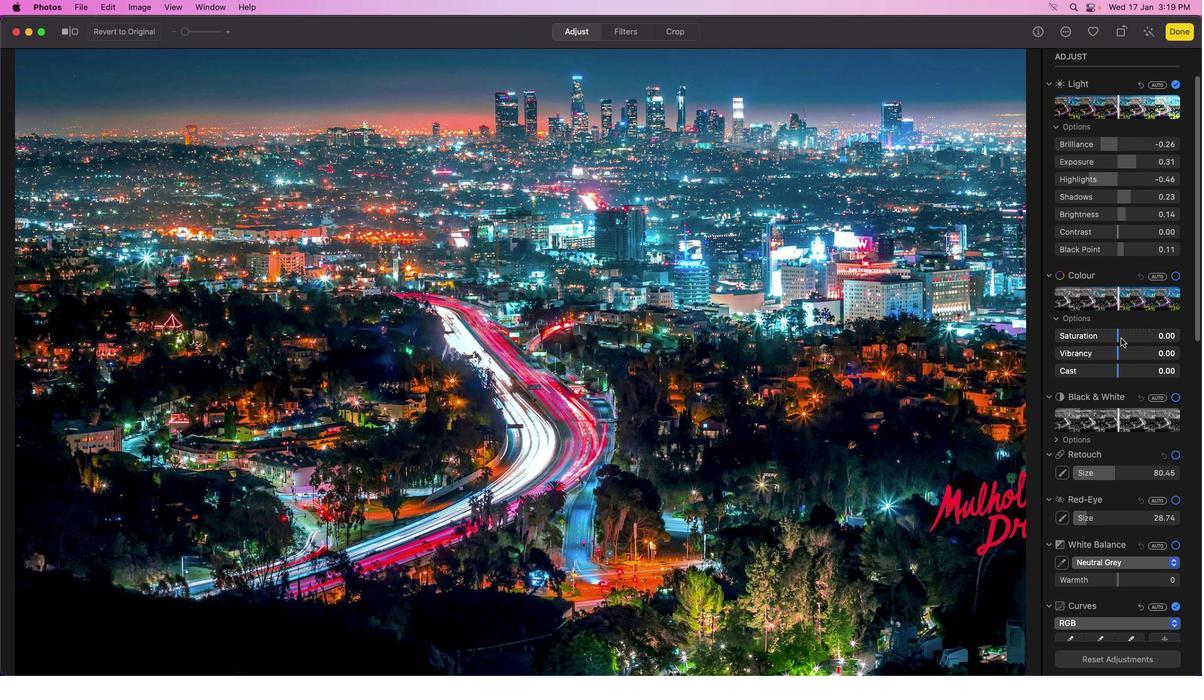 
Action: Mouse moved to (1121, 350)
Screenshot: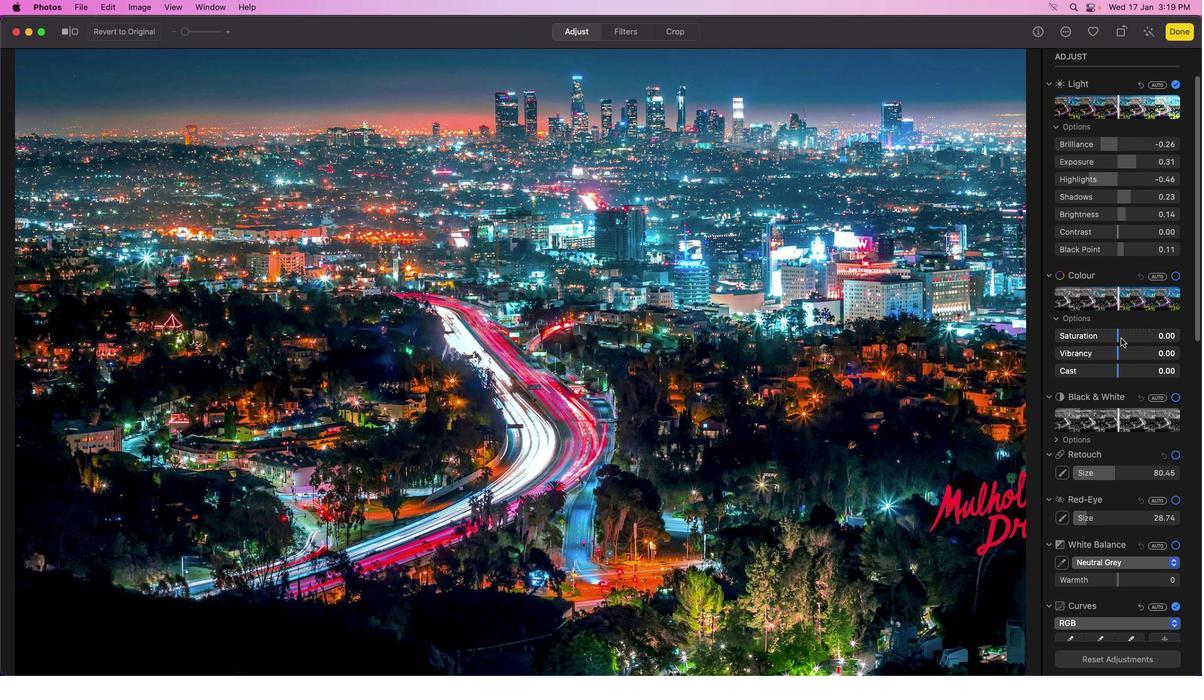 
Action: Mouse scrolled (1121, 350) with delta (0, 1)
Screenshot: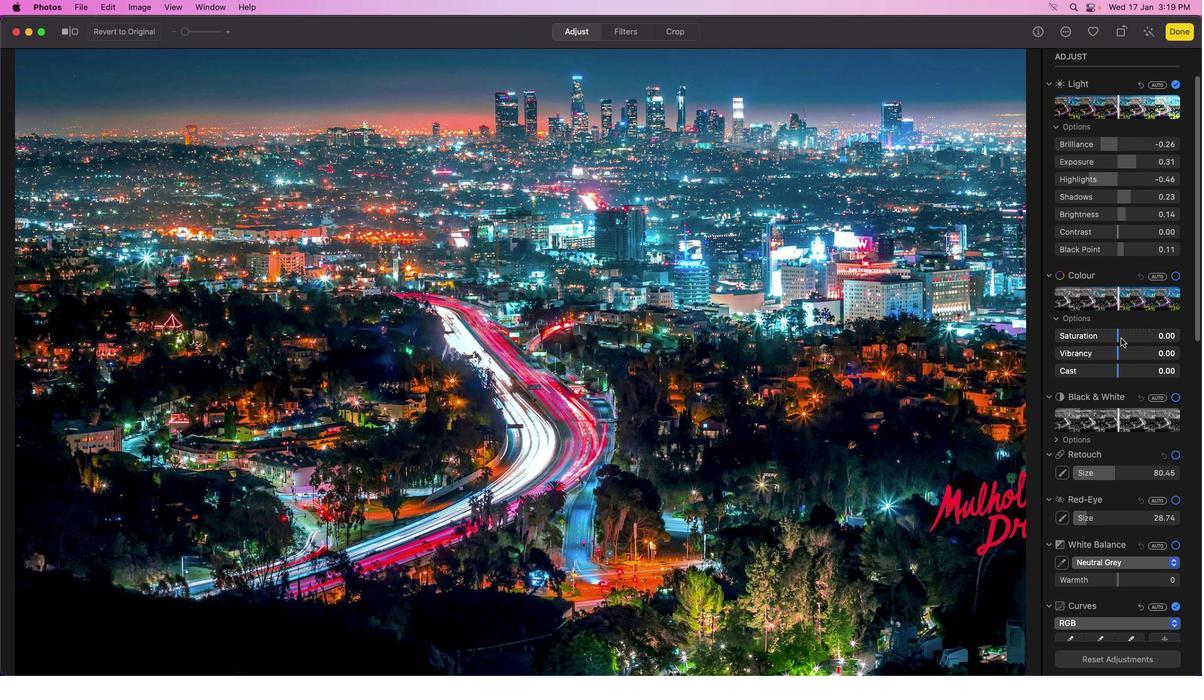 
Action: Mouse moved to (1121, 349)
Screenshot: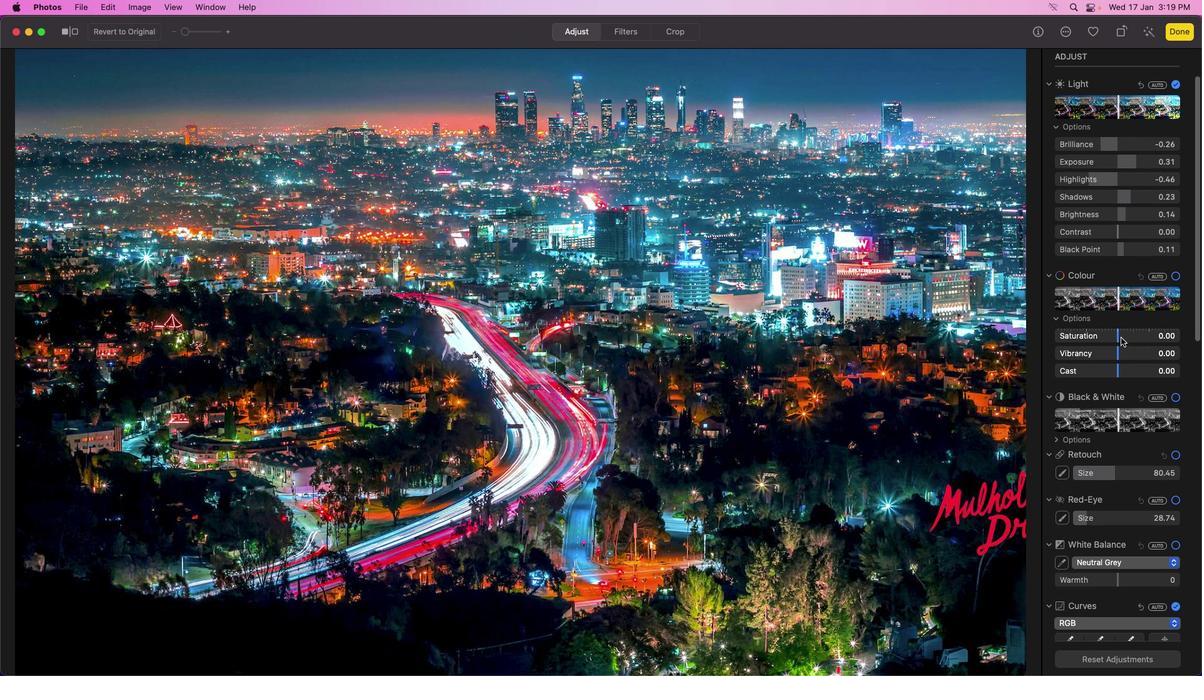 
Action: Mouse scrolled (1121, 349) with delta (0, 3)
Screenshot: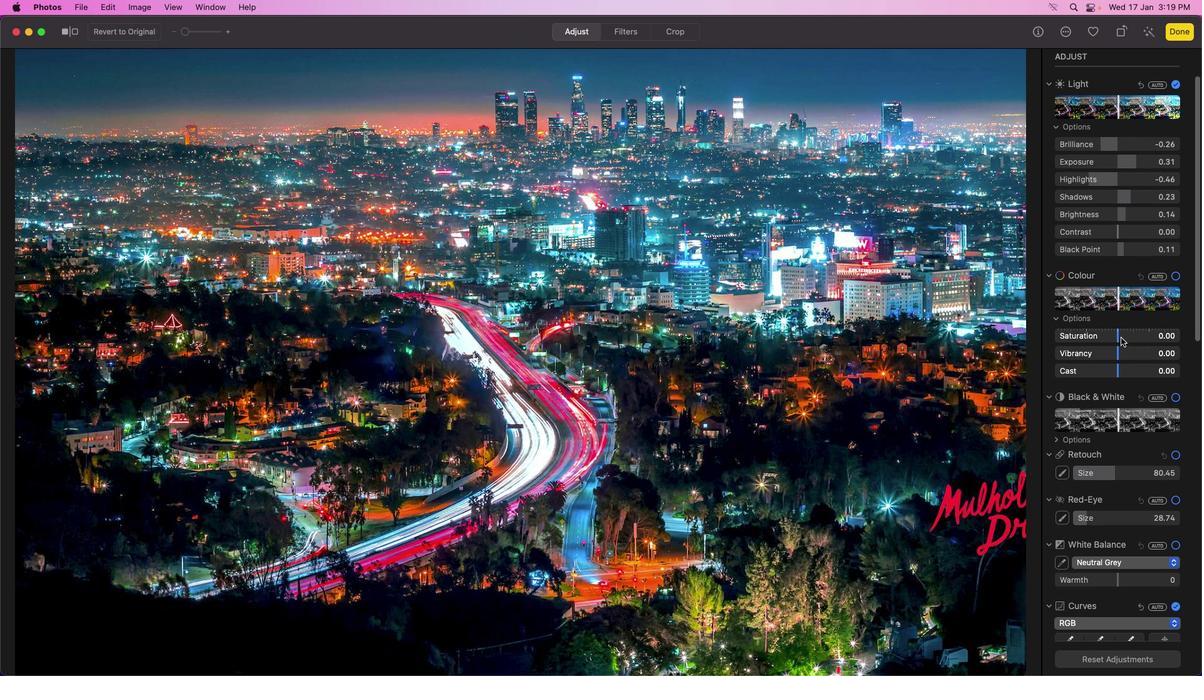 
Action: Mouse moved to (1121, 346)
Screenshot: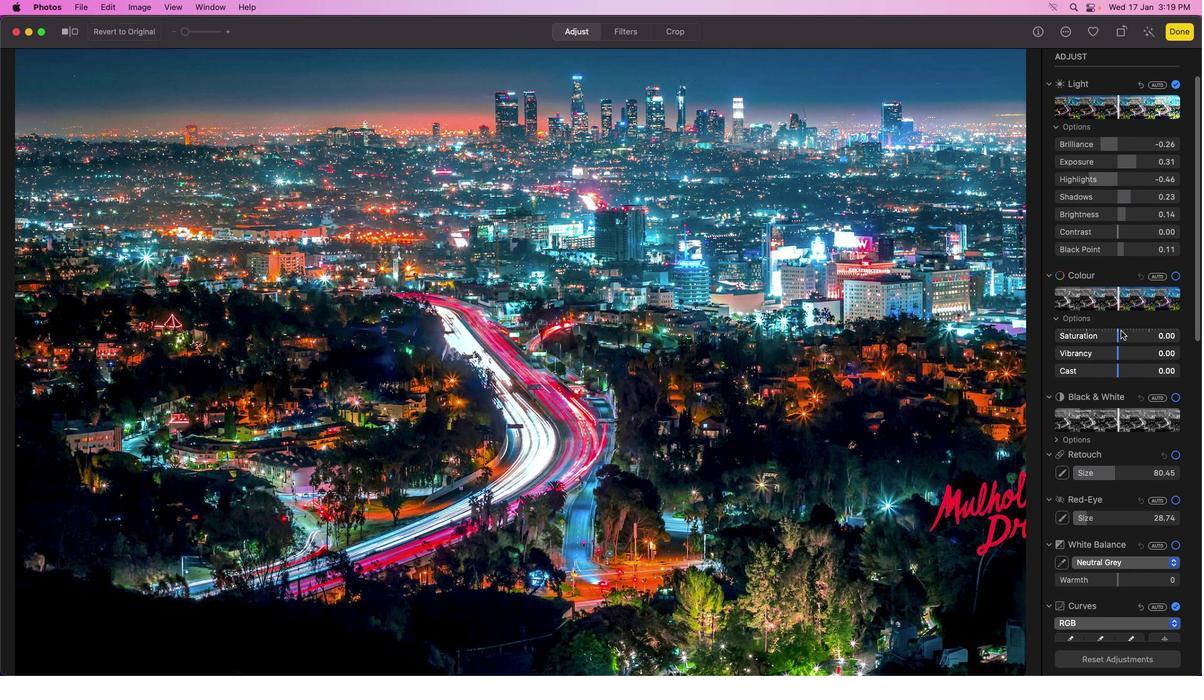 
Action: Mouse scrolled (1121, 346) with delta (0, 3)
Screenshot: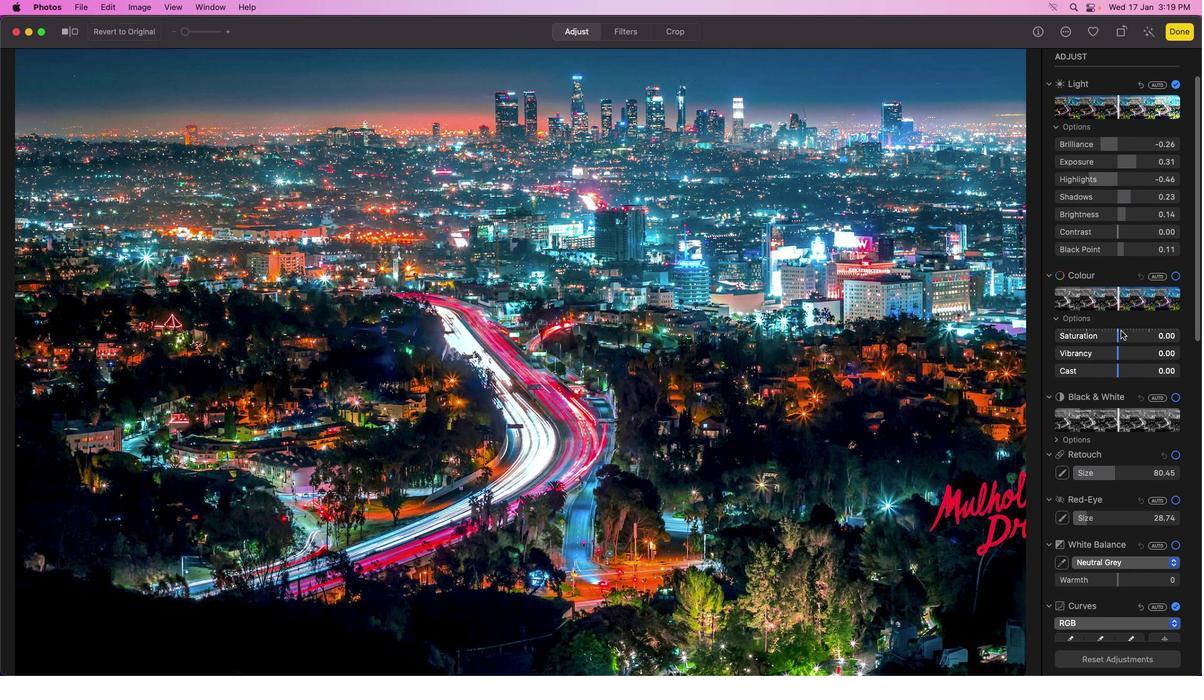 
Action: Mouse moved to (1121, 345)
Screenshot: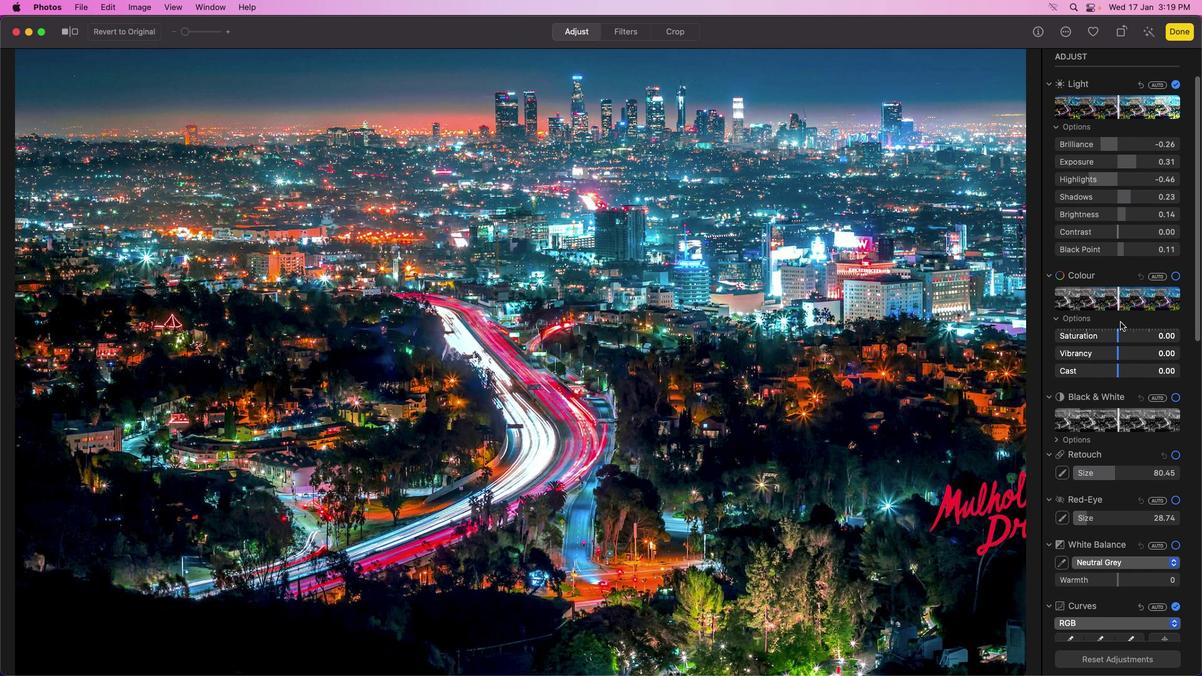 
Action: Mouse scrolled (1121, 345) with delta (0, 3)
Screenshot: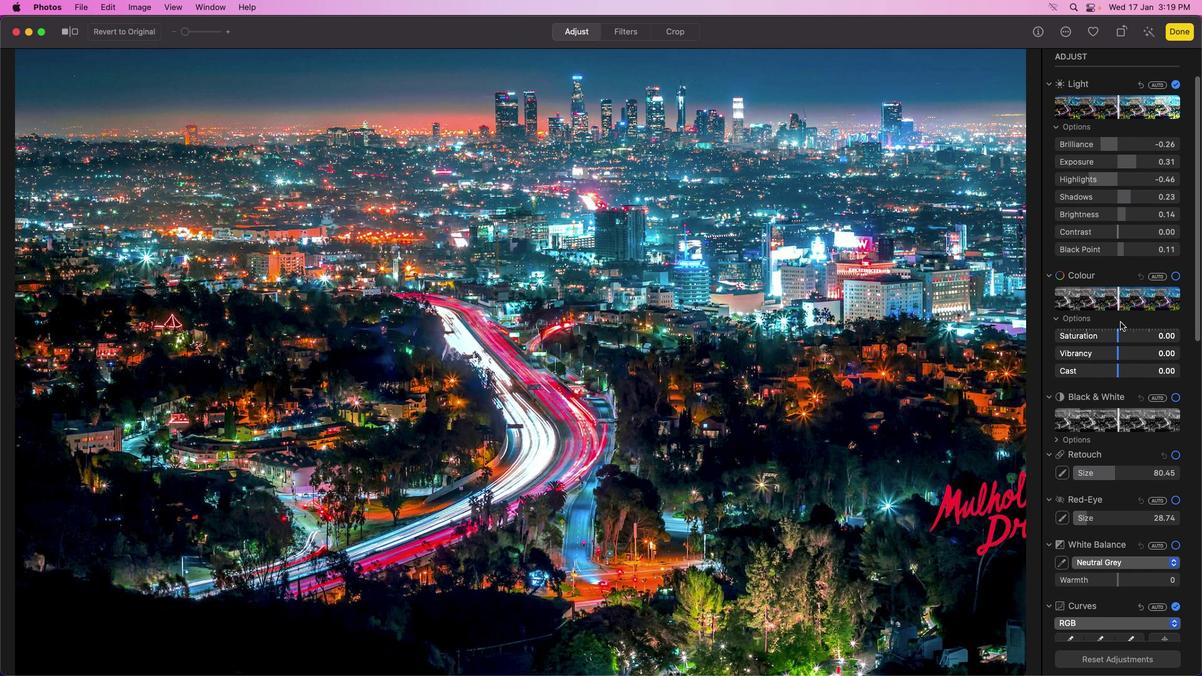 
Action: Mouse moved to (1141, 163)
Screenshot: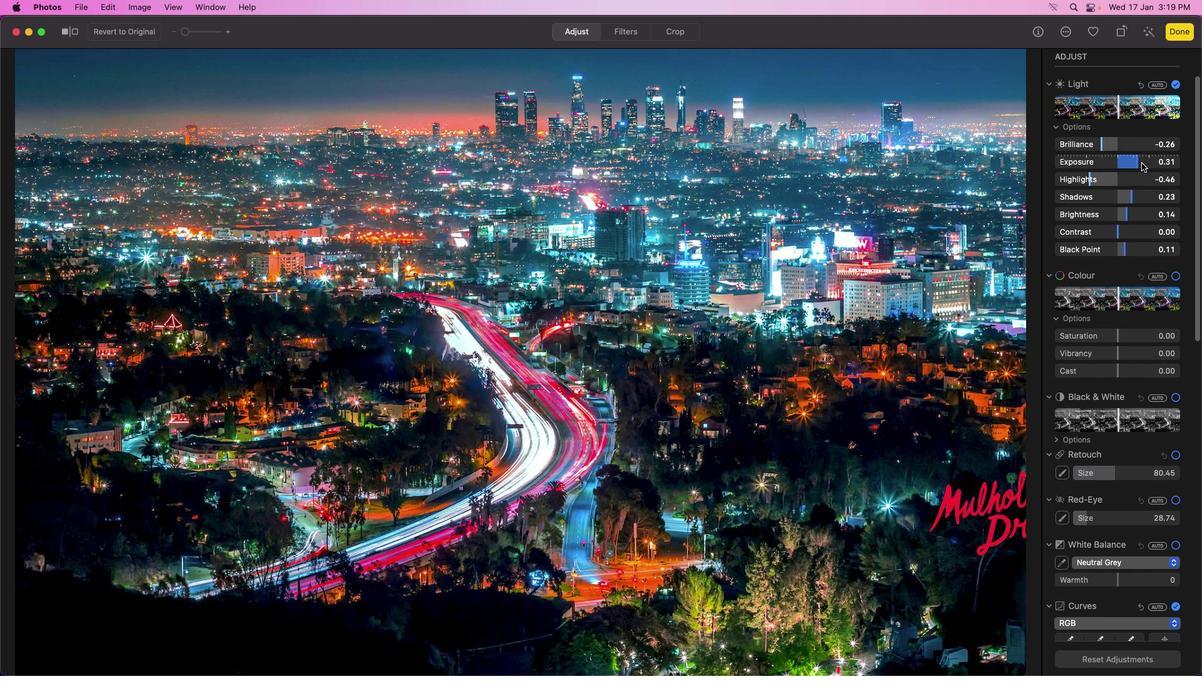 
Action: Mouse pressed left at (1141, 163)
Screenshot: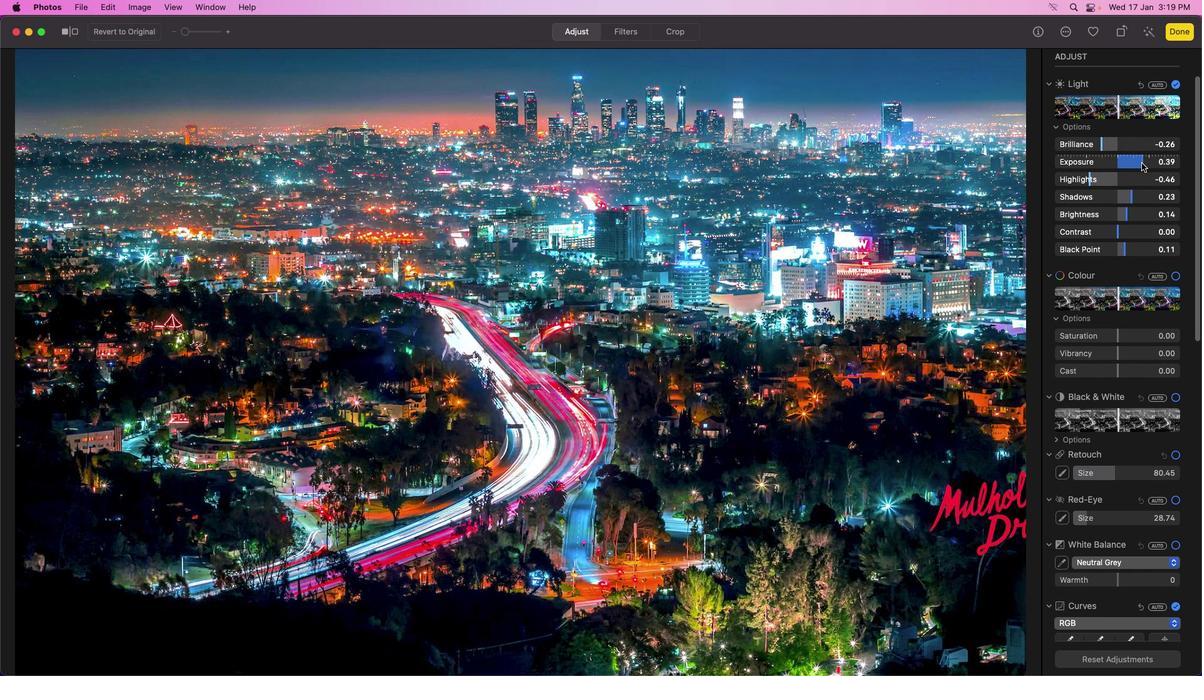 
Action: Mouse moved to (1139, 162)
Screenshot: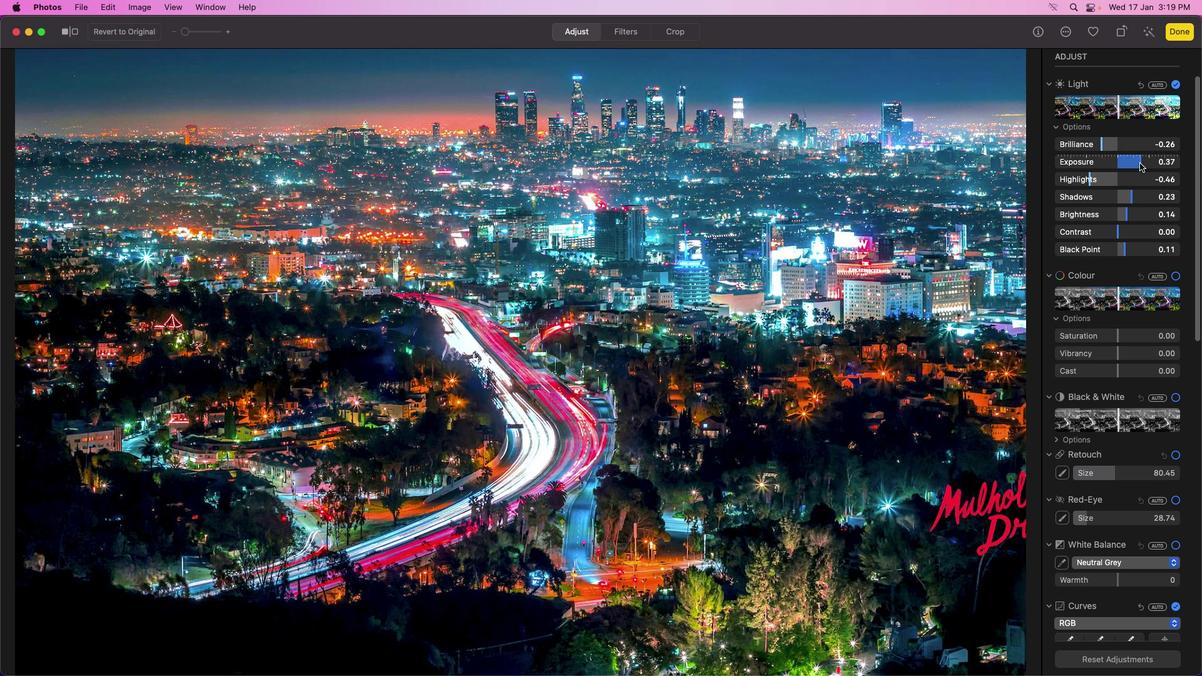 
Action: Mouse pressed left at (1139, 162)
Screenshot: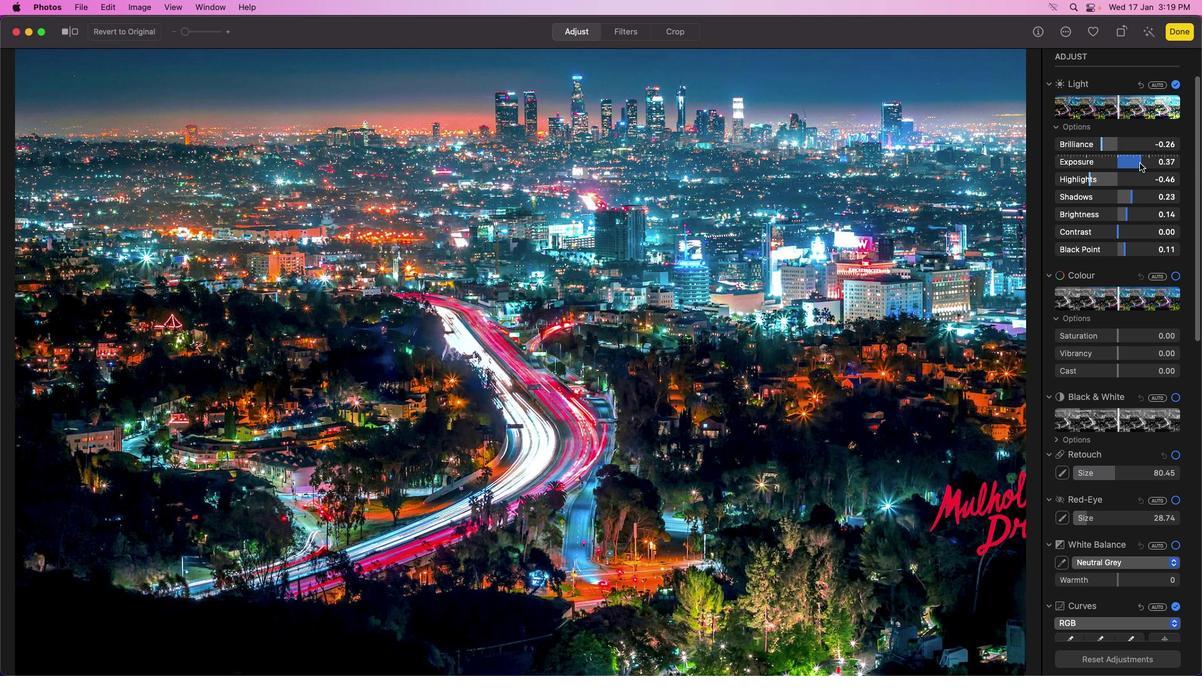 
Action: Mouse moved to (1133, 161)
Screenshot: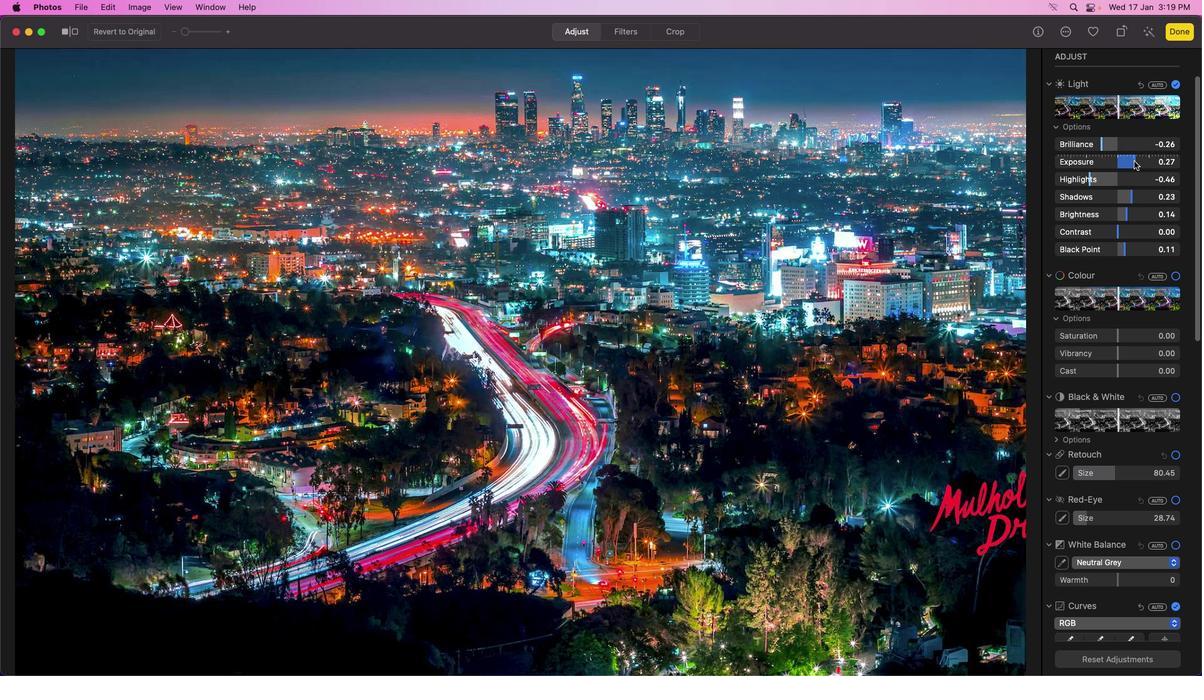 
Action: Mouse pressed left at (1133, 161)
Screenshot: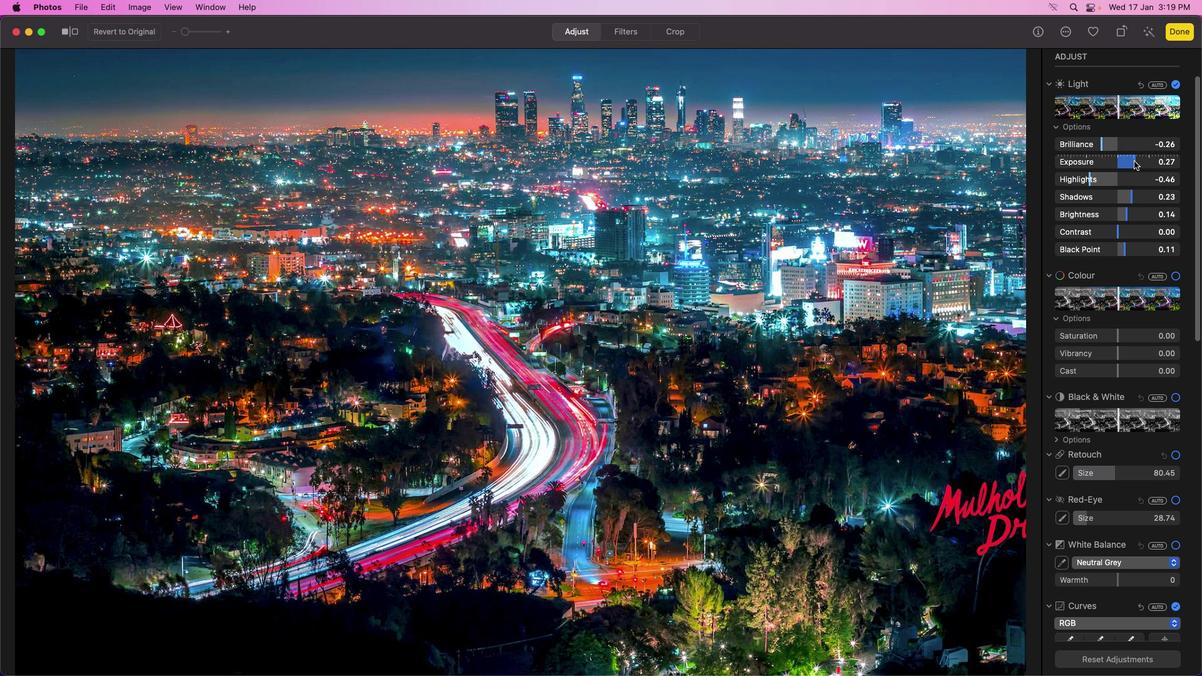 
Action: Mouse moved to (1139, 162)
Screenshot: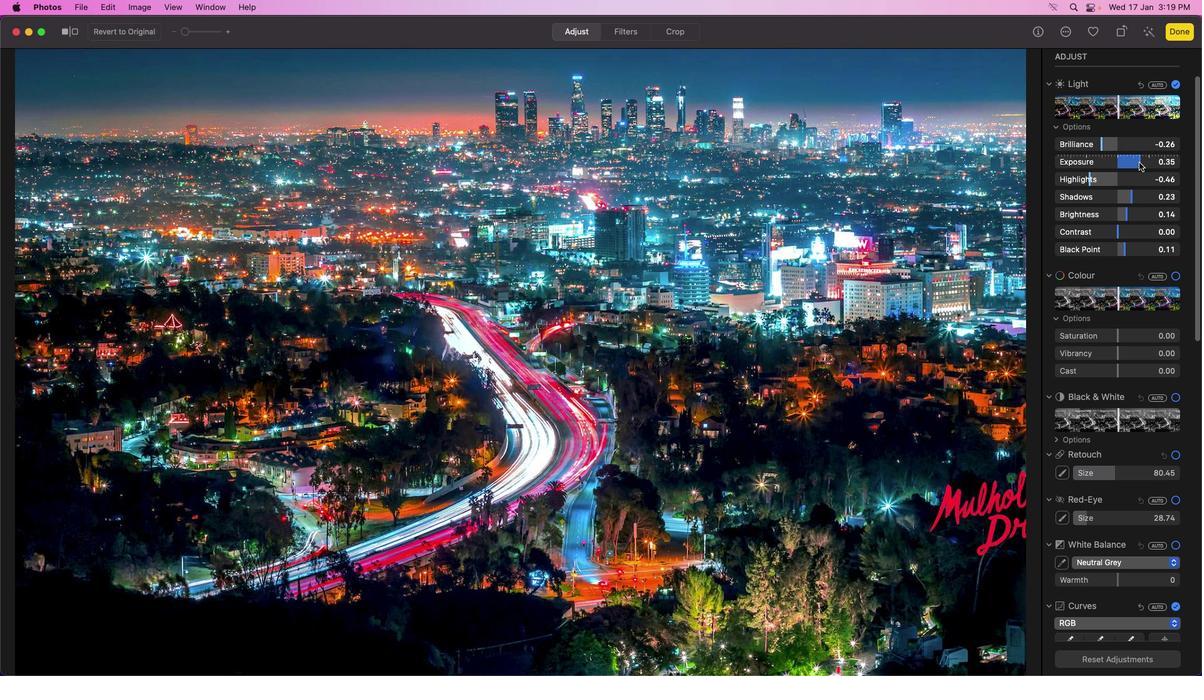 
Action: Mouse pressed left at (1139, 162)
Screenshot: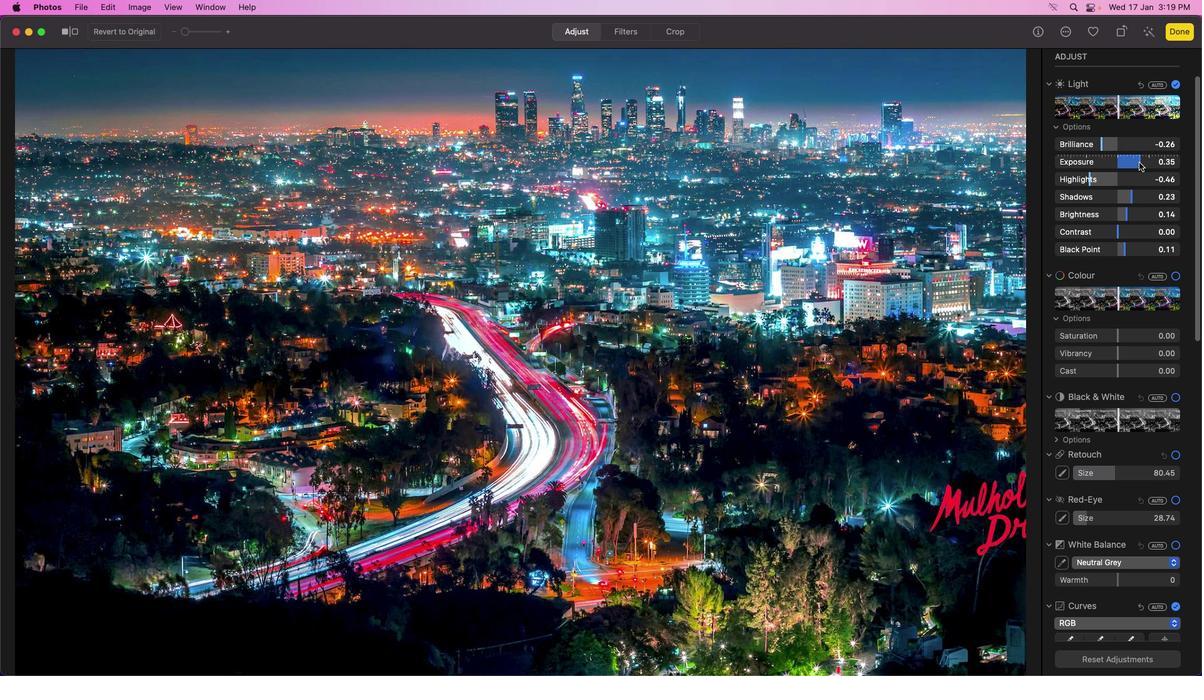 
Action: Mouse moved to (1142, 162)
Screenshot: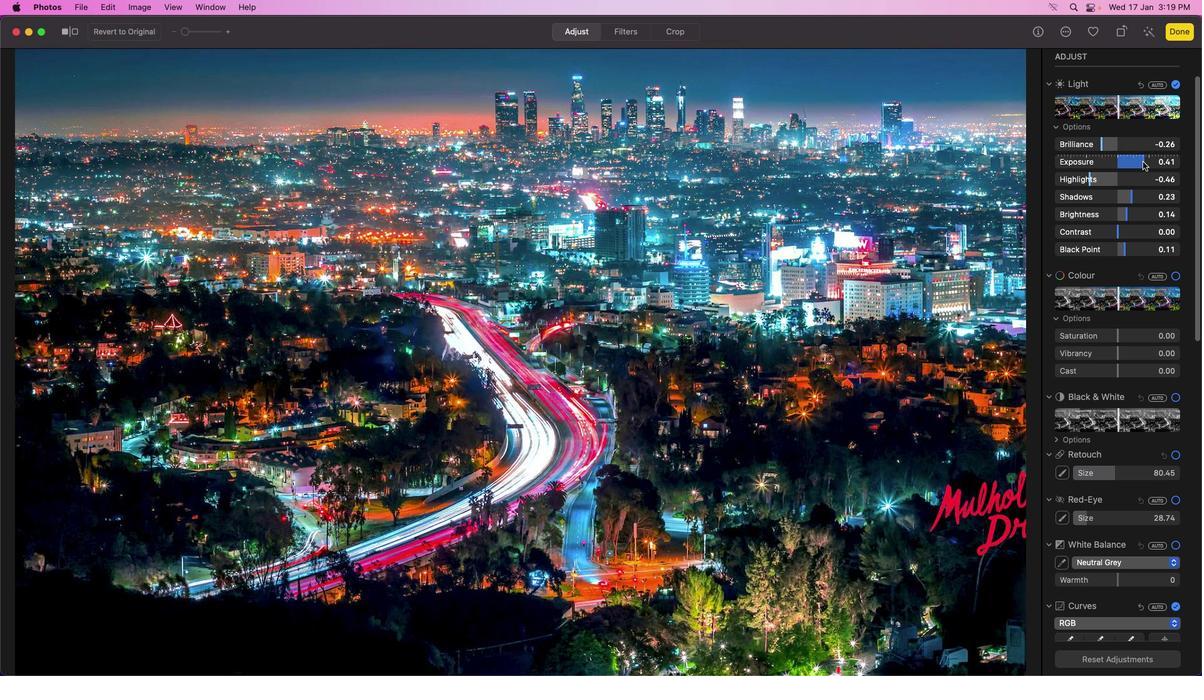 
Action: Mouse pressed left at (1142, 162)
Screenshot: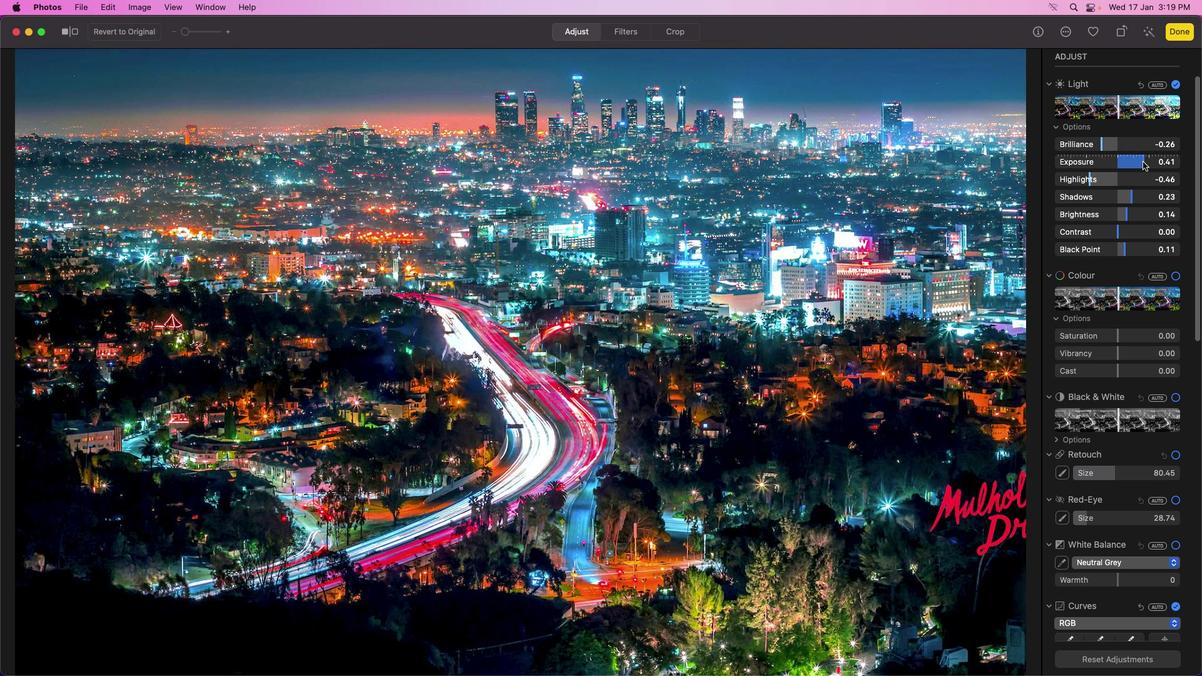 
Action: Mouse moved to (1147, 162)
Screenshot: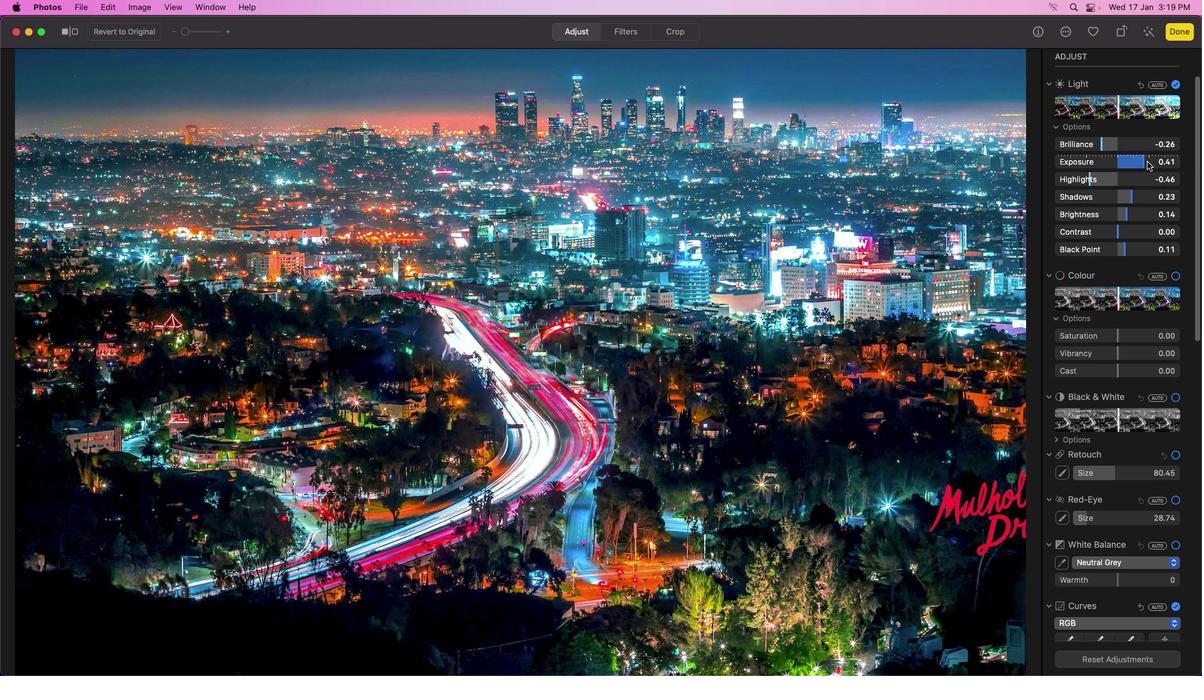 
Action: Mouse pressed left at (1147, 162)
Screenshot: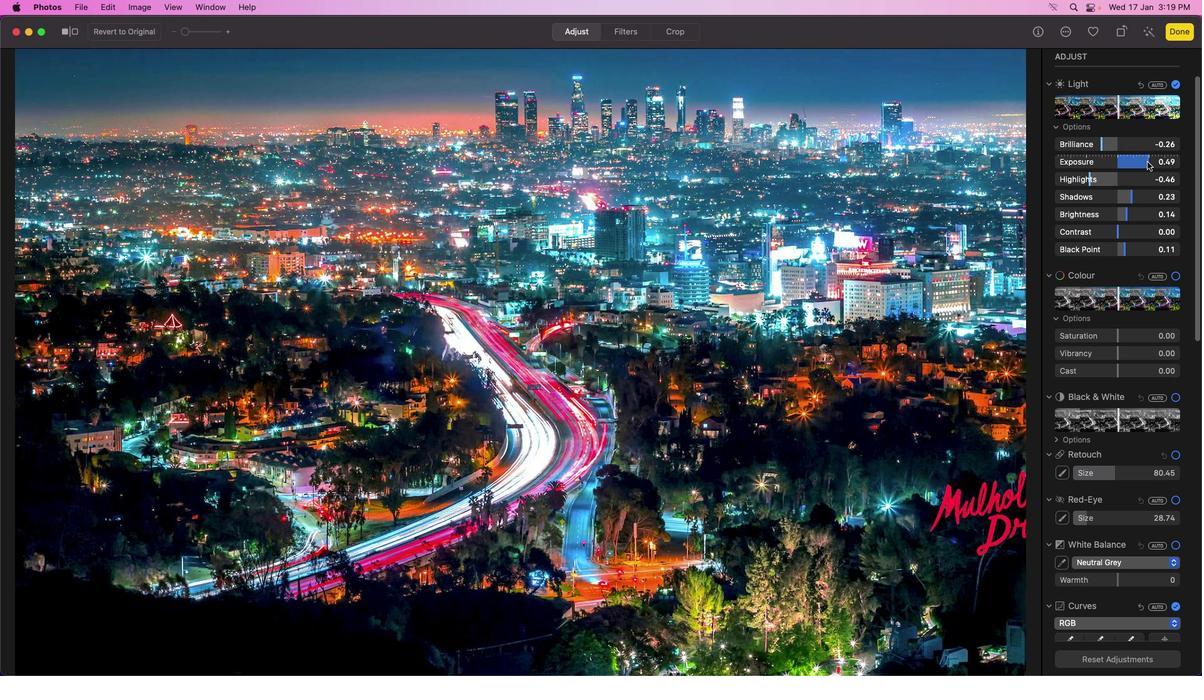 
Action: Mouse moved to (1140, 164)
Screenshot: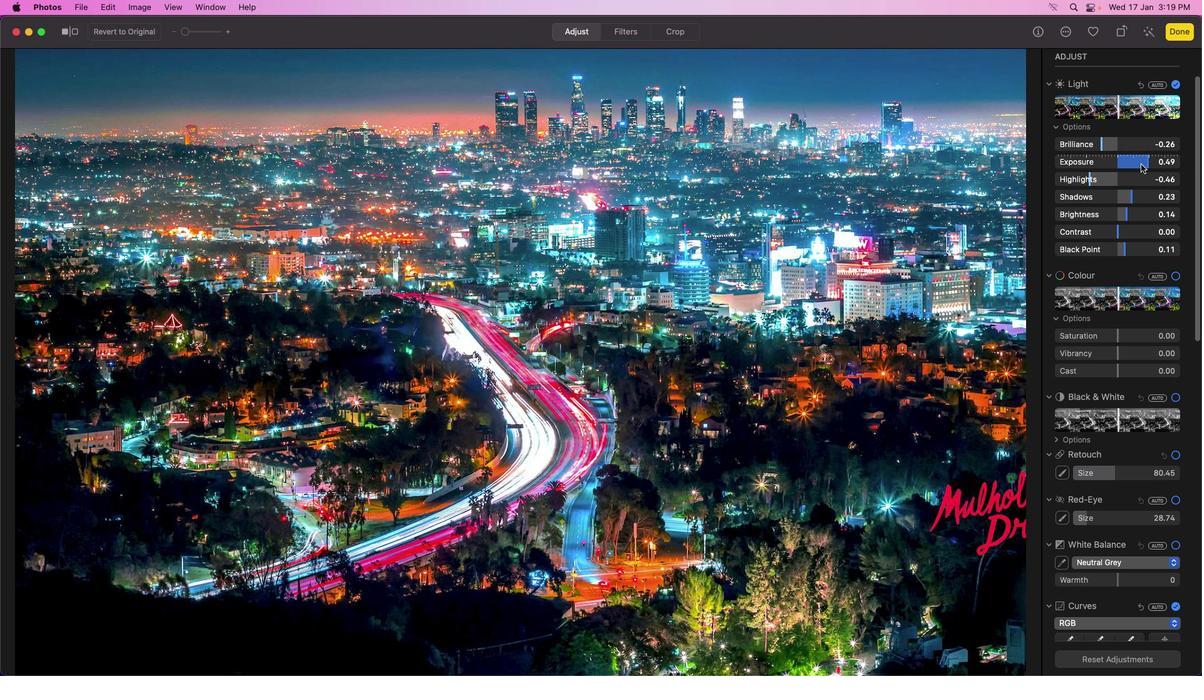 
Action: Mouse pressed left at (1140, 164)
Screenshot: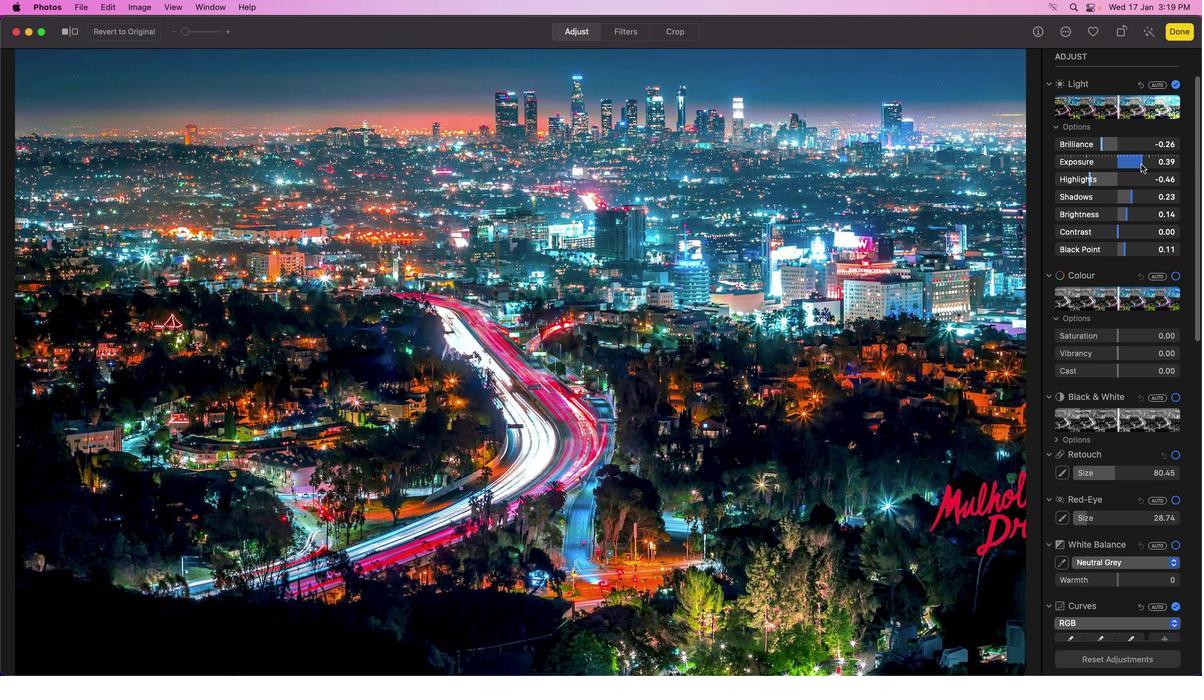 
Action: Mouse moved to (1138, 164)
Screenshot: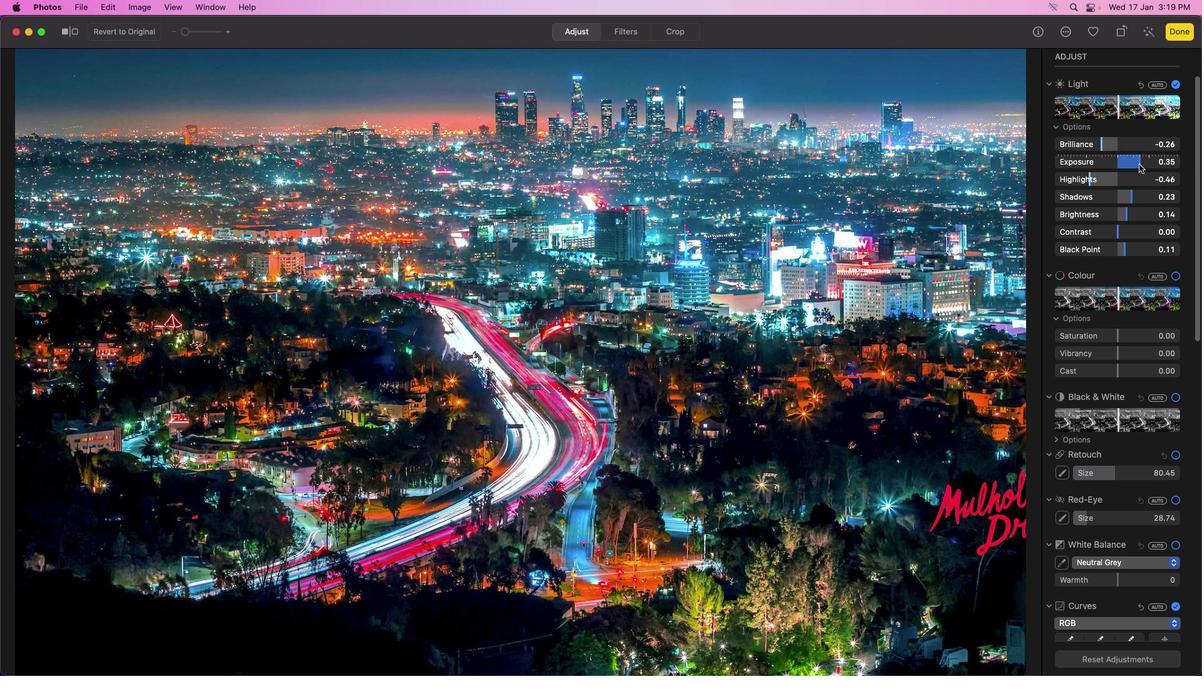 
Action: Mouse pressed left at (1138, 164)
Screenshot: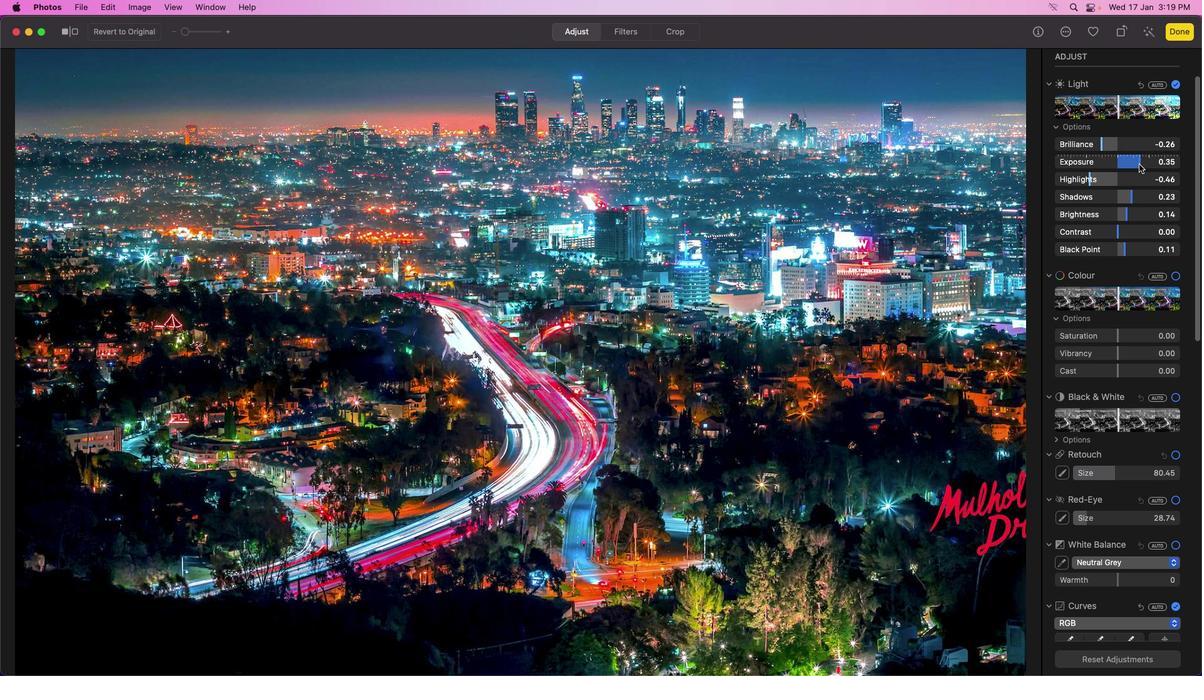 
Action: Mouse moved to (1132, 162)
Screenshot: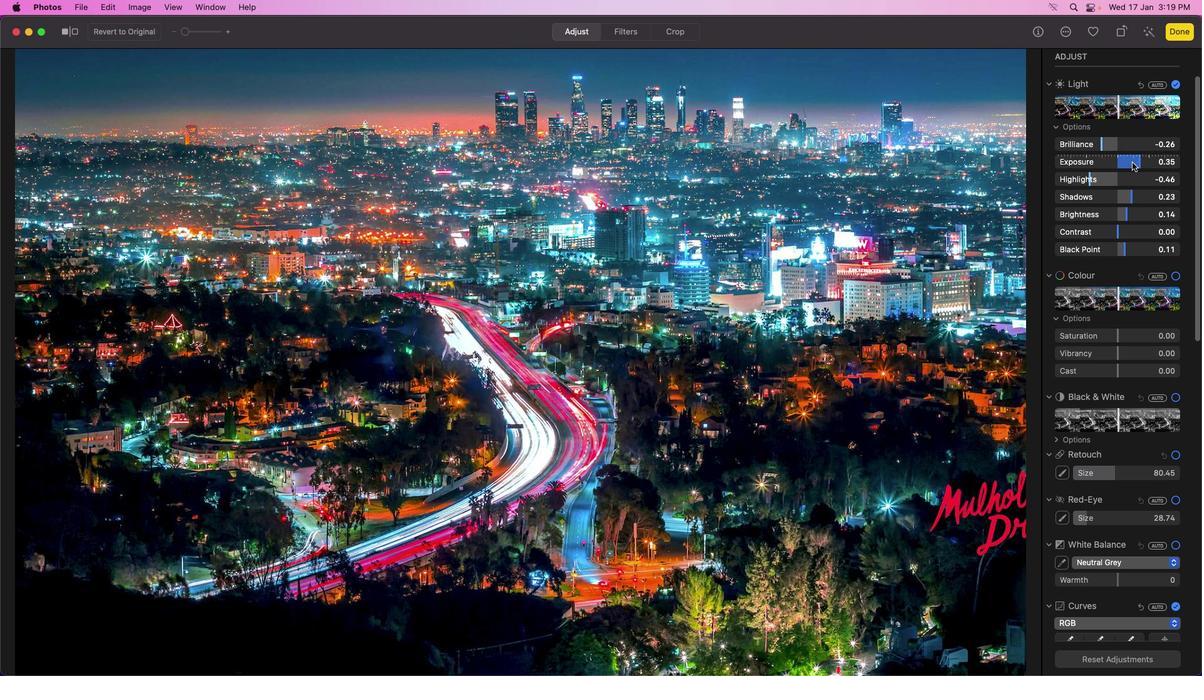 
Action: Mouse pressed left at (1132, 162)
Screenshot: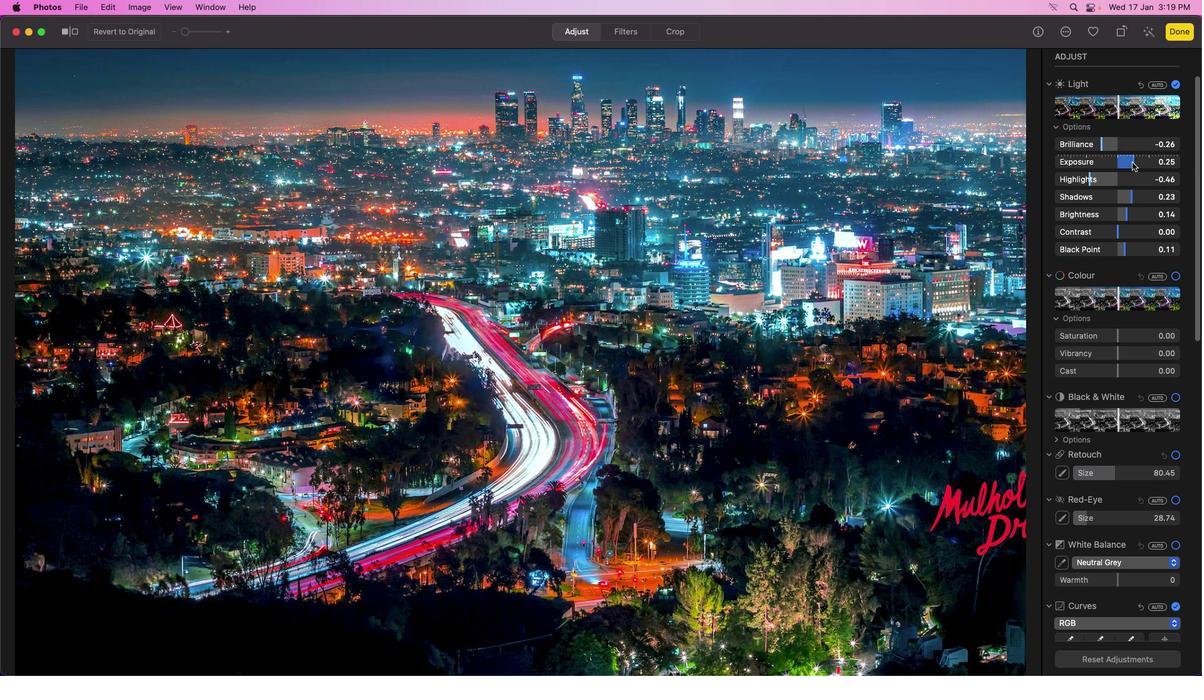 
Action: Mouse moved to (1132, 164)
Screenshot: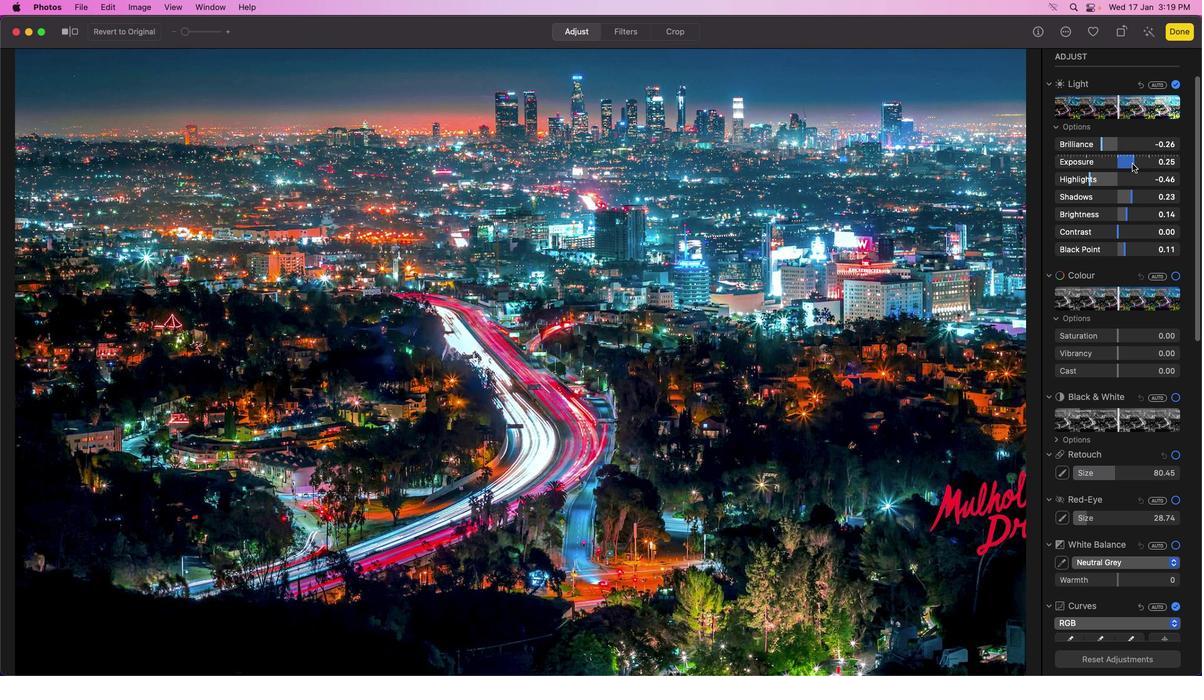 
Action: Mouse pressed left at (1132, 164)
Screenshot: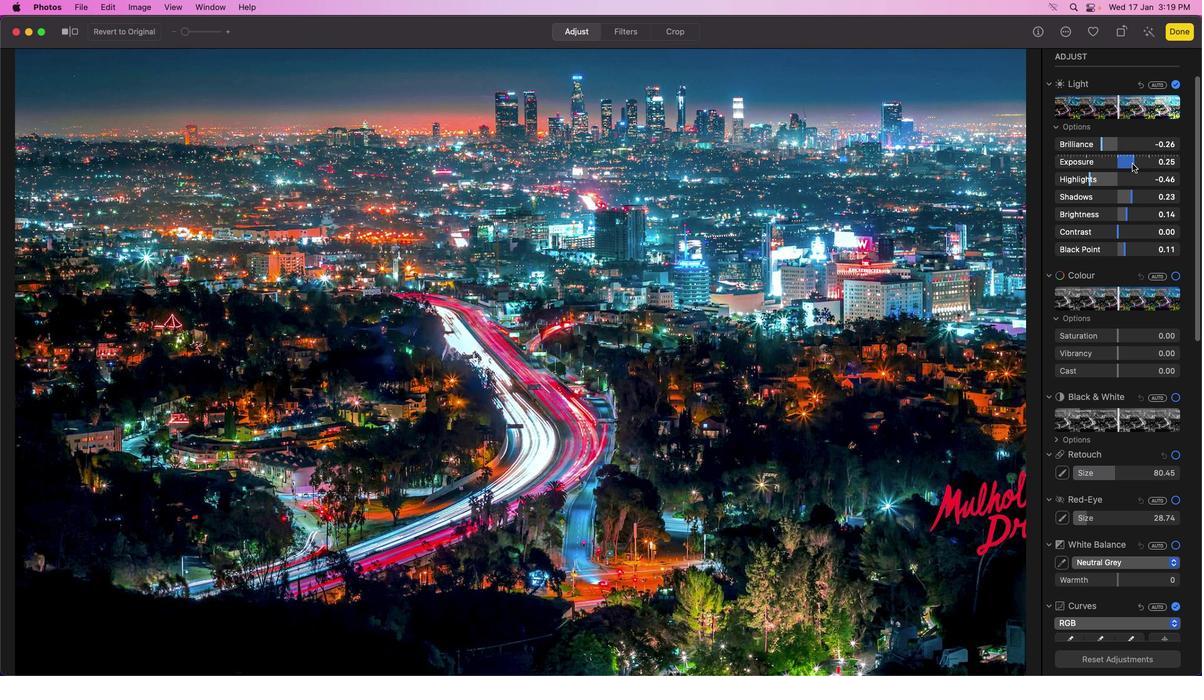 
Action: Mouse moved to (1130, 163)
Screenshot: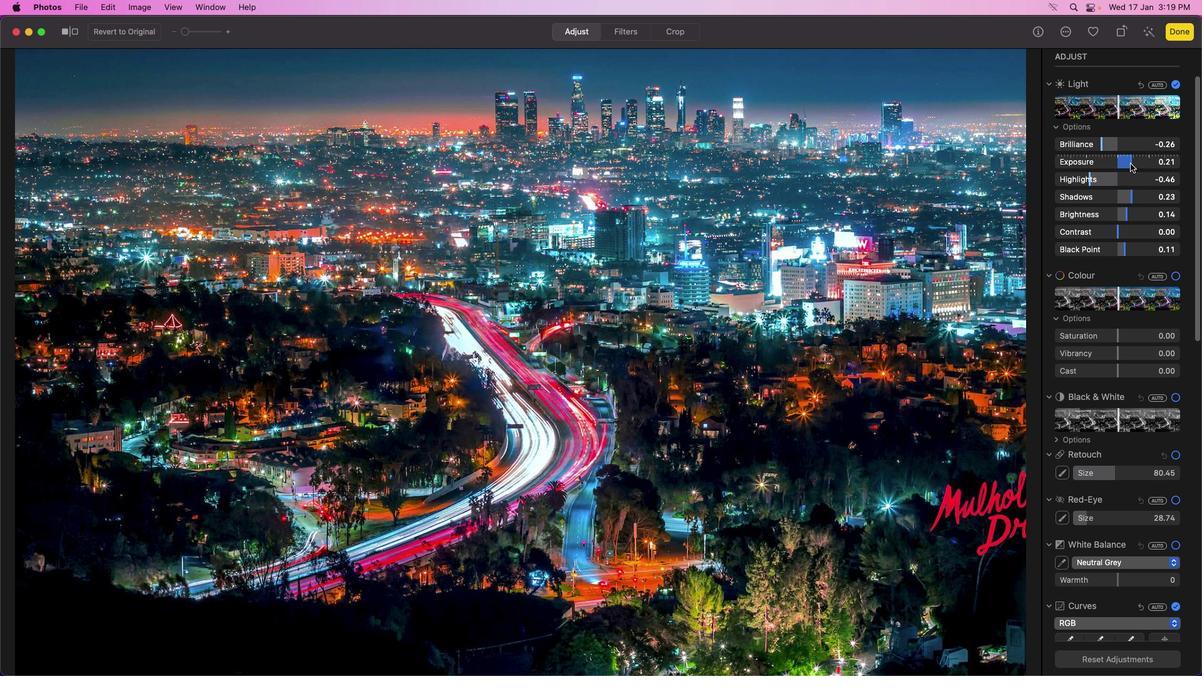 
Action: Mouse pressed left at (1130, 163)
Screenshot: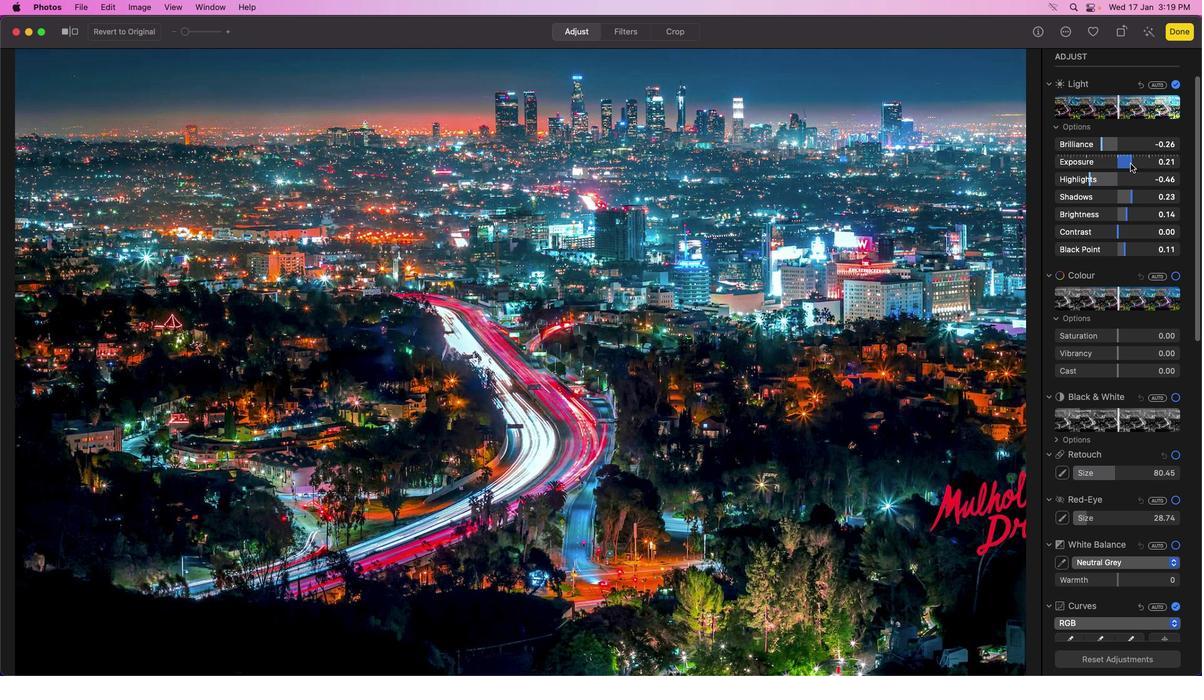 
Action: Mouse pressed left at (1130, 163)
Screenshot: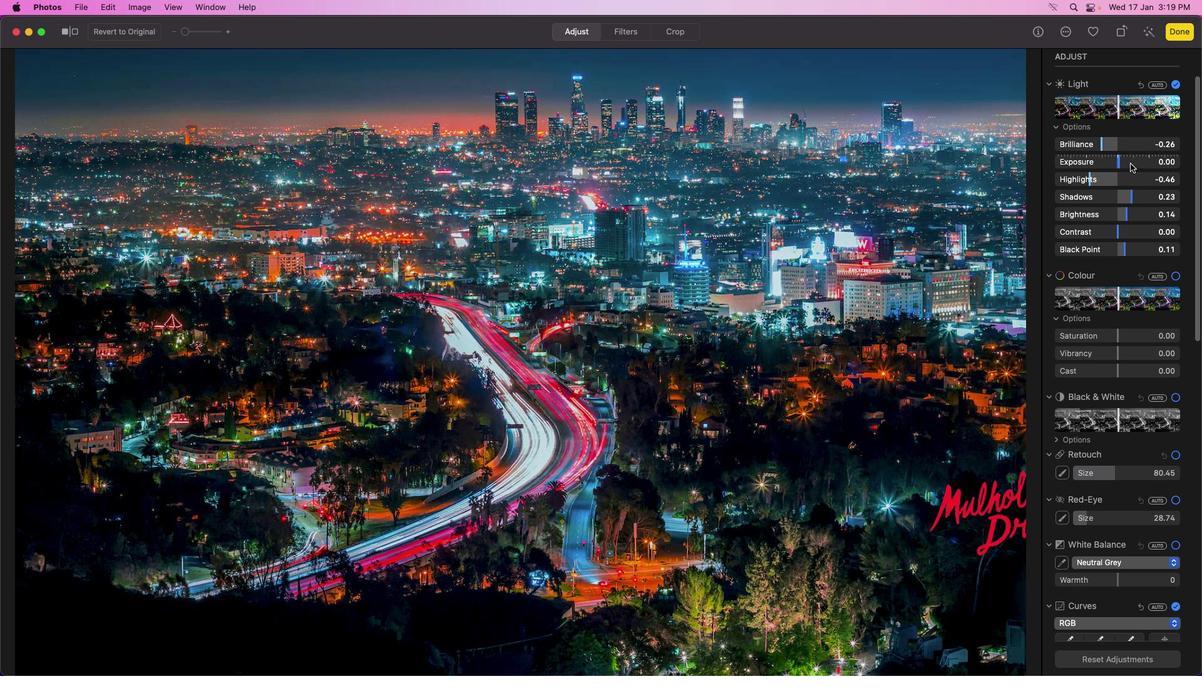 
Action: Mouse moved to (1118, 164)
Screenshot: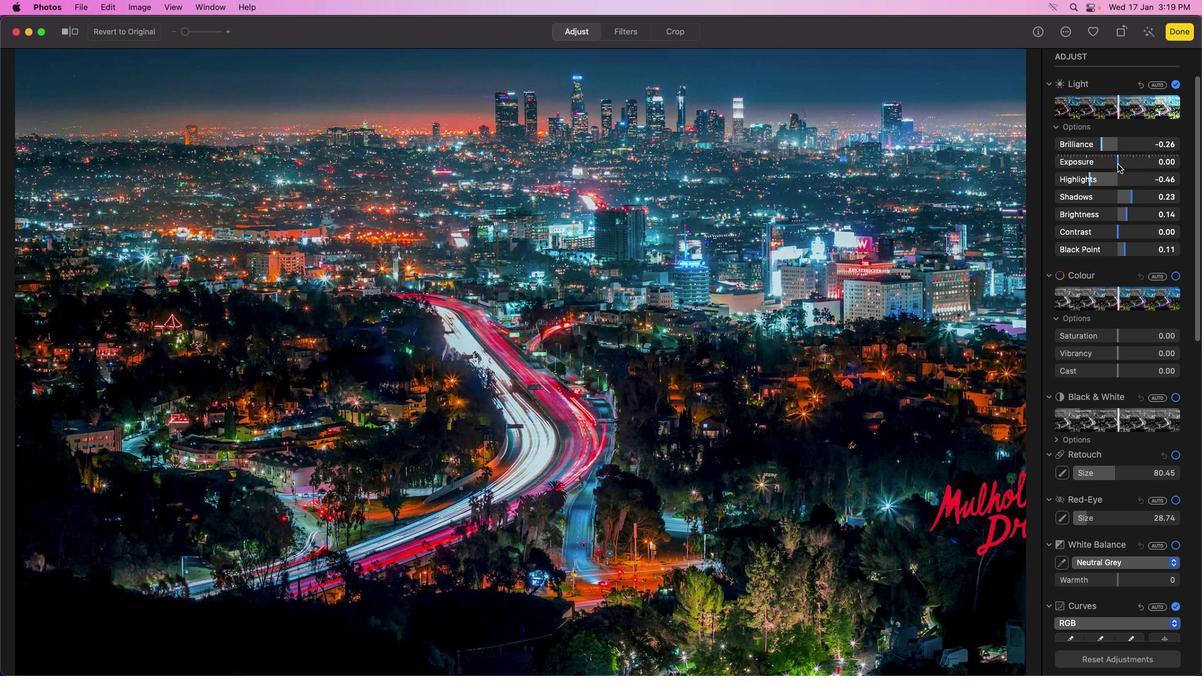 
Action: Mouse pressed left at (1118, 164)
Screenshot: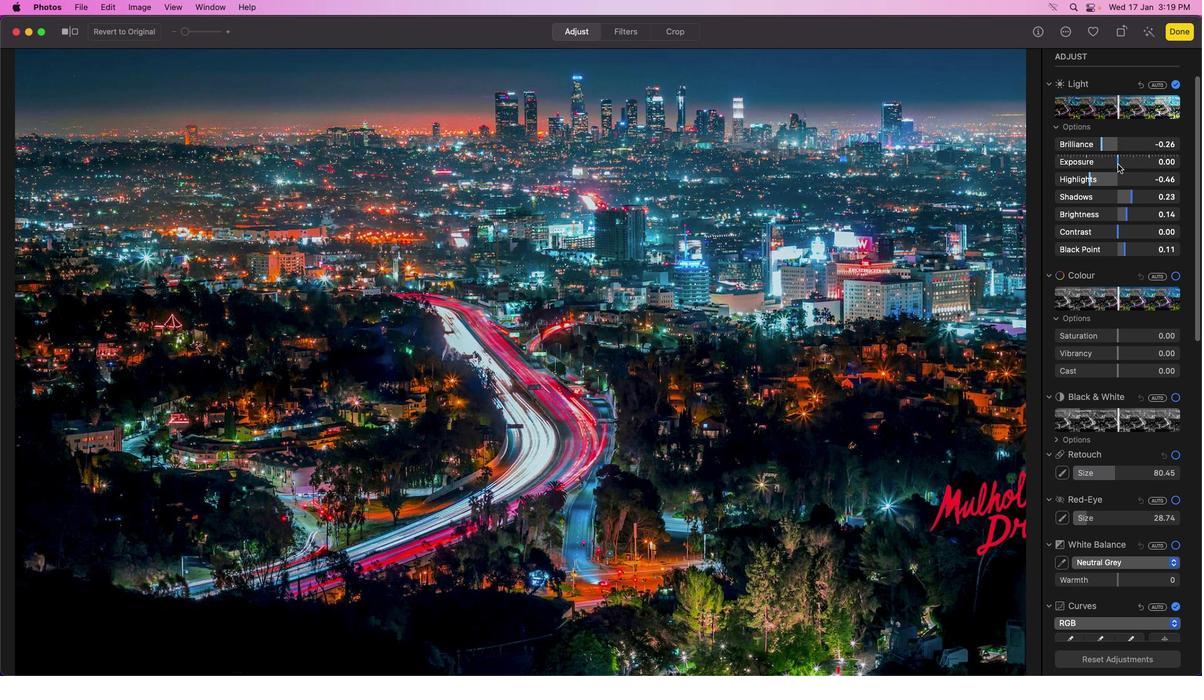 
Action: Mouse moved to (1102, 145)
Screenshot: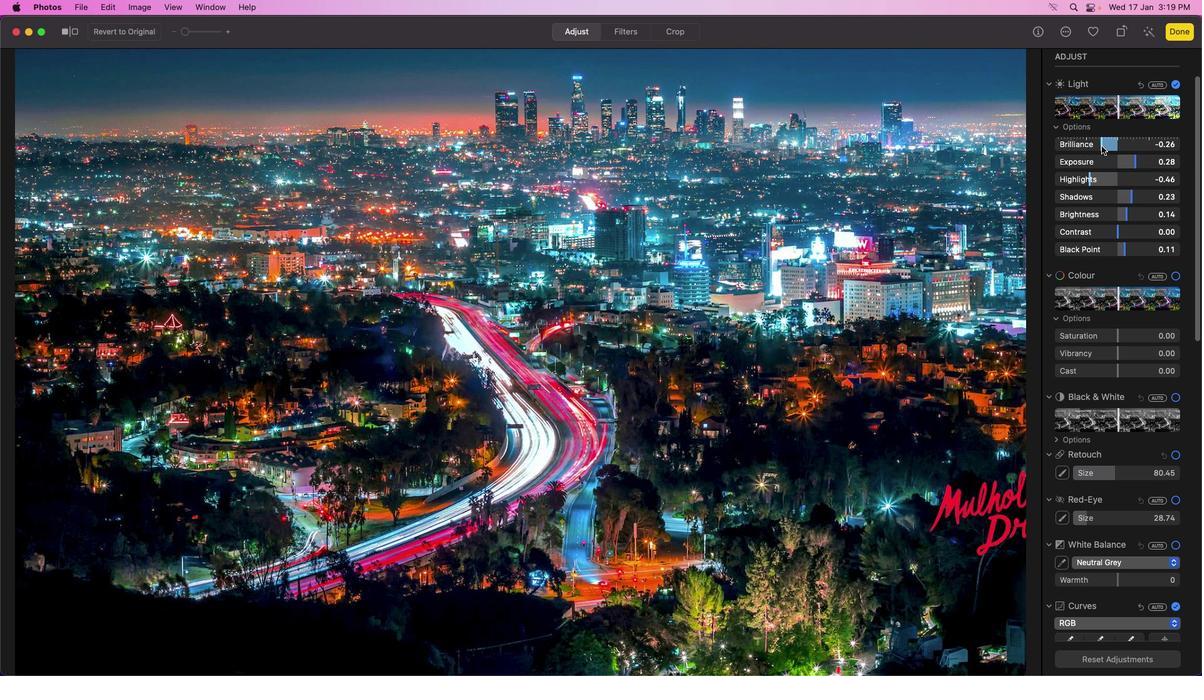 
Action: Mouse pressed left at (1102, 145)
Screenshot: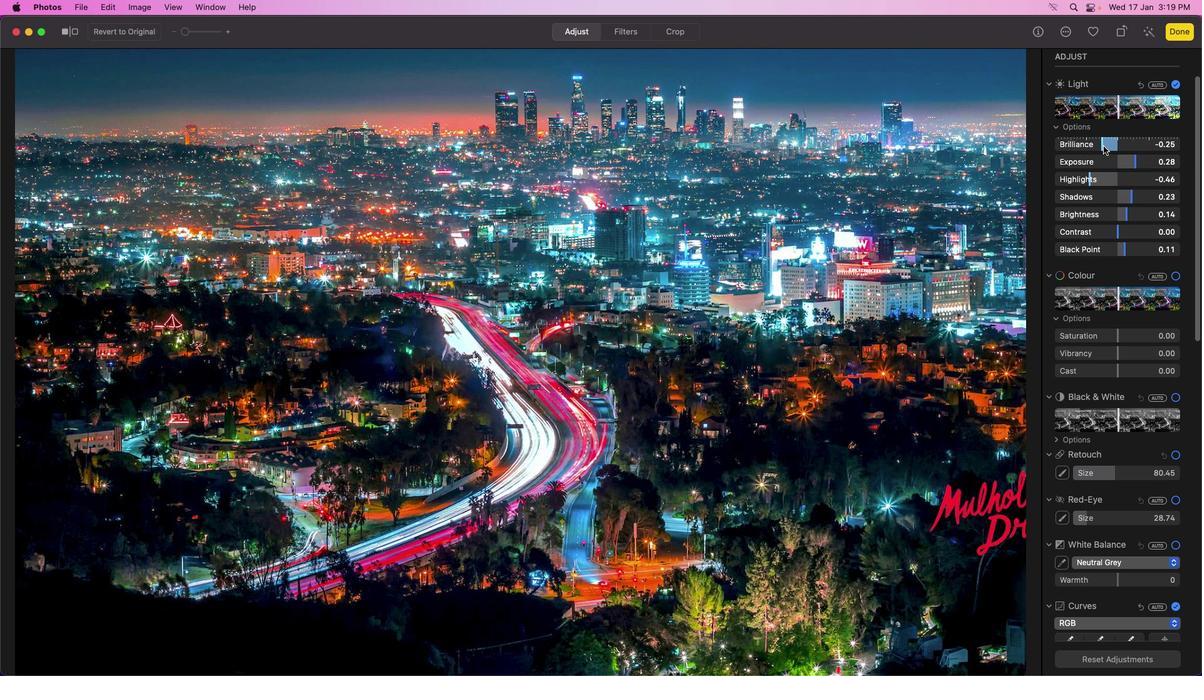 
Action: Mouse moved to (73, 31)
Screenshot: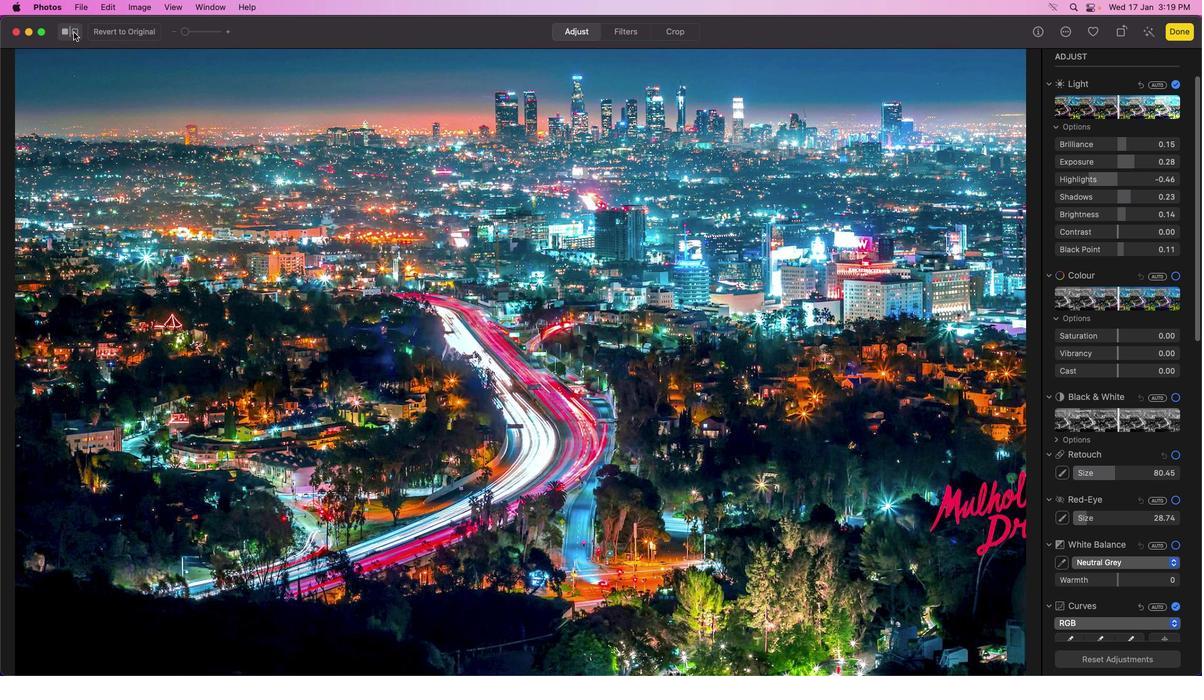
Action: Mouse pressed left at (73, 31)
Screenshot: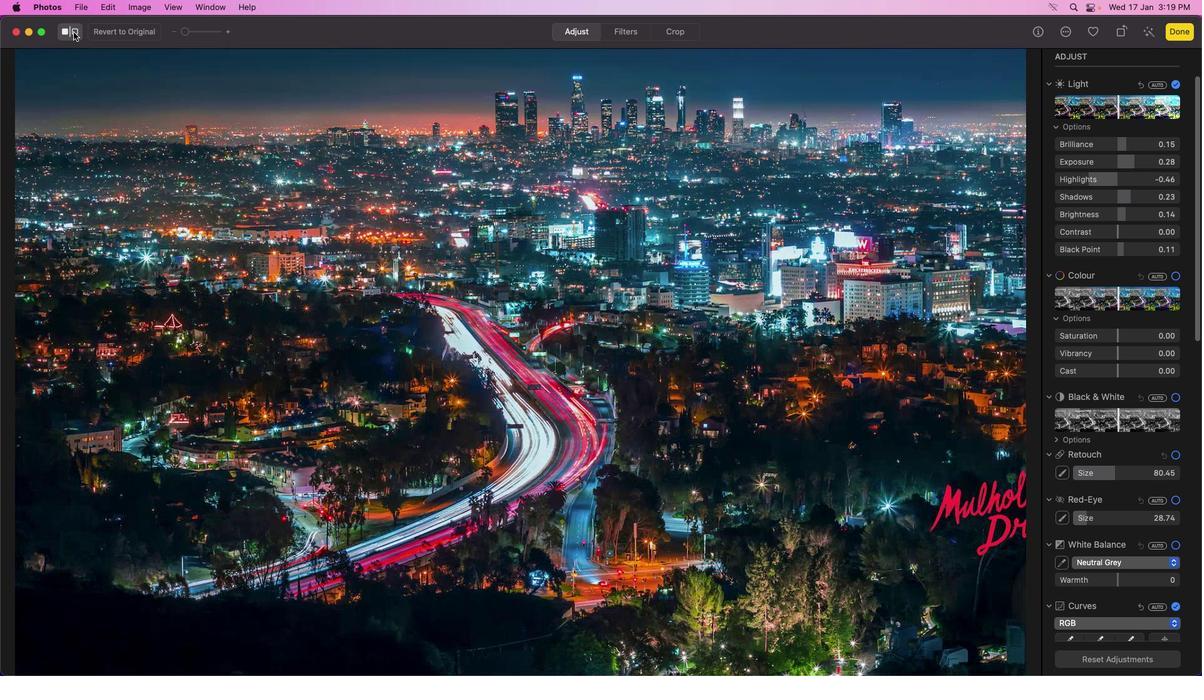 
Action: Mouse pressed left at (73, 31)
Screenshot: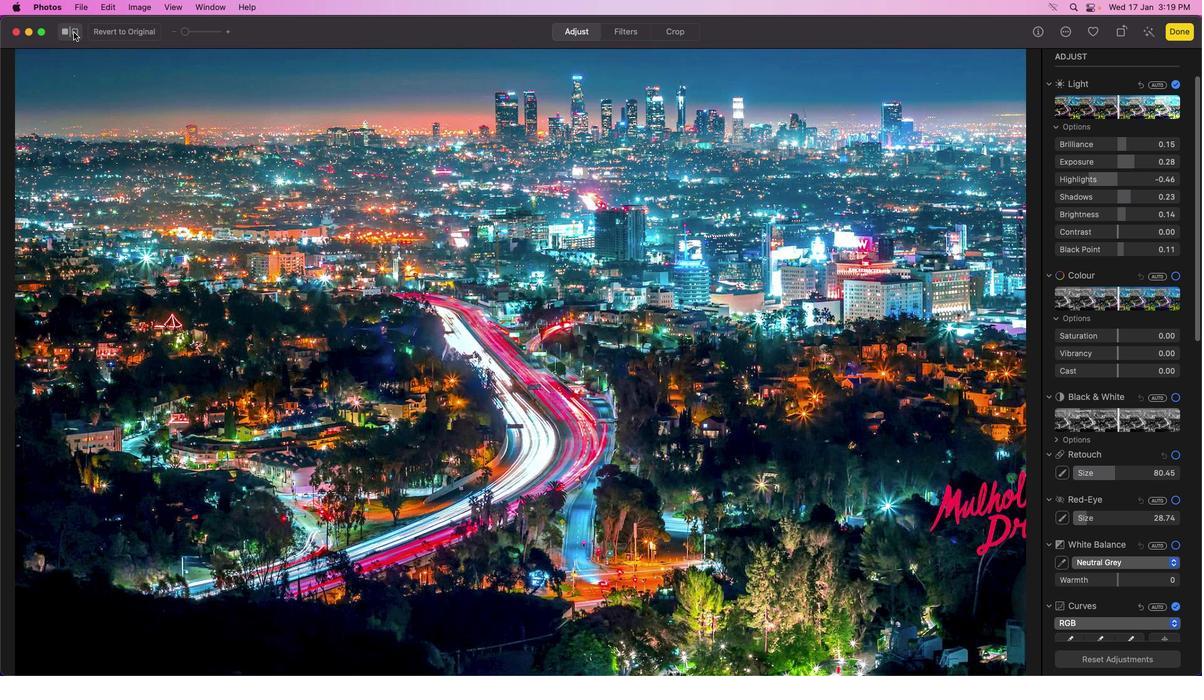 
Action: Mouse pressed left at (73, 31)
Screenshot: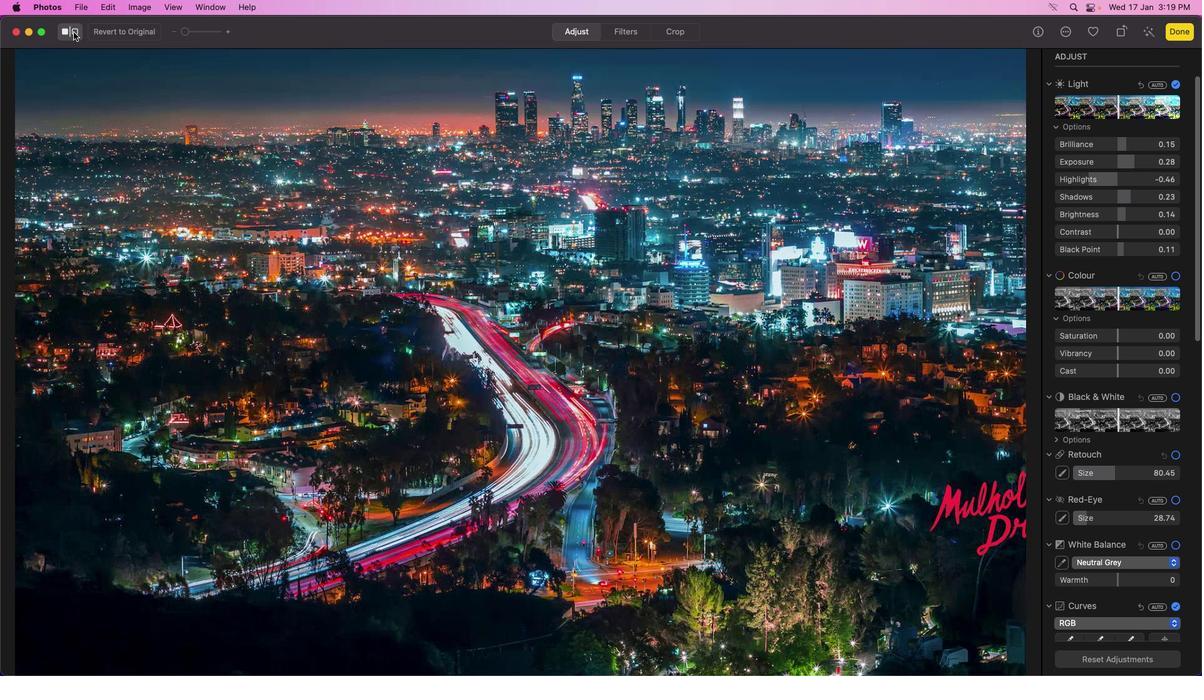 
Action: Mouse moved to (1135, 165)
Screenshot: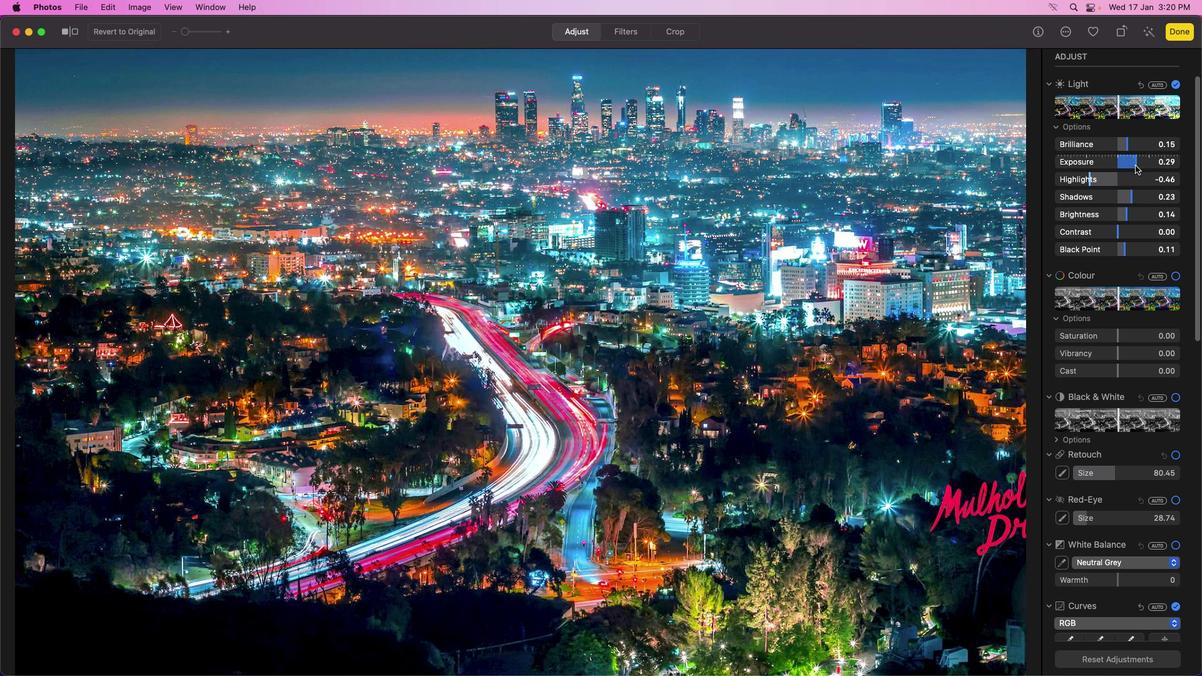 
Action: Mouse pressed left at (1135, 165)
Screenshot: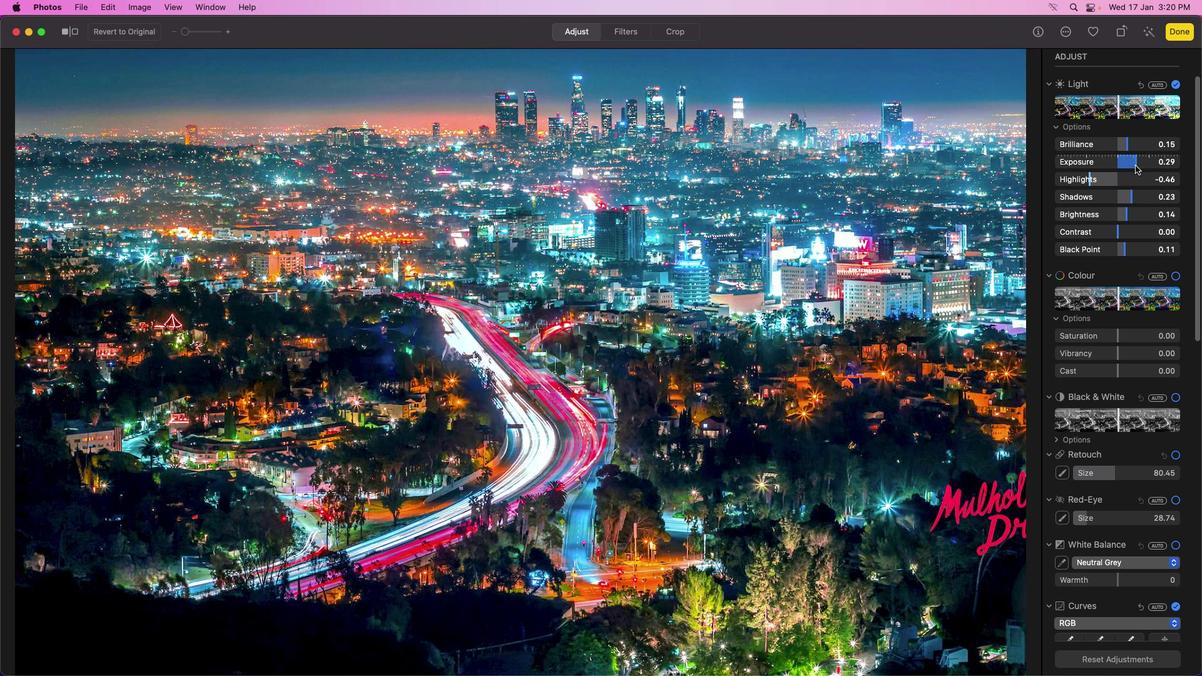 
Action: Mouse moved to (1136, 165)
Screenshot: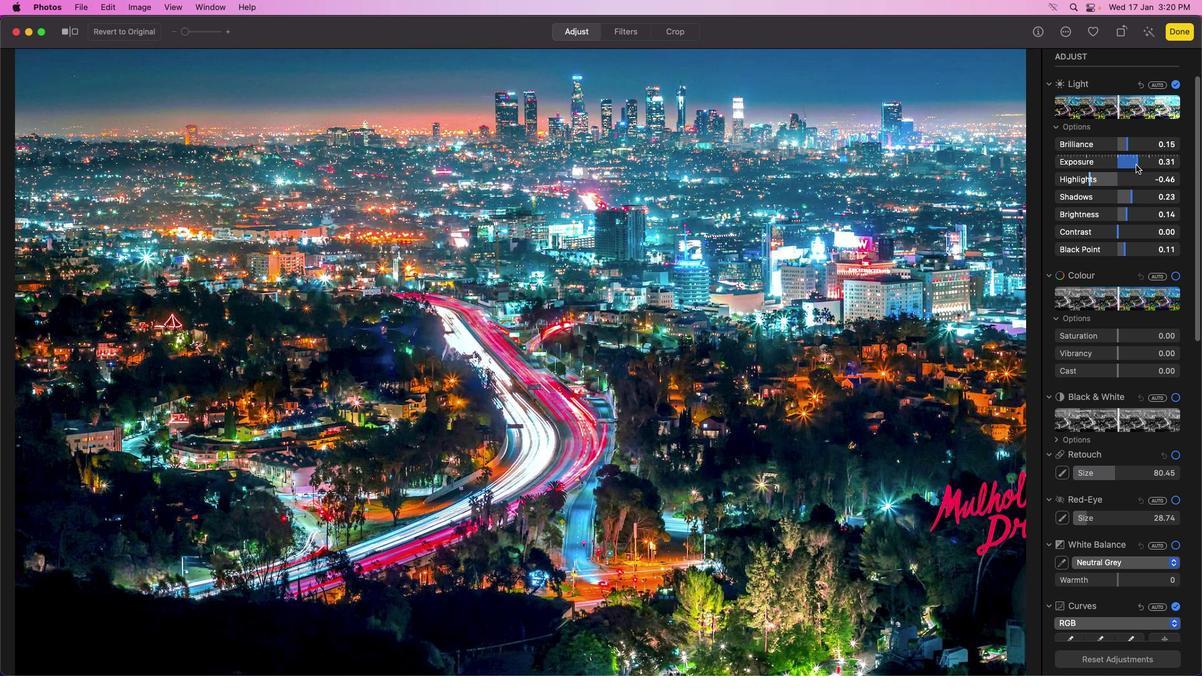 
Action: Mouse pressed left at (1136, 165)
Screenshot: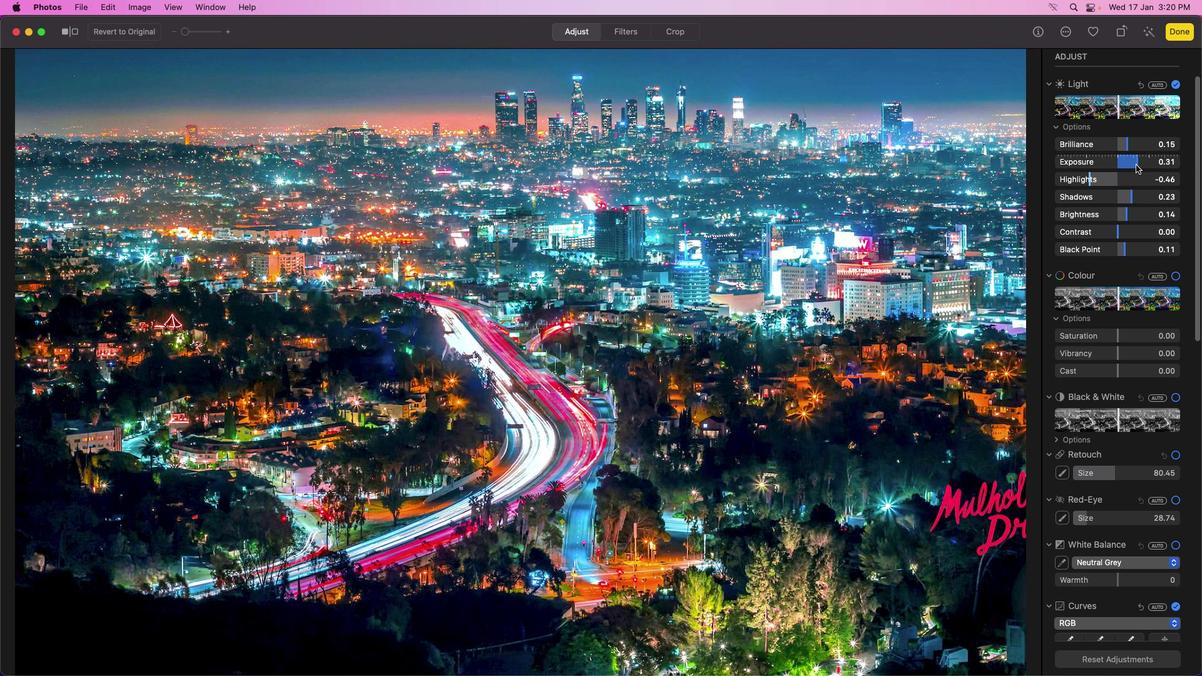 
Action: Mouse moved to (1137, 164)
Screenshot: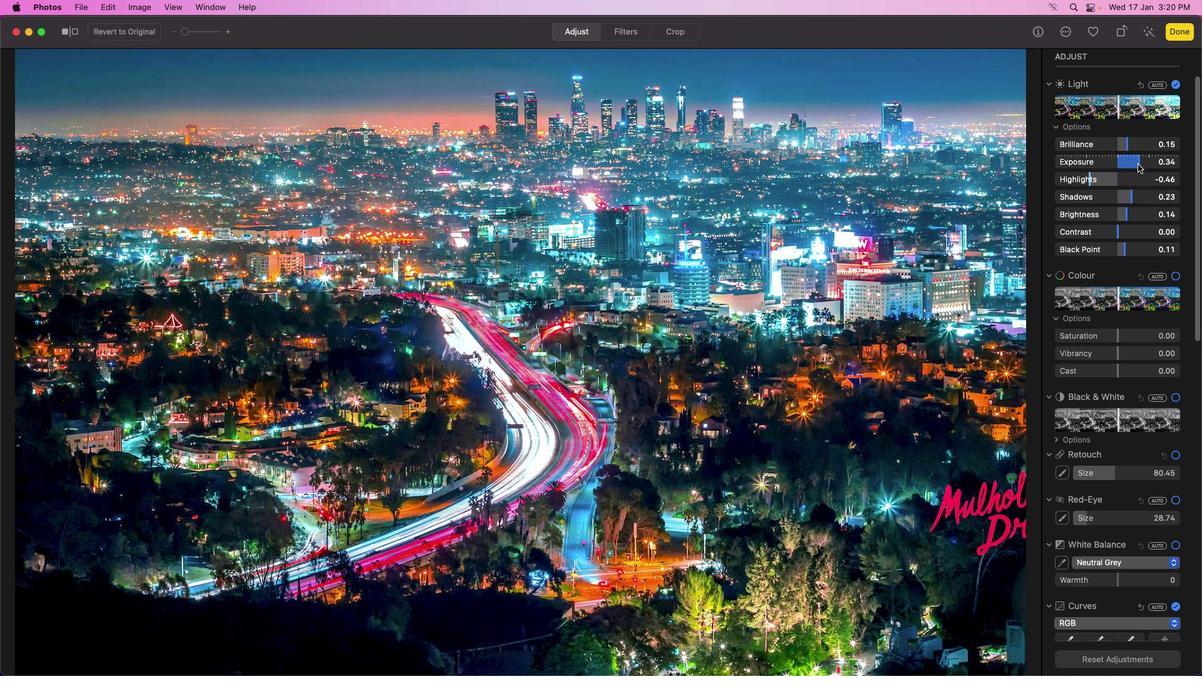 
Action: Mouse pressed left at (1137, 164)
Screenshot: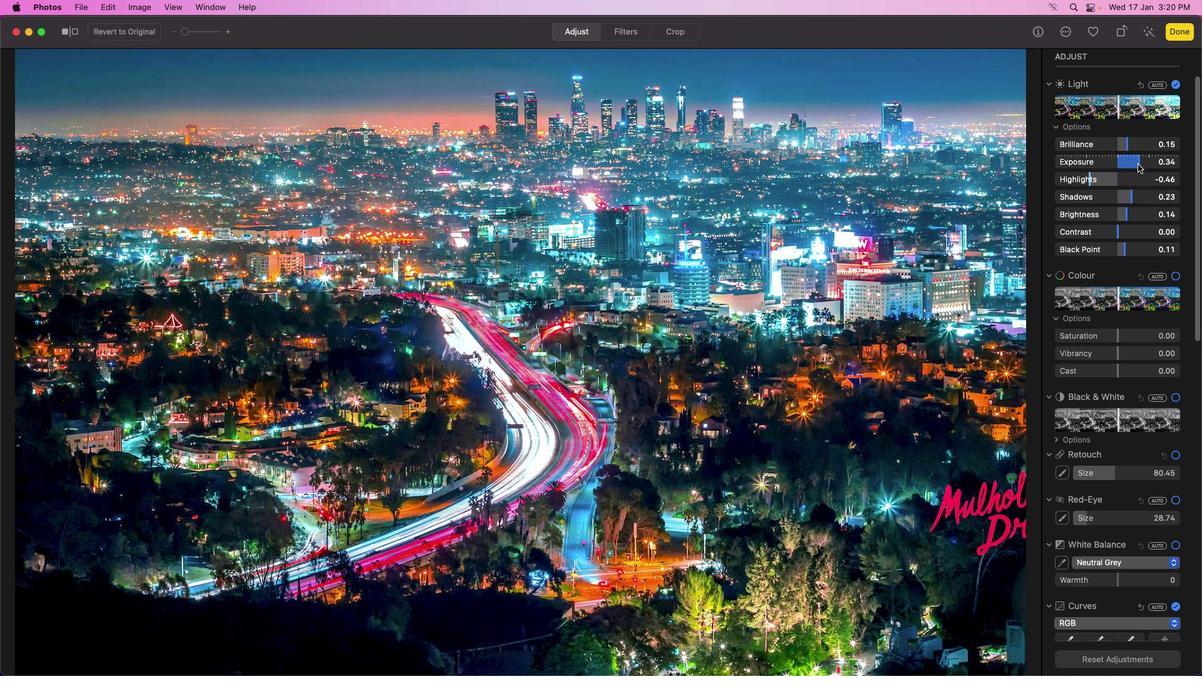 
Action: Mouse moved to (1138, 164)
Screenshot: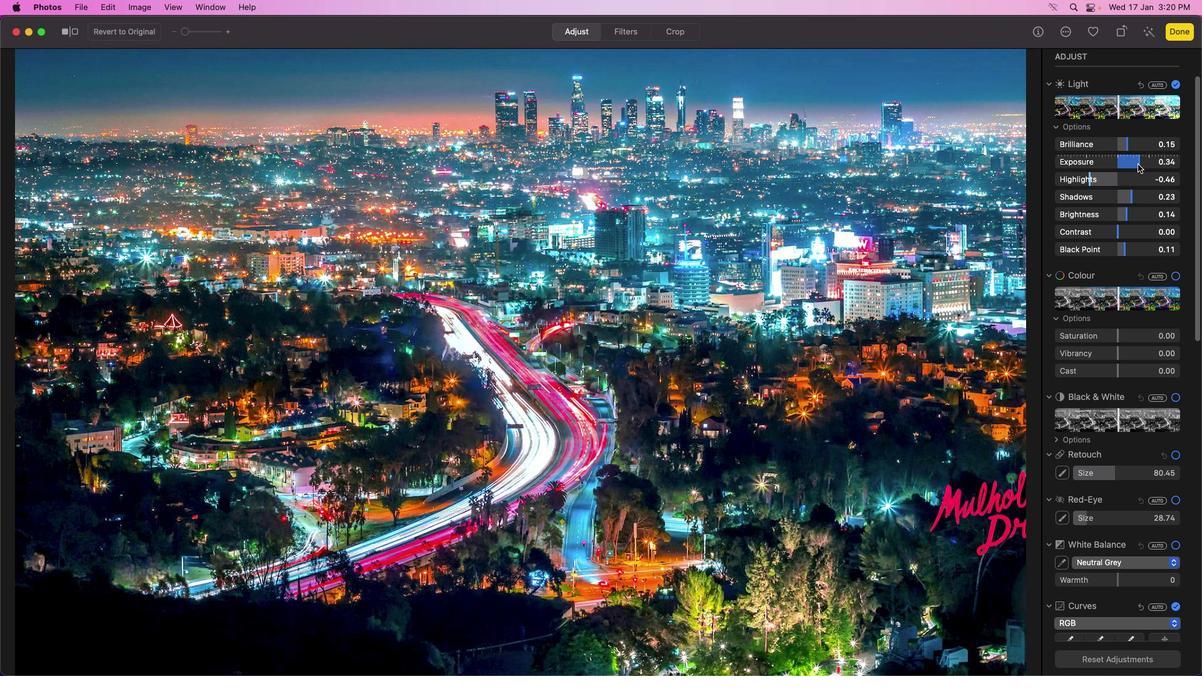 
Action: Mouse pressed left at (1138, 164)
Screenshot: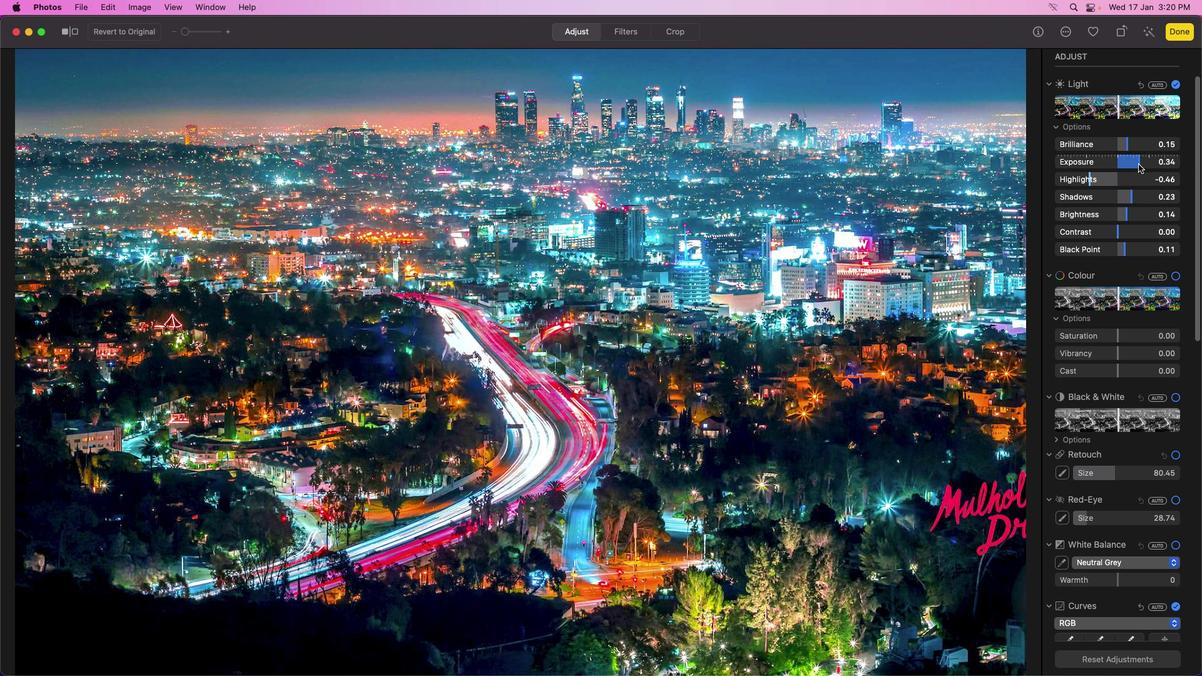 
Action: Mouse moved to (1138, 164)
Screenshot: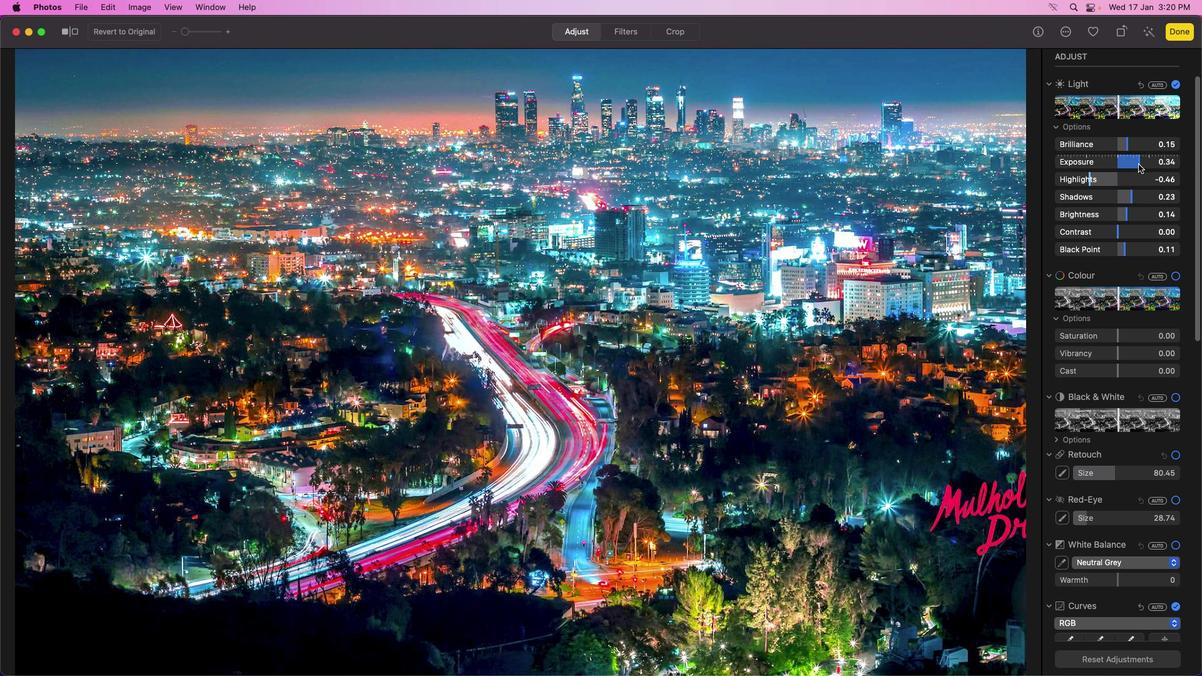 
Action: Mouse pressed left at (1138, 164)
Screenshot: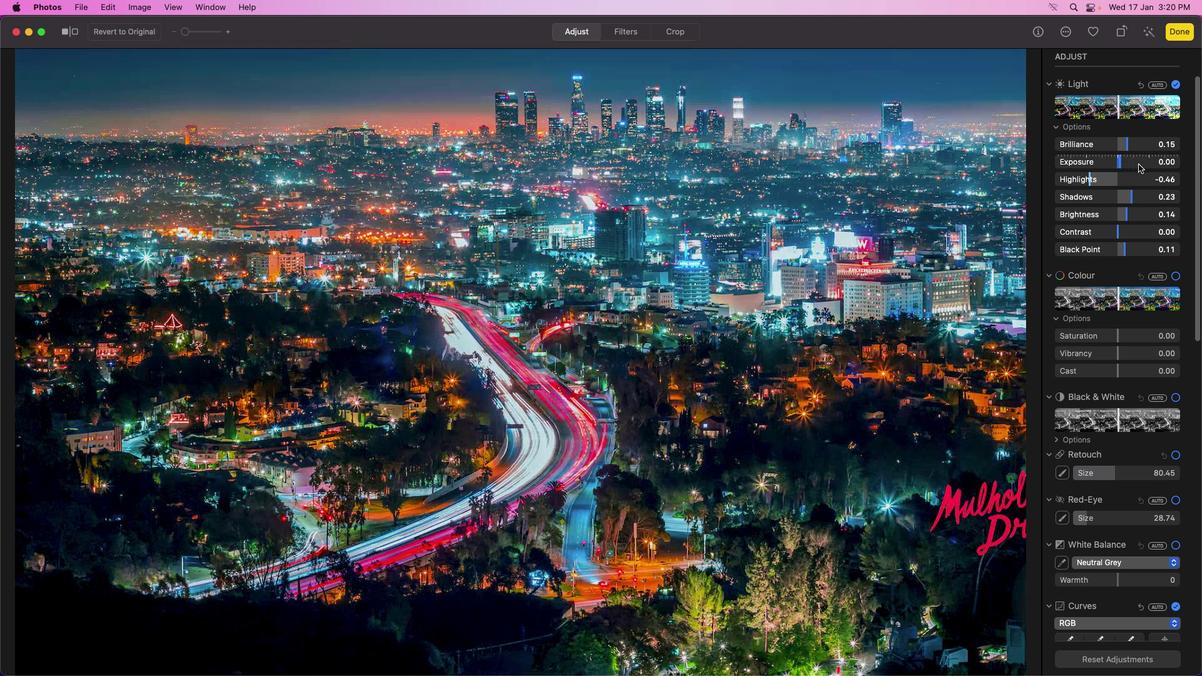
Action: Mouse moved to (1137, 164)
Screenshot: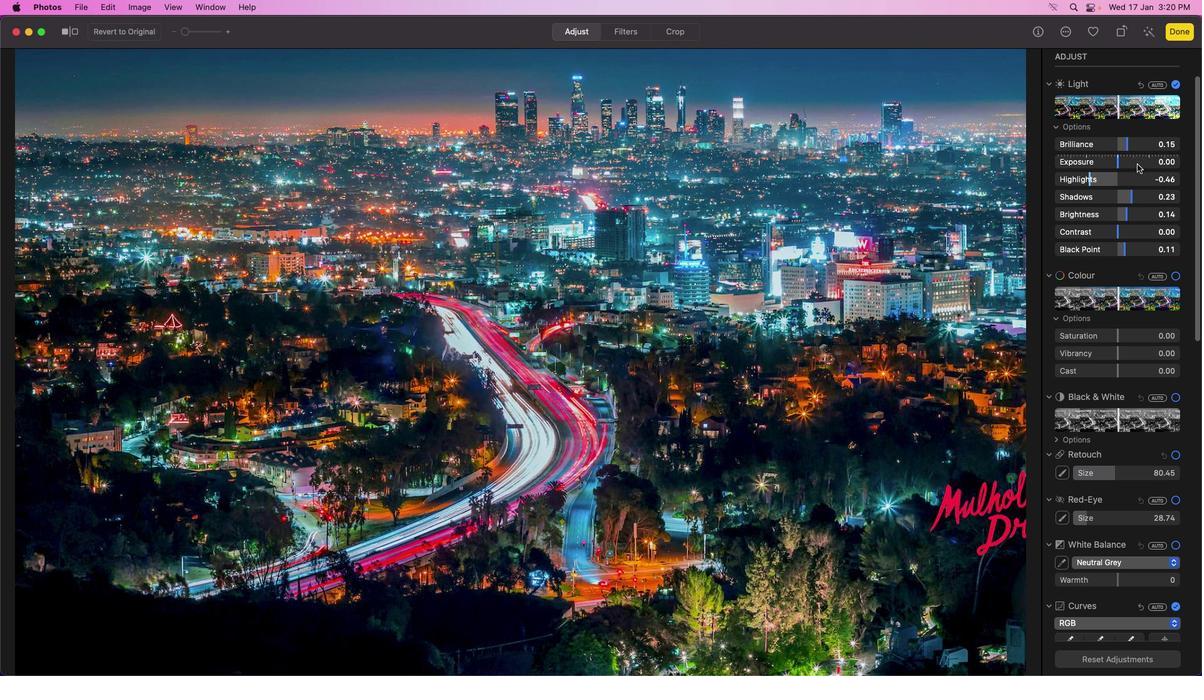 
Action: Mouse pressed left at (1137, 164)
Screenshot: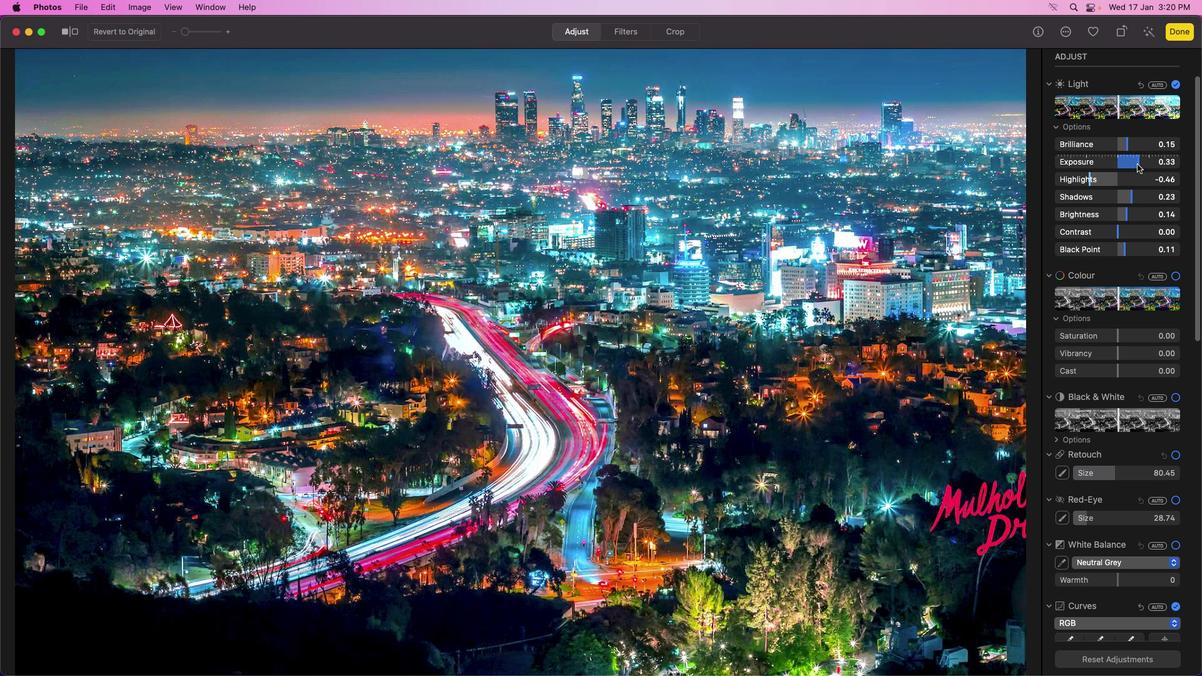 
Action: Mouse moved to (1136, 165)
Screenshot: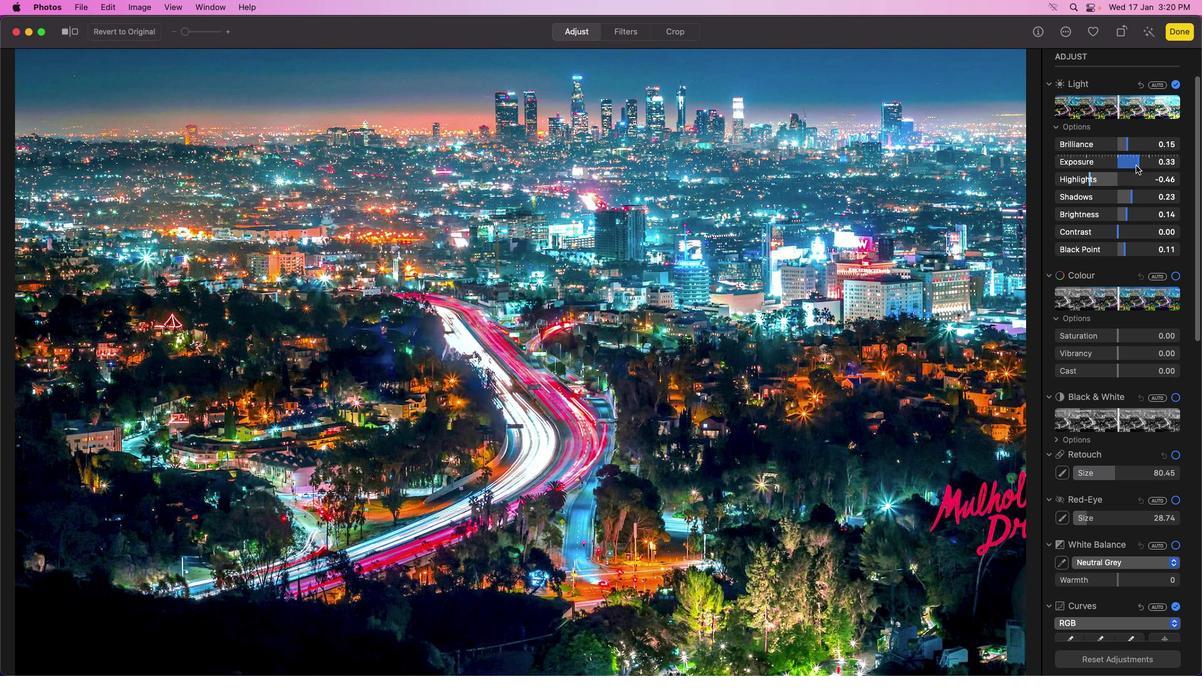 
Action: Mouse pressed left at (1136, 165)
Screenshot: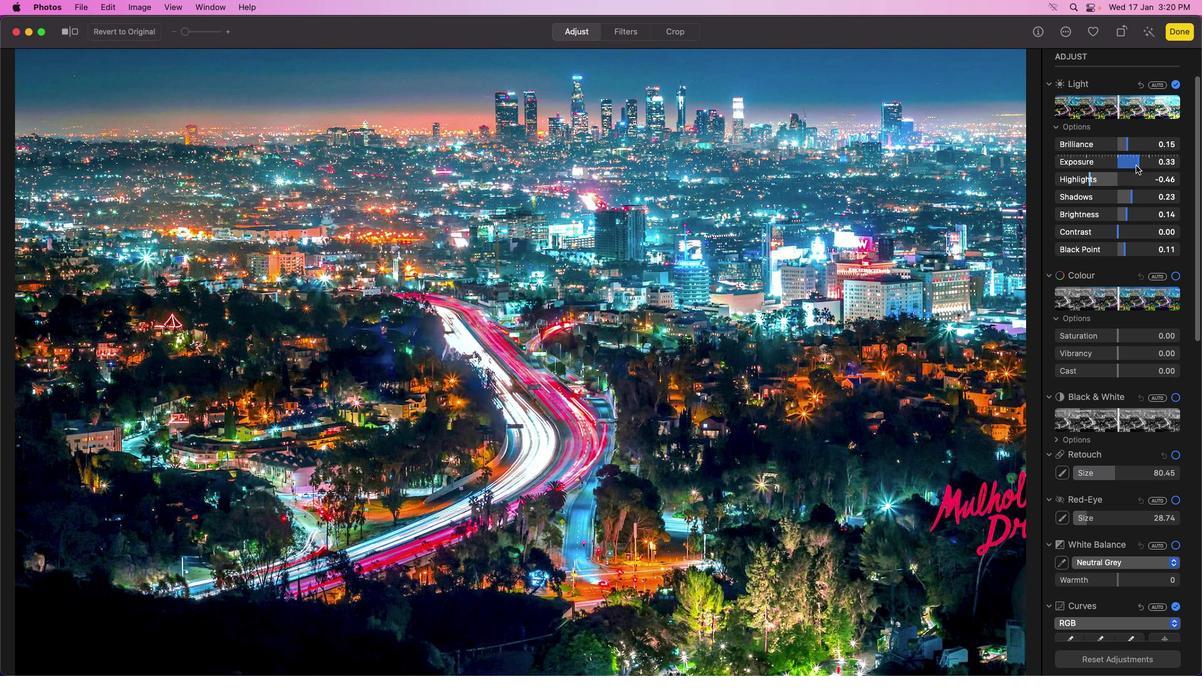 
Action: Mouse moved to (1095, 182)
Screenshot: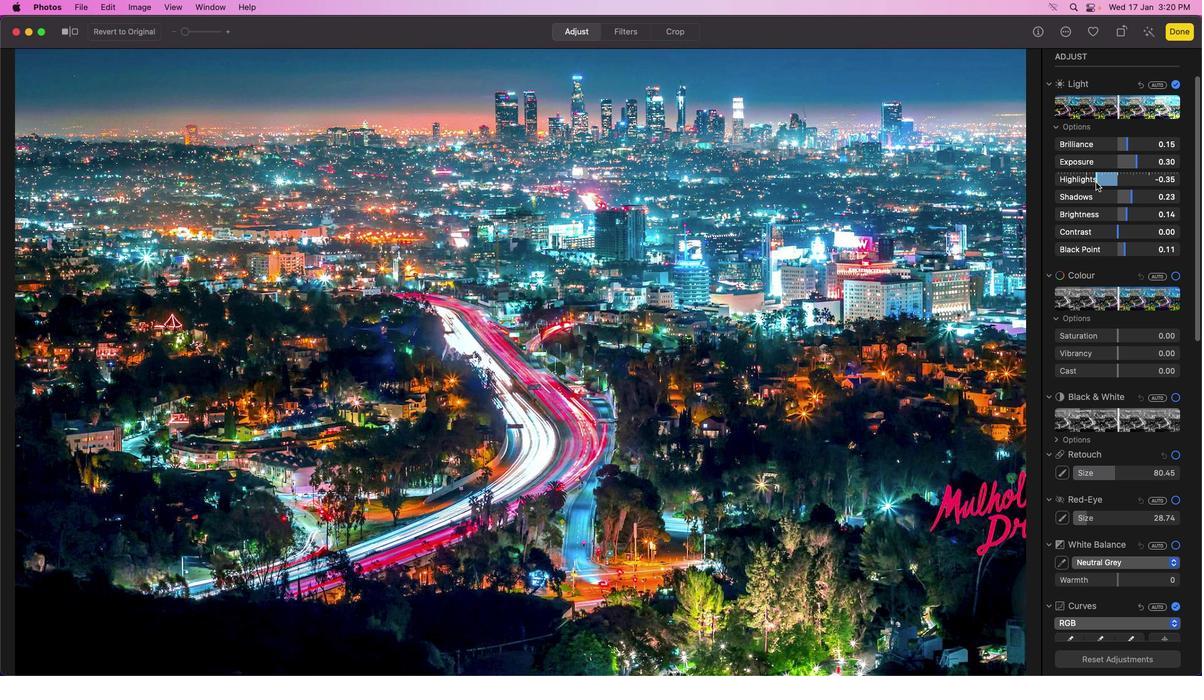 
Action: Mouse pressed left at (1095, 182)
Screenshot: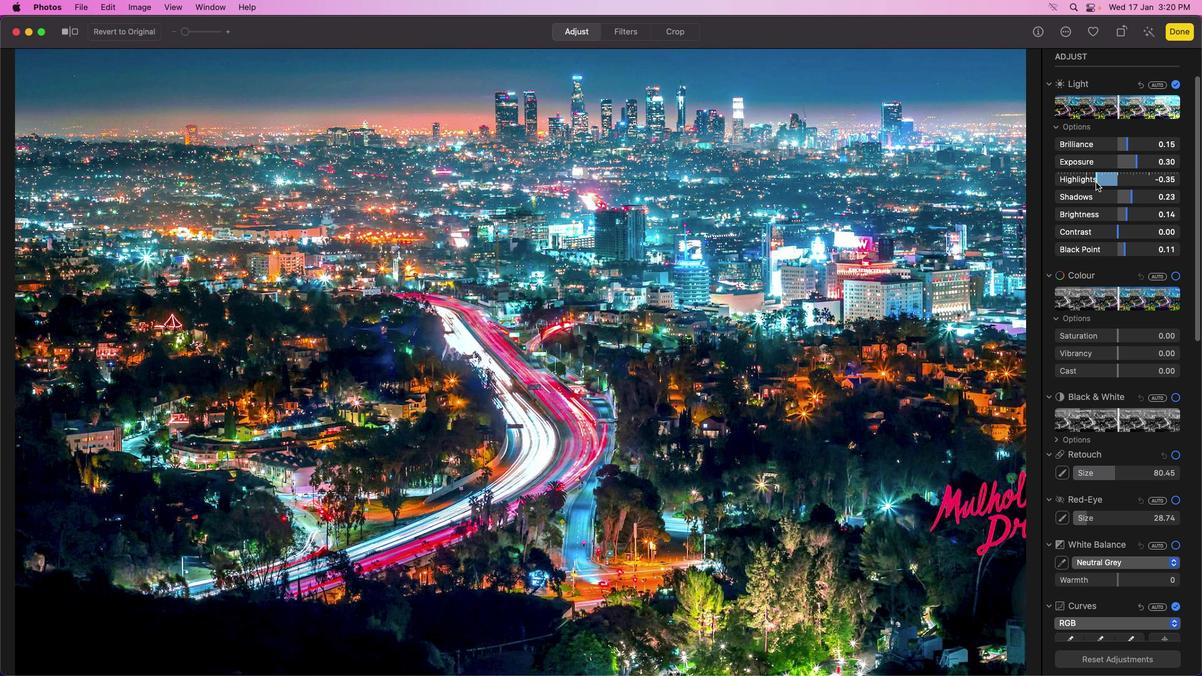 
Action: Mouse moved to (73, 32)
Screenshot: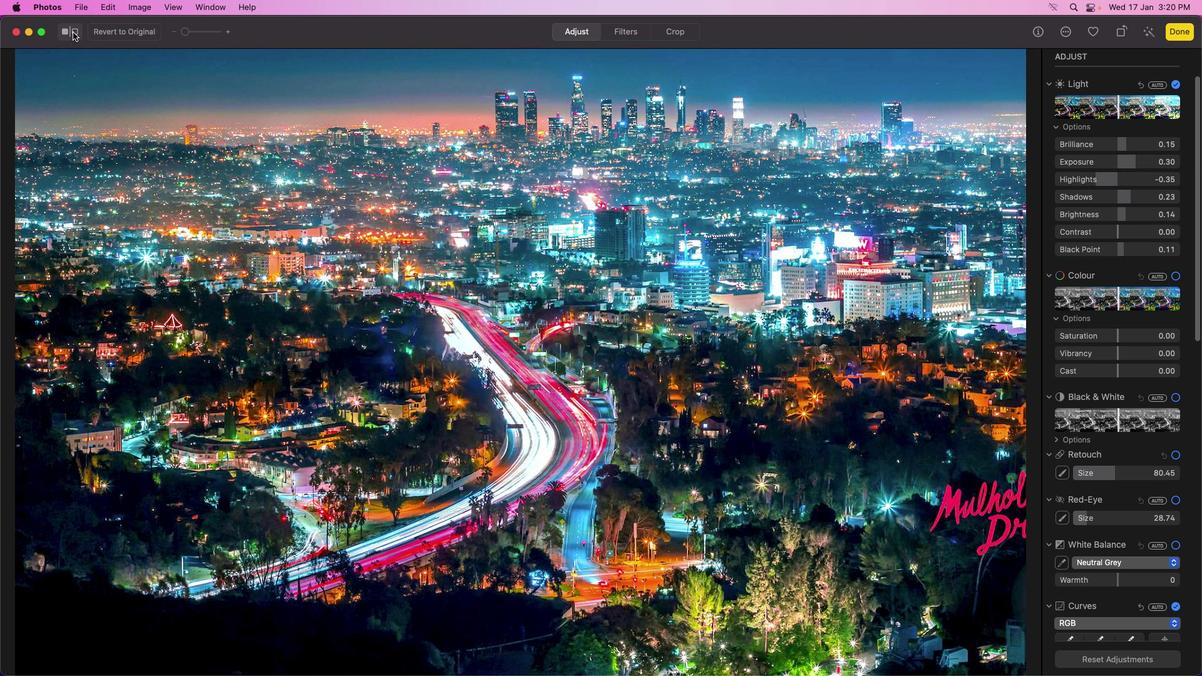 
Action: Mouse pressed left at (73, 32)
Screenshot: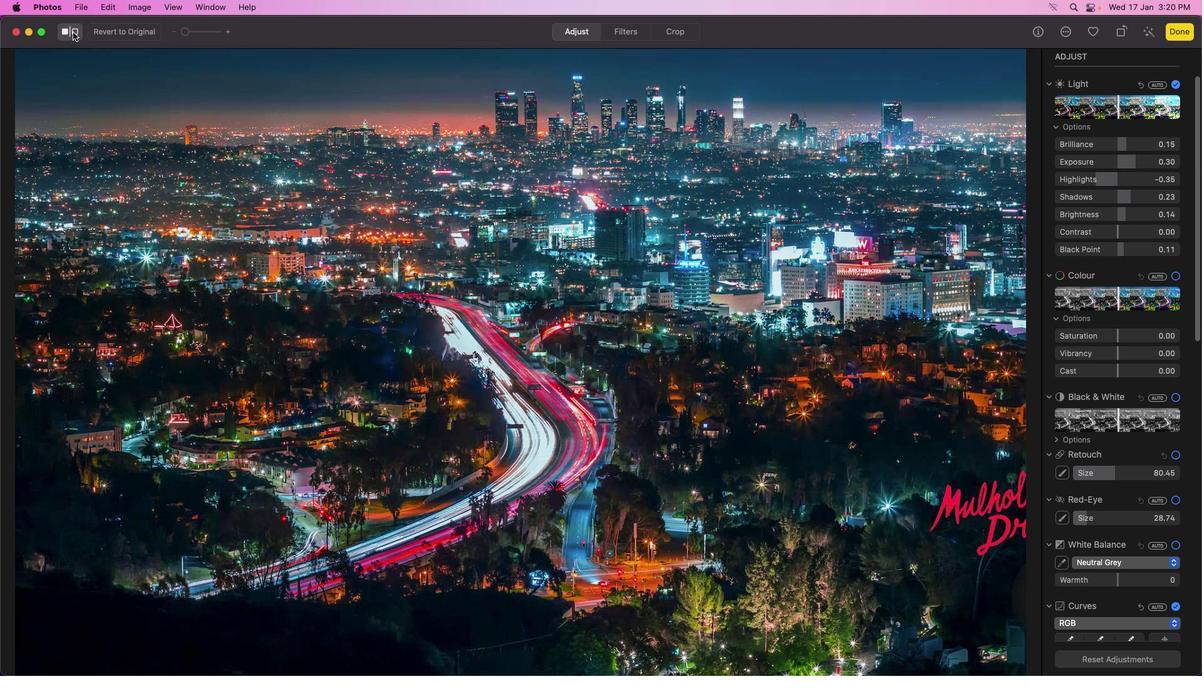 
Action: Mouse moved to (1175, 31)
Screenshot: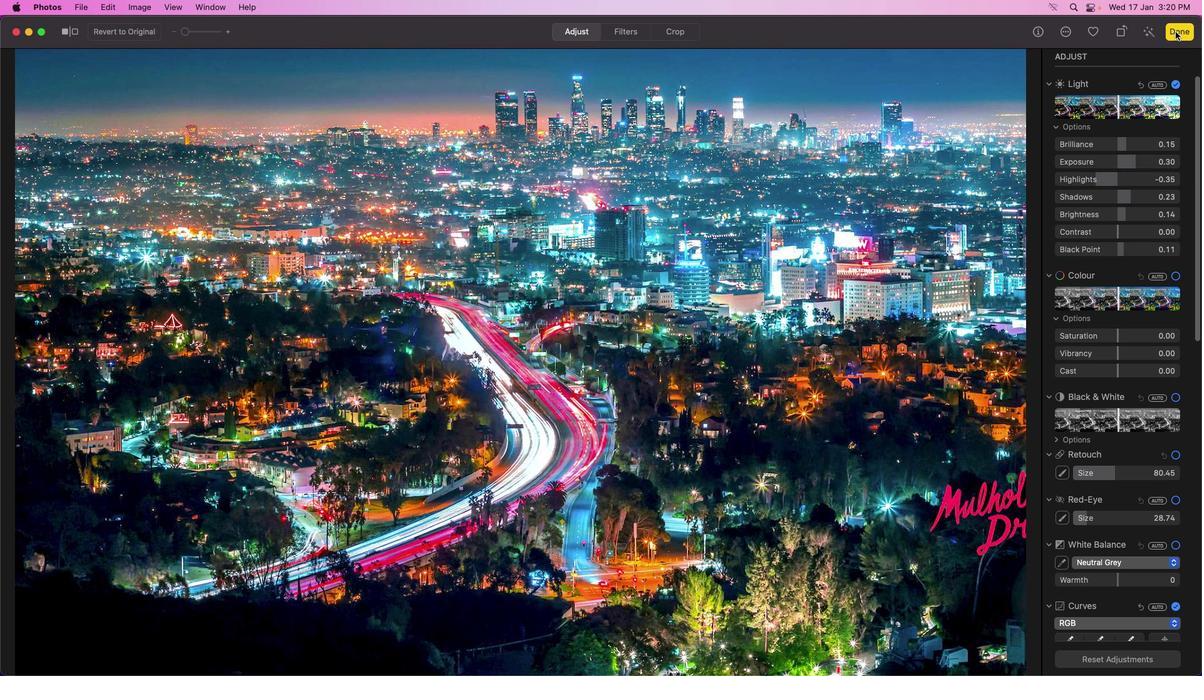 
Action: Mouse pressed left at (1175, 31)
Screenshot: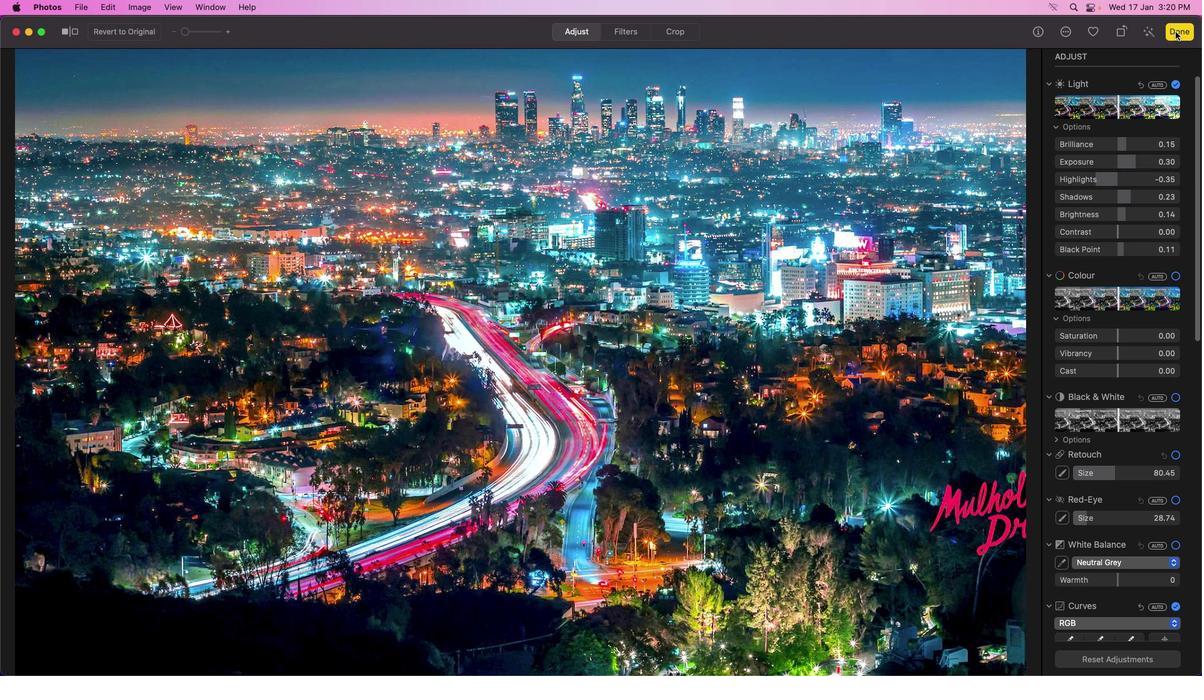 
Action: Mouse moved to (1038, 341)
Screenshot: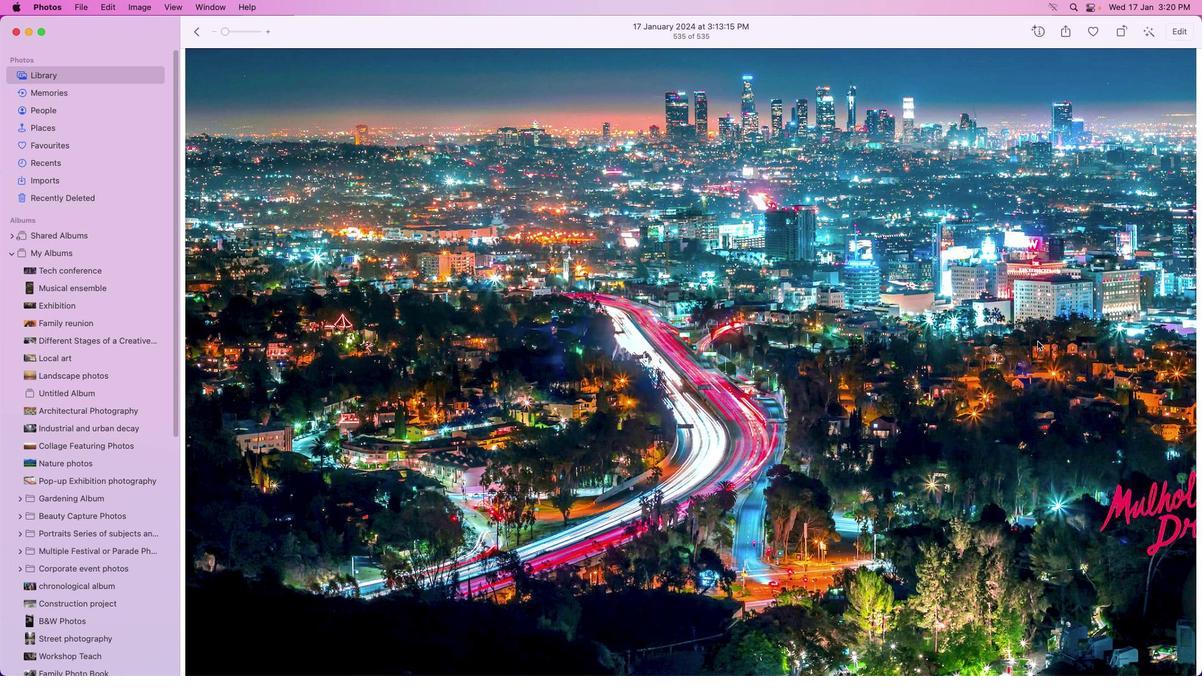 
